 Task: For heading  Tahoma with underline.  font size for heading20,  'Change the font style of data to'Arial.  and font size to 12,  Change the alignment of both headline & data to Align left.  In the sheet   Inspire Sales templetes book
Action: Mouse moved to (363, 586)
Screenshot: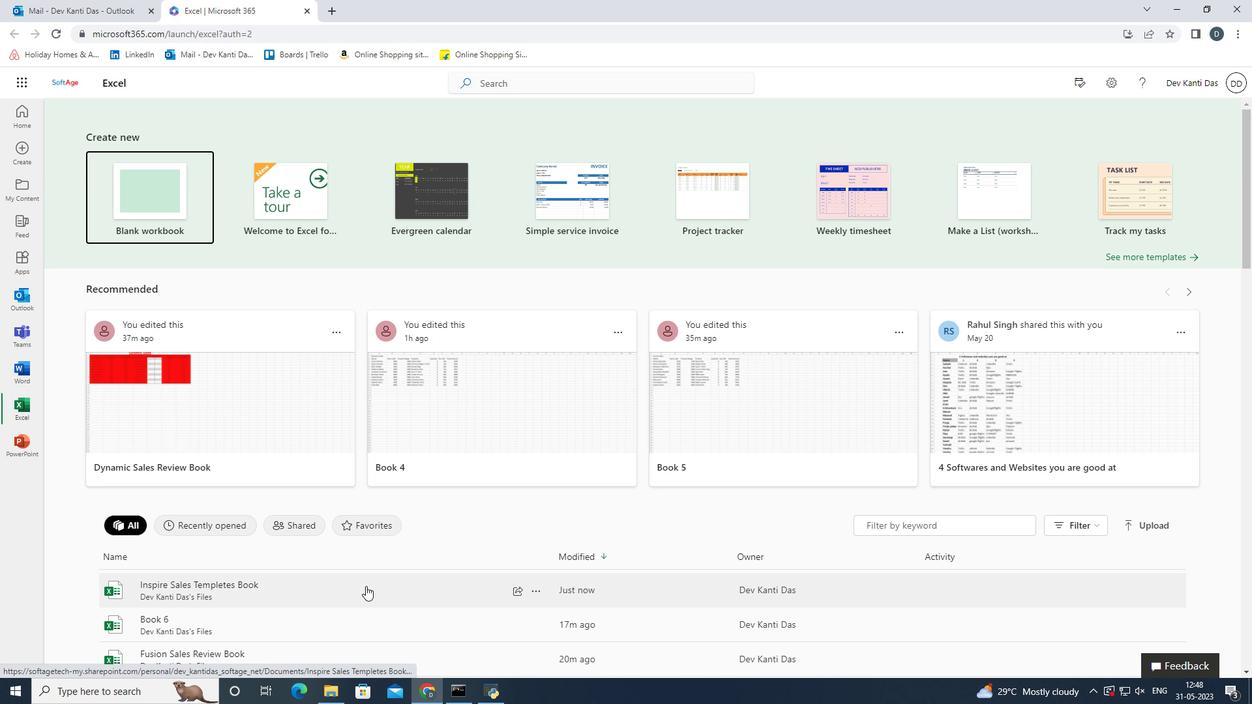 
Action: Mouse pressed left at (363, 586)
Screenshot: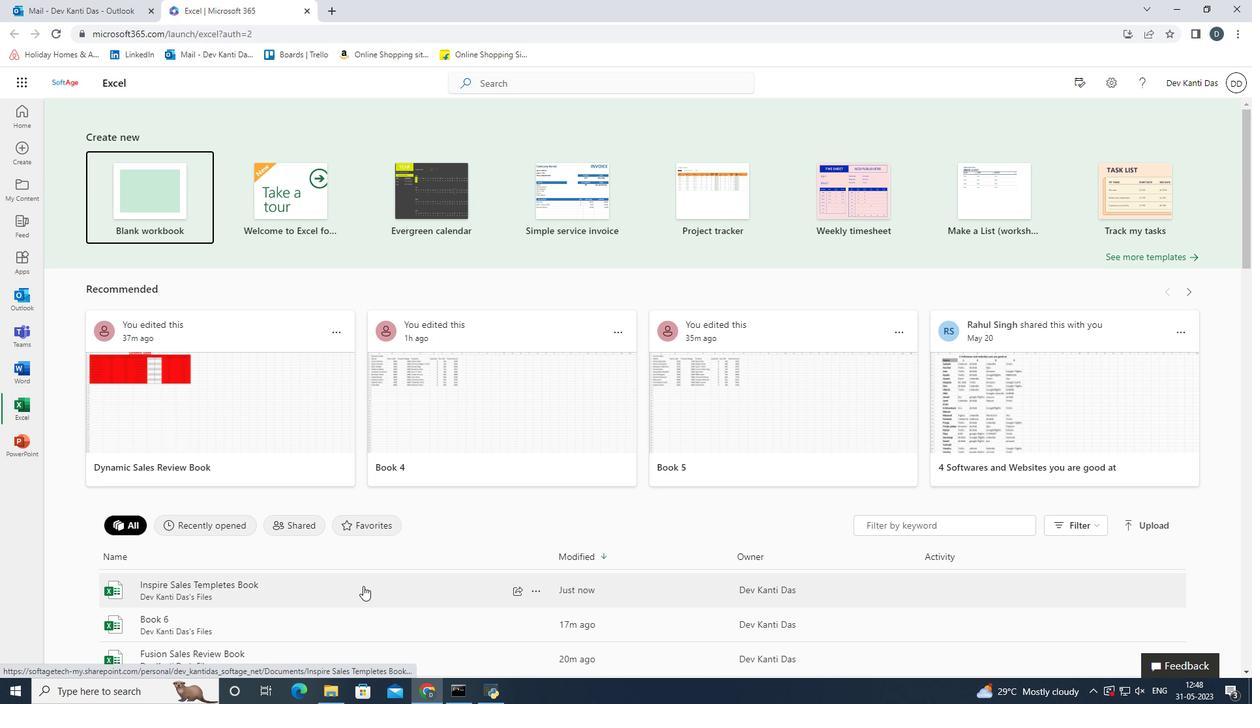 
Action: Mouse moved to (61, 221)
Screenshot: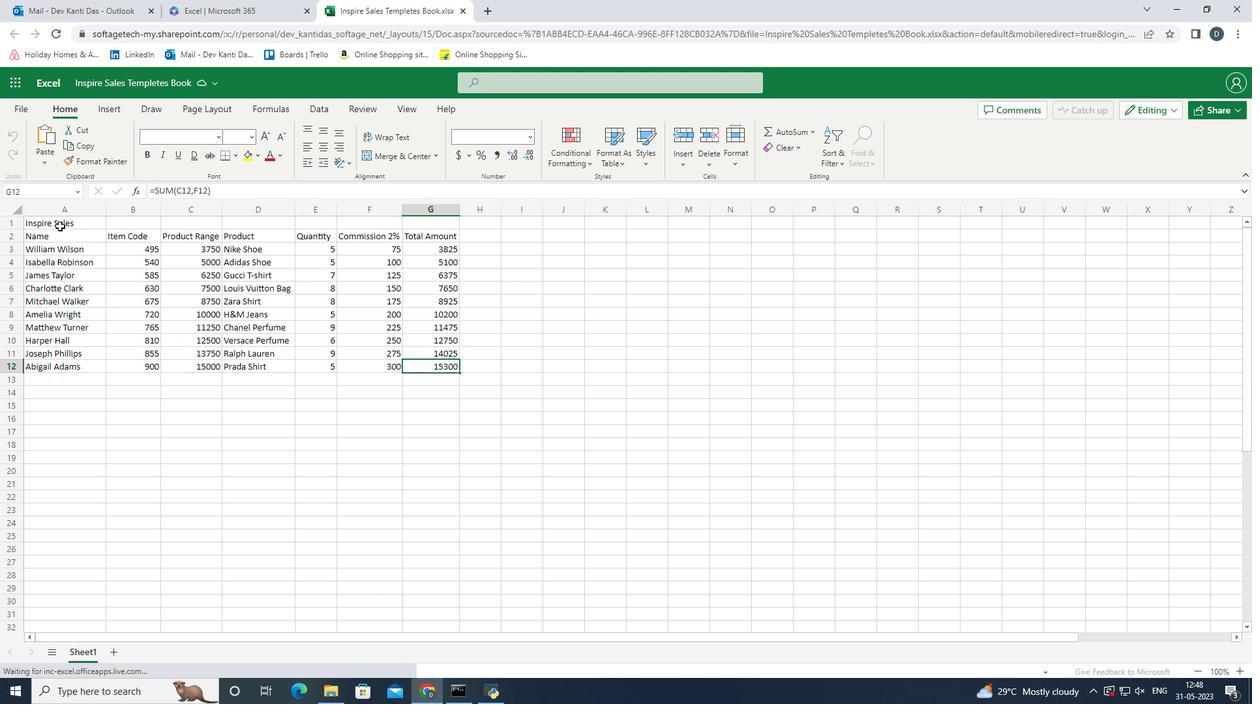 
Action: Mouse pressed left at (61, 221)
Screenshot: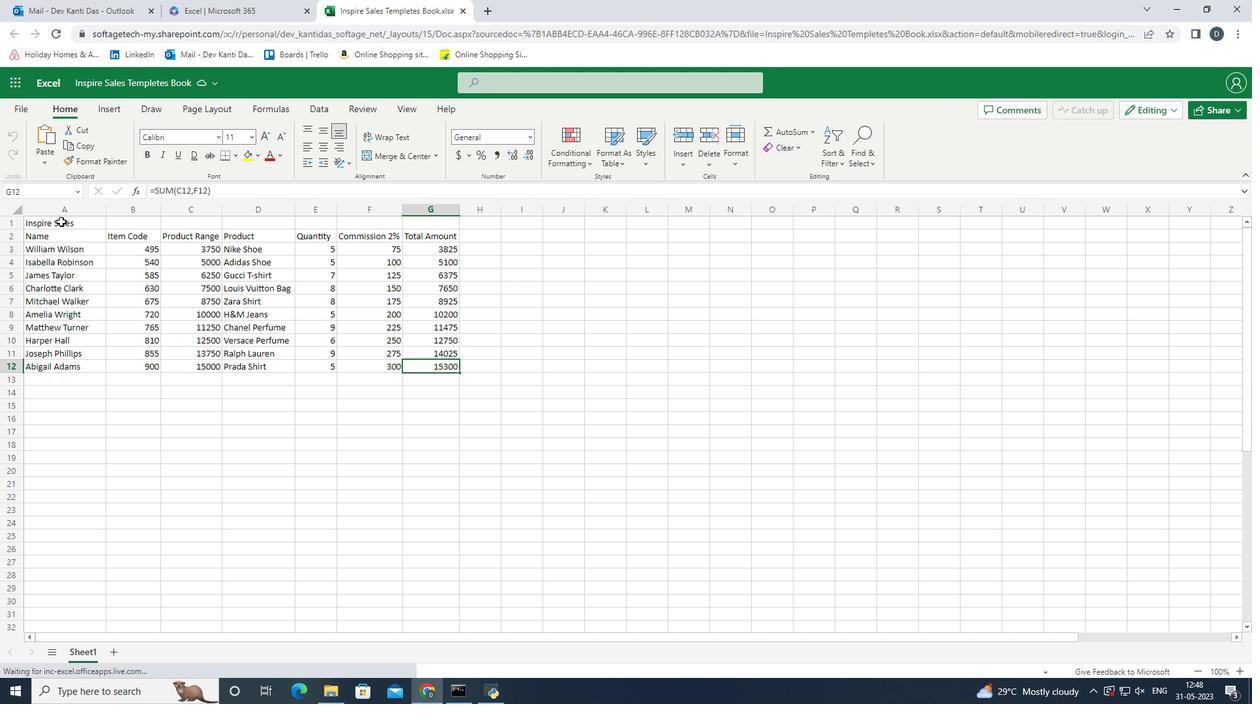 
Action: Mouse moved to (216, 139)
Screenshot: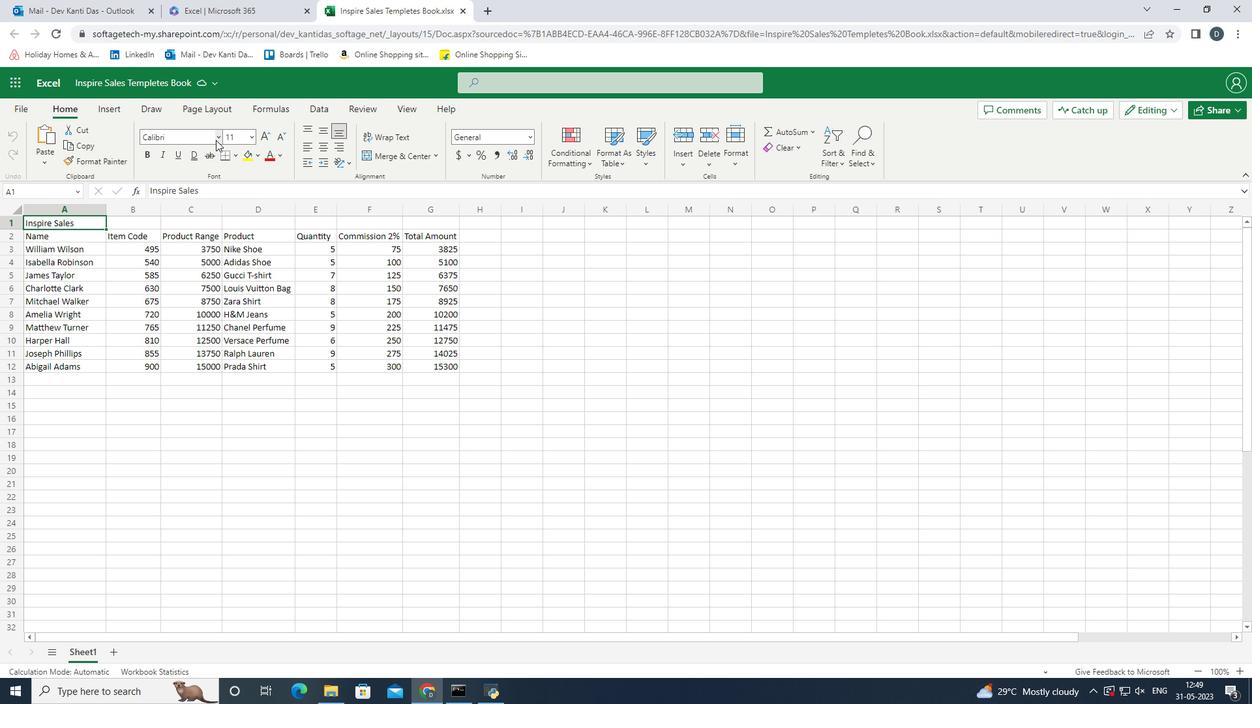
Action: Mouse pressed left at (216, 139)
Screenshot: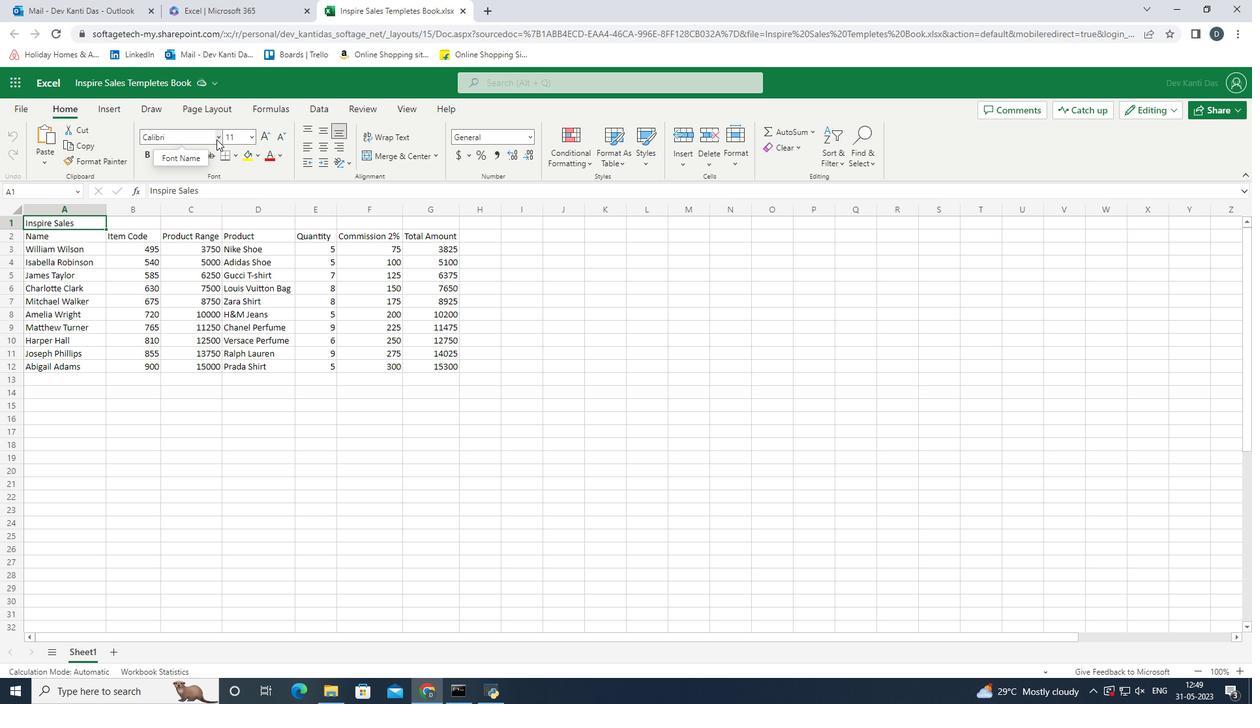 
Action: Mouse moved to (194, 439)
Screenshot: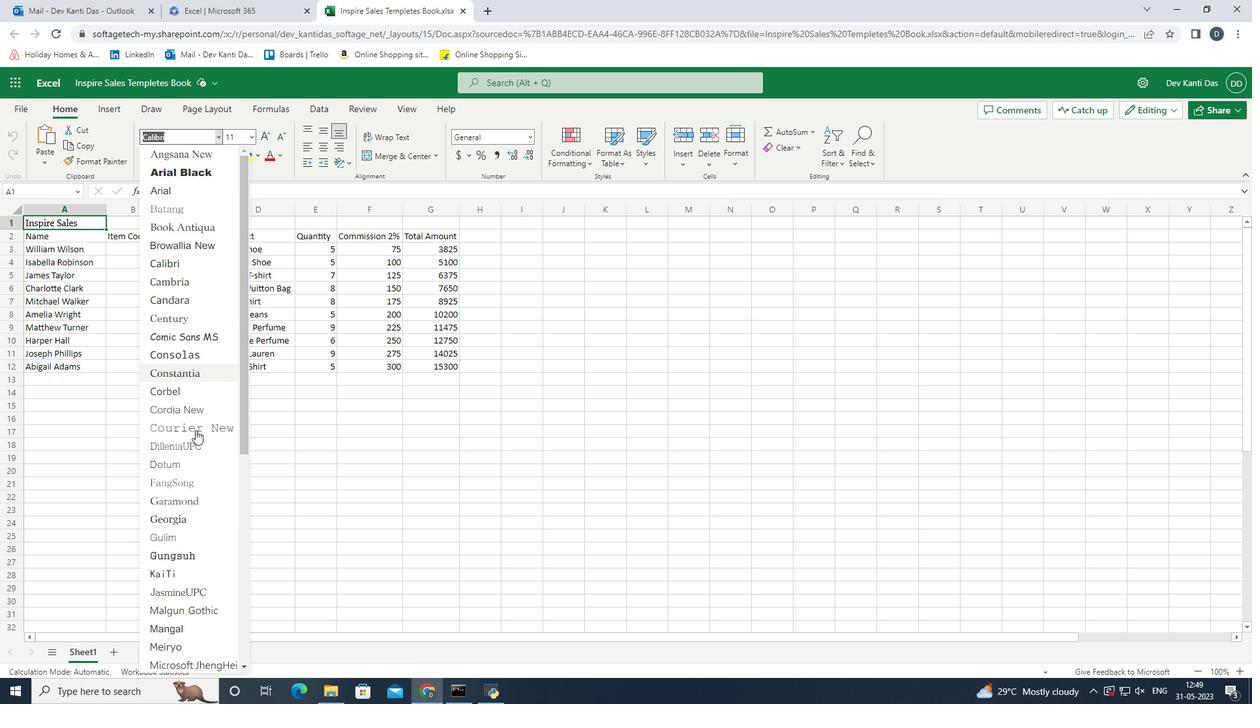 
Action: Mouse scrolled (194, 438) with delta (0, 0)
Screenshot: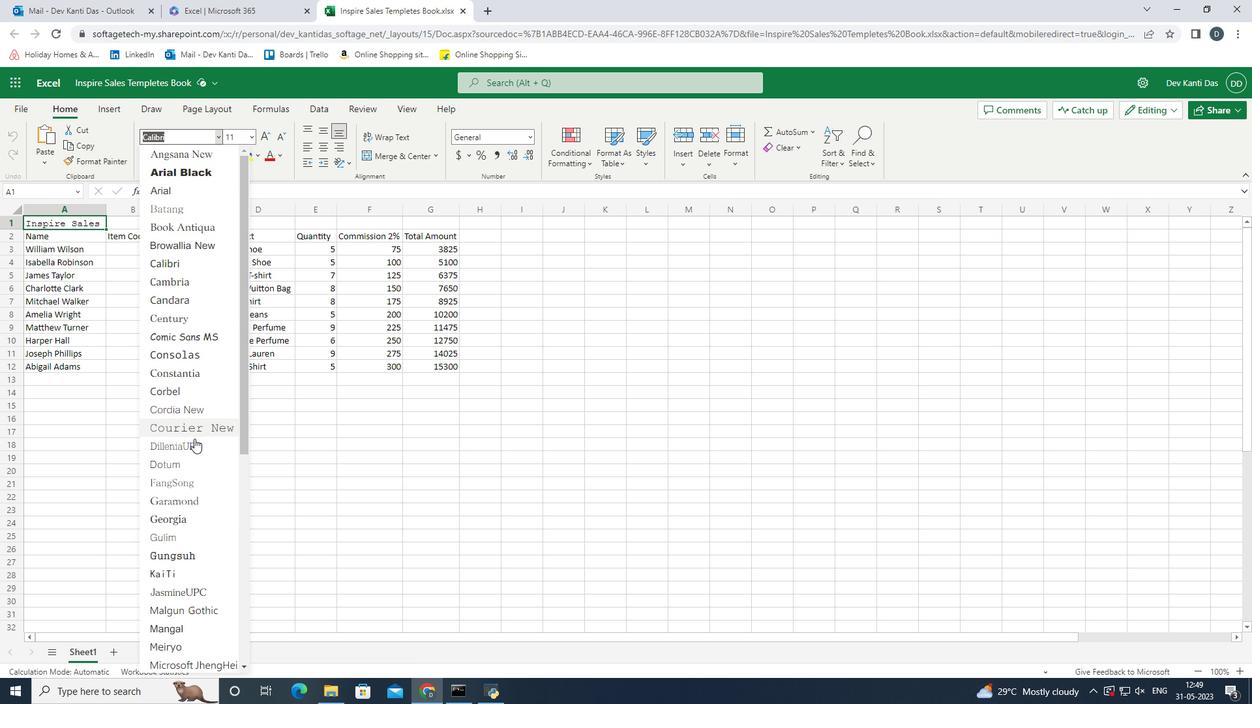 
Action: Mouse scrolled (194, 438) with delta (0, 0)
Screenshot: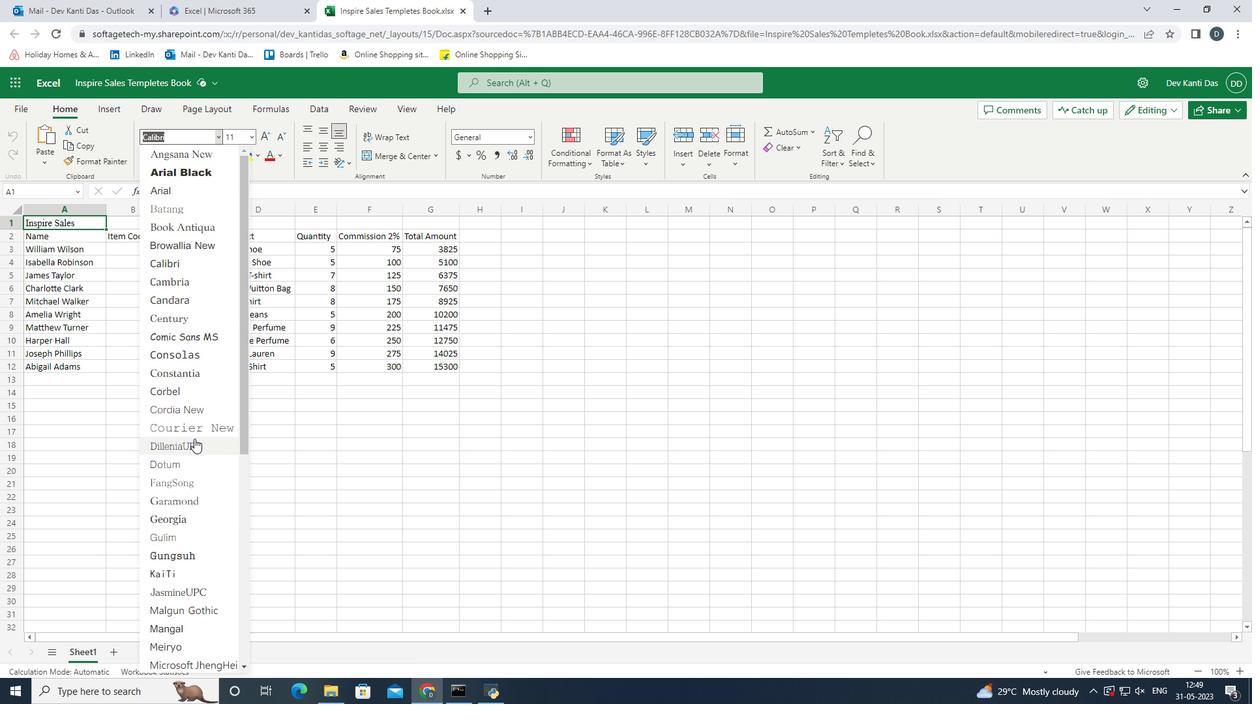 
Action: Mouse moved to (194, 439)
Screenshot: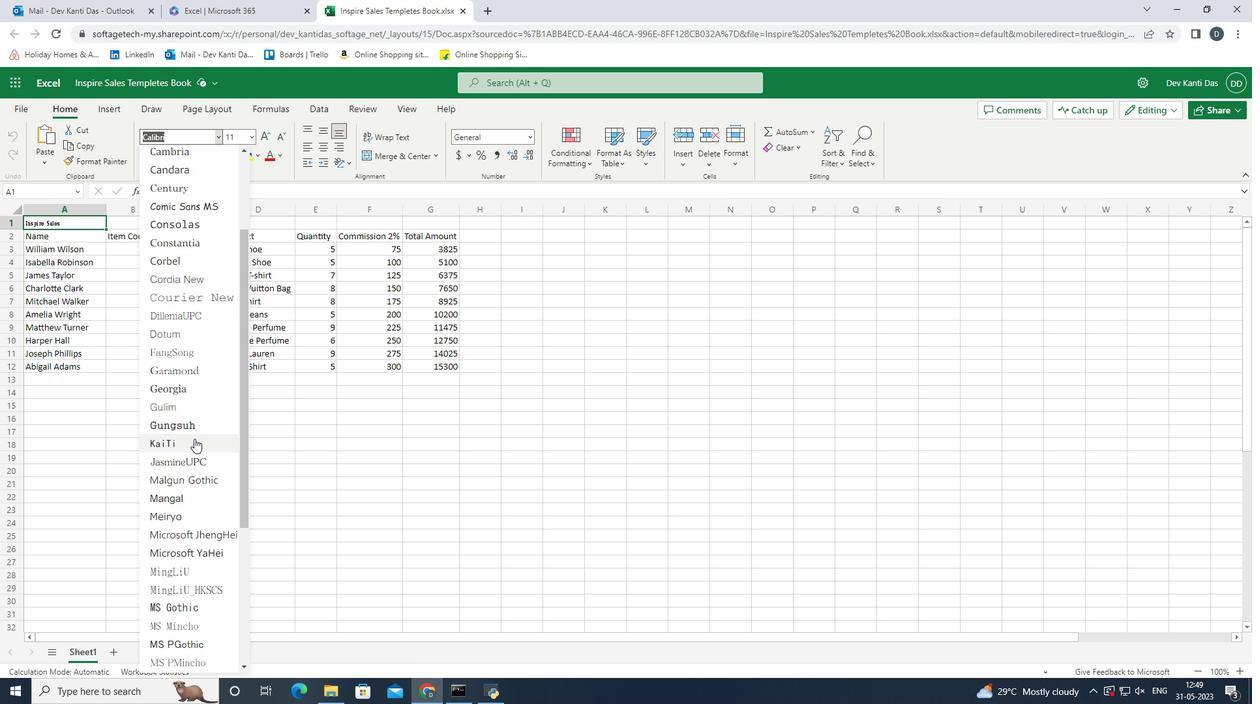 
Action: Mouse scrolled (194, 438) with delta (0, 0)
Screenshot: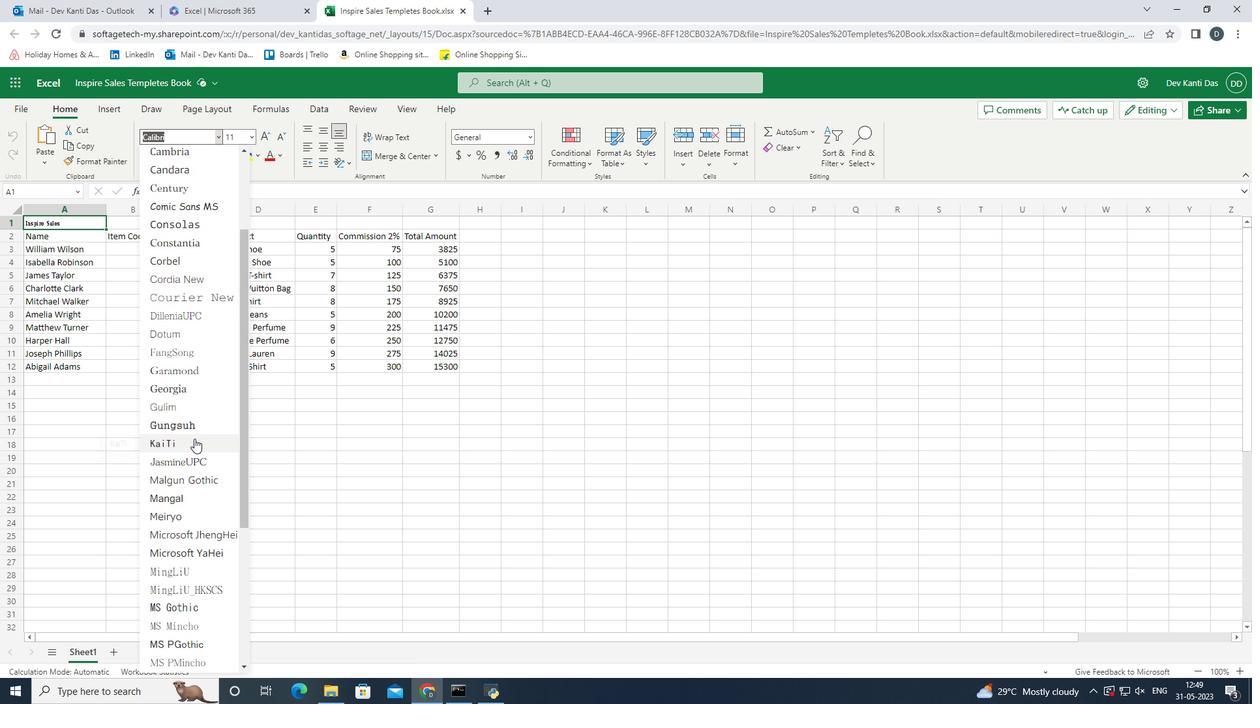 
Action: Mouse scrolled (194, 438) with delta (0, 0)
Screenshot: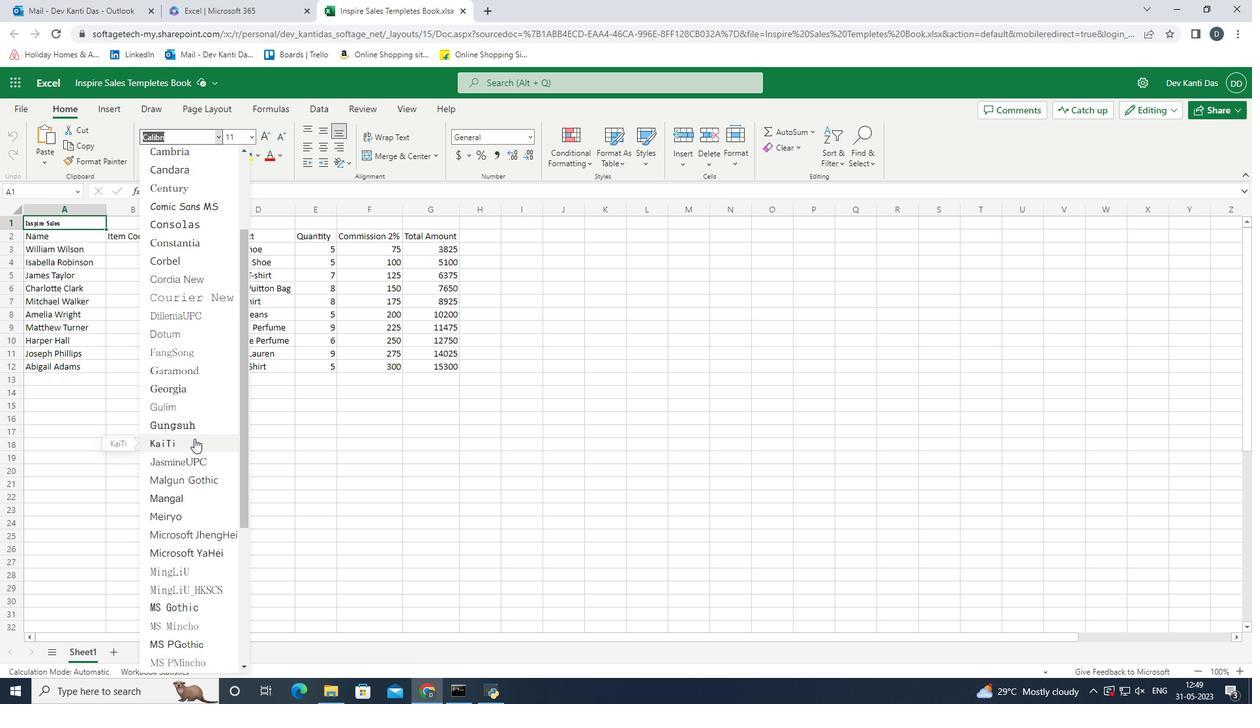 
Action: Mouse scrolled (194, 438) with delta (0, 0)
Screenshot: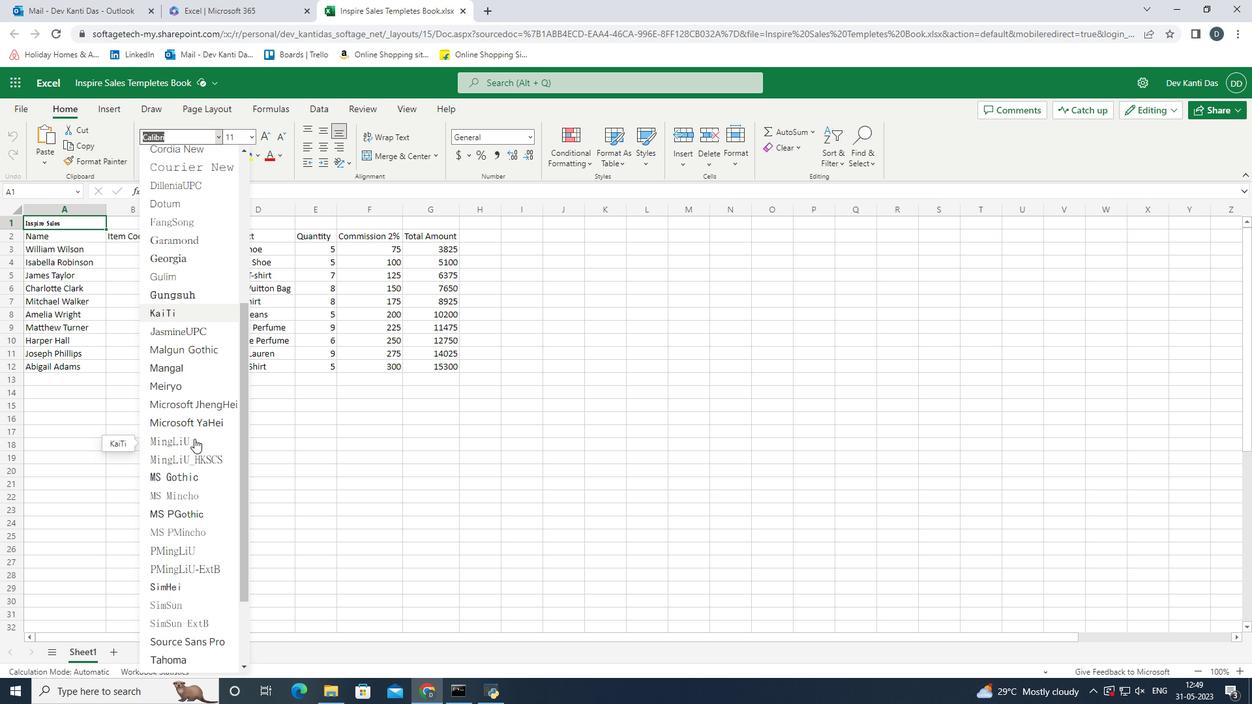 
Action: Mouse scrolled (194, 438) with delta (0, 0)
Screenshot: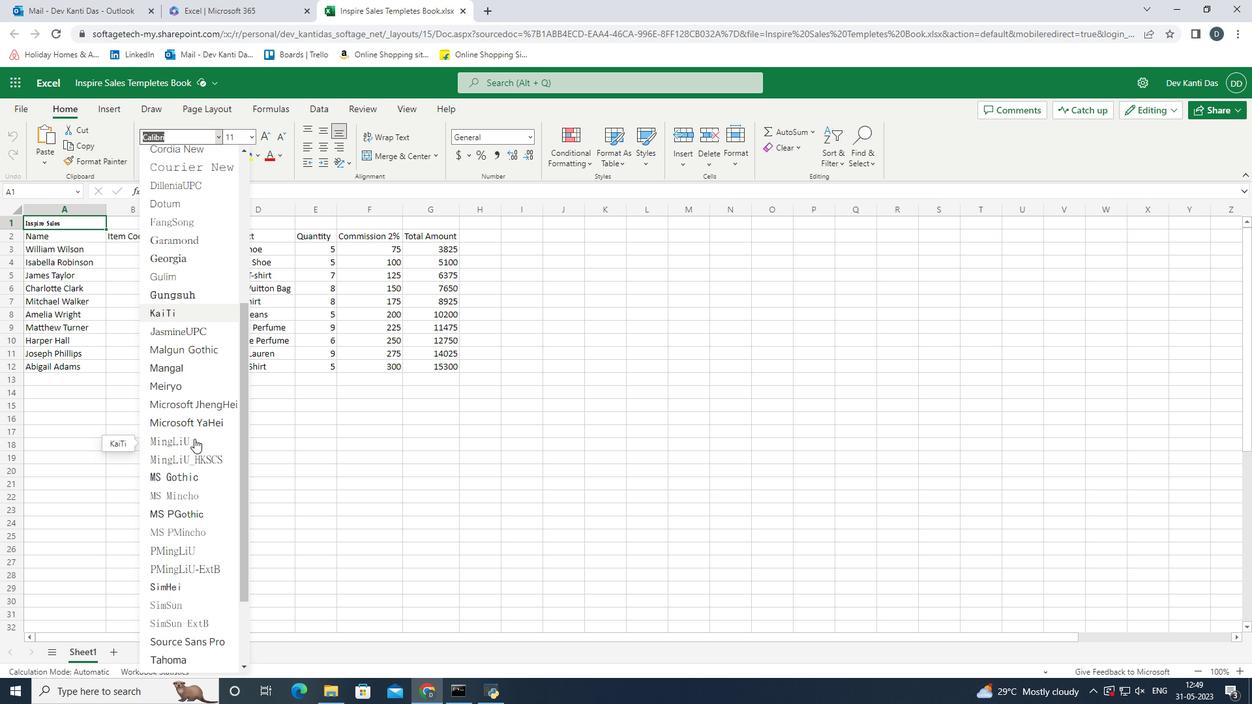 
Action: Mouse scrolled (194, 438) with delta (0, 0)
Screenshot: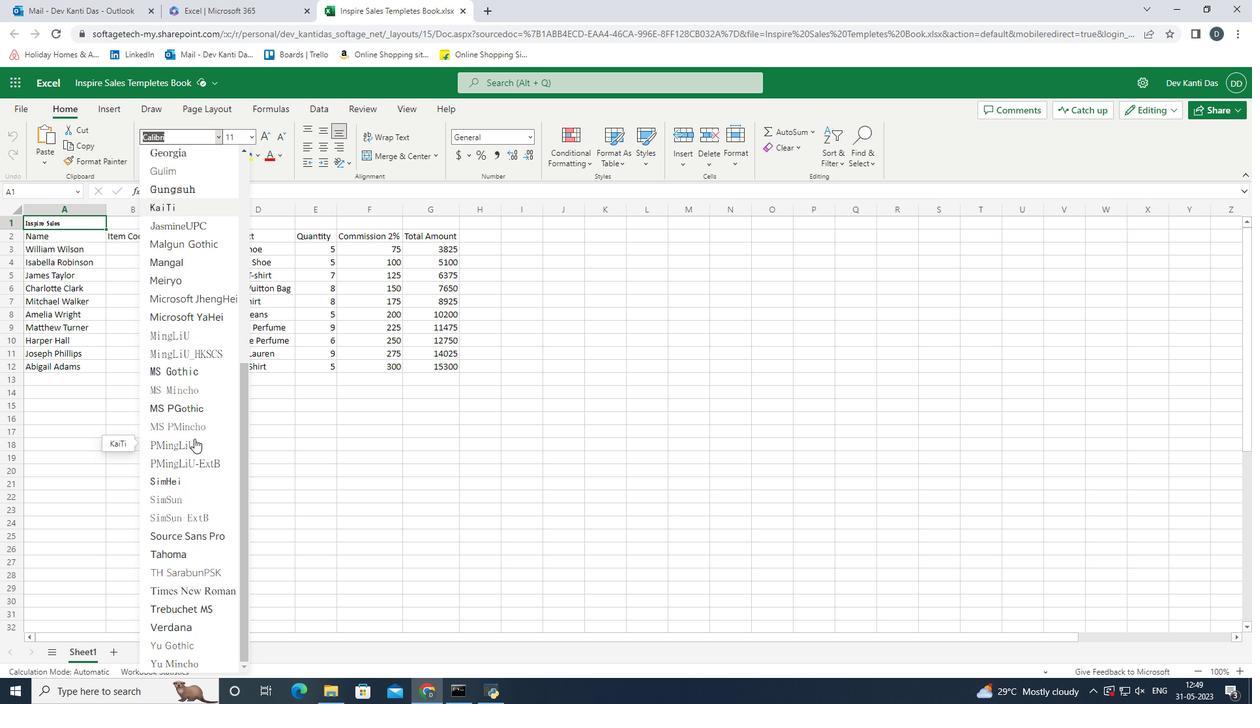
Action: Mouse scrolled (194, 438) with delta (0, 0)
Screenshot: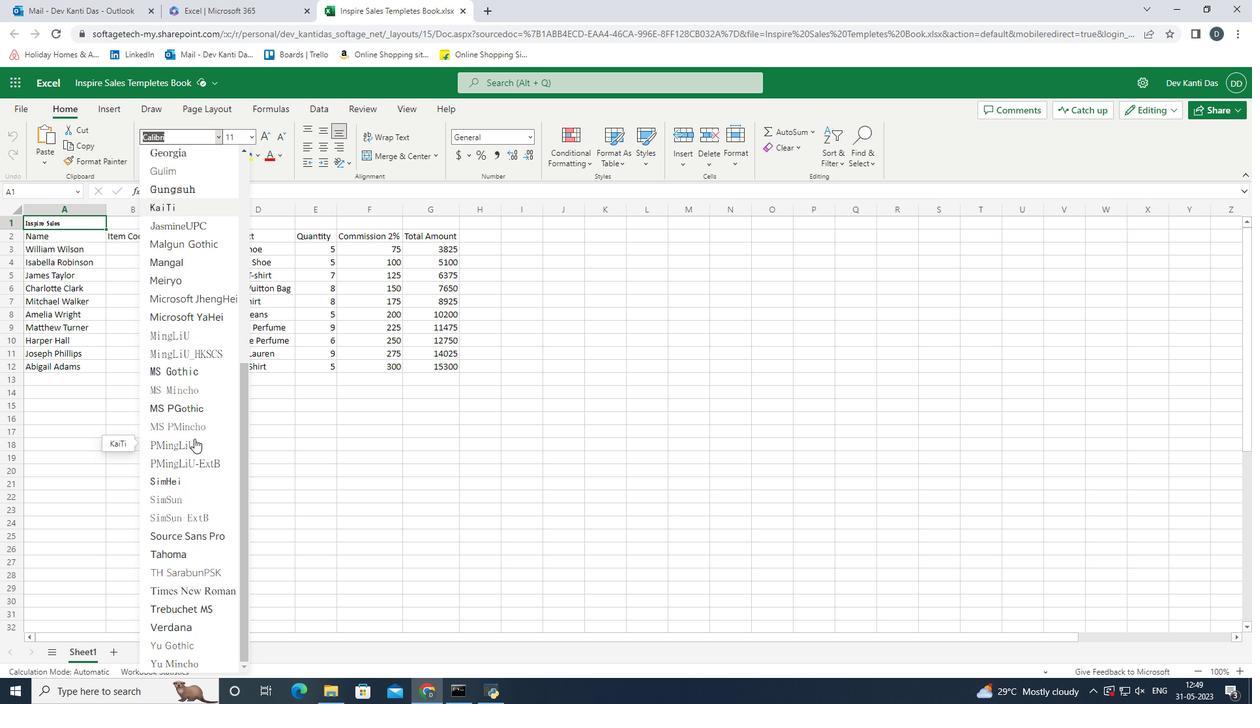
Action: Mouse scrolled (194, 438) with delta (0, 0)
Screenshot: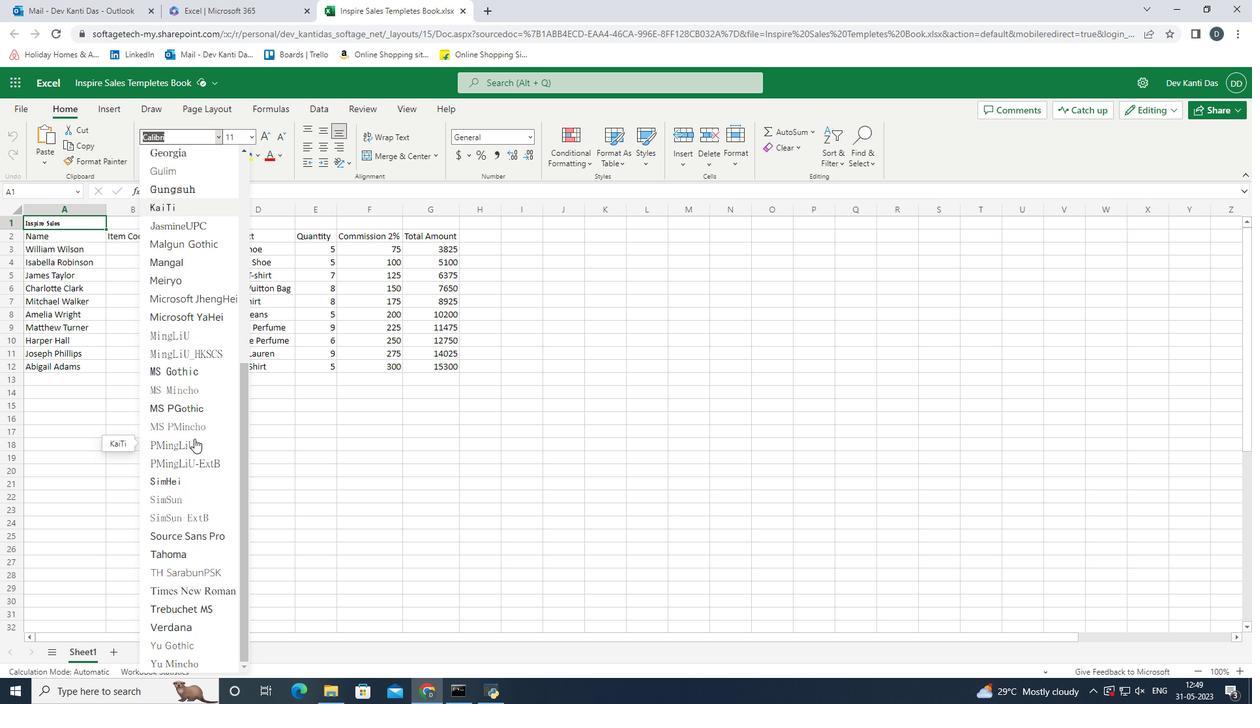 
Action: Mouse moved to (196, 553)
Screenshot: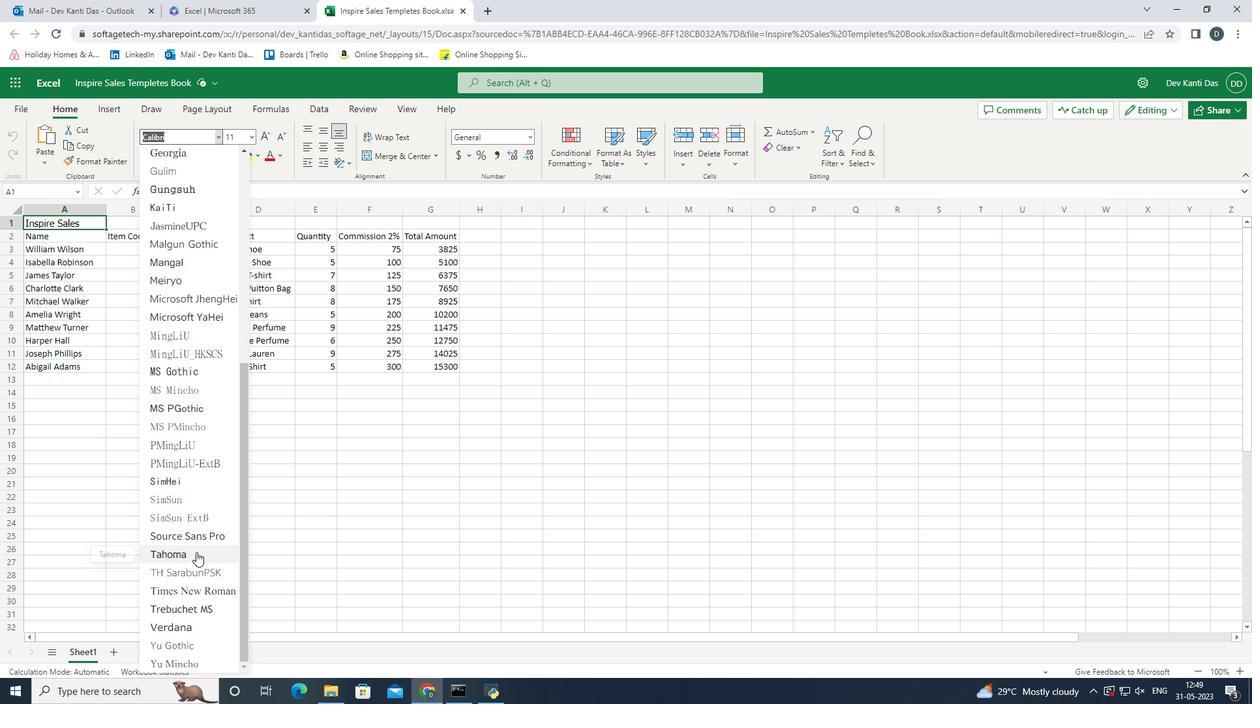 
Action: Mouse pressed left at (196, 553)
Screenshot: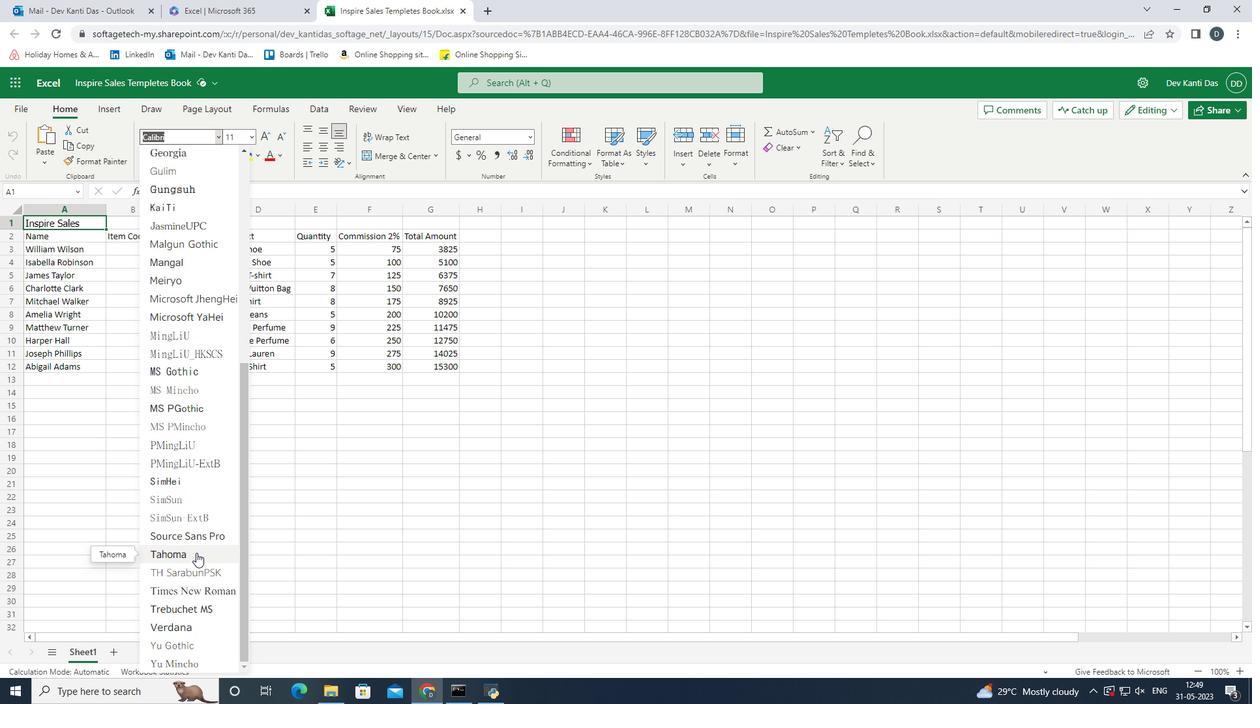
Action: Mouse moved to (251, 133)
Screenshot: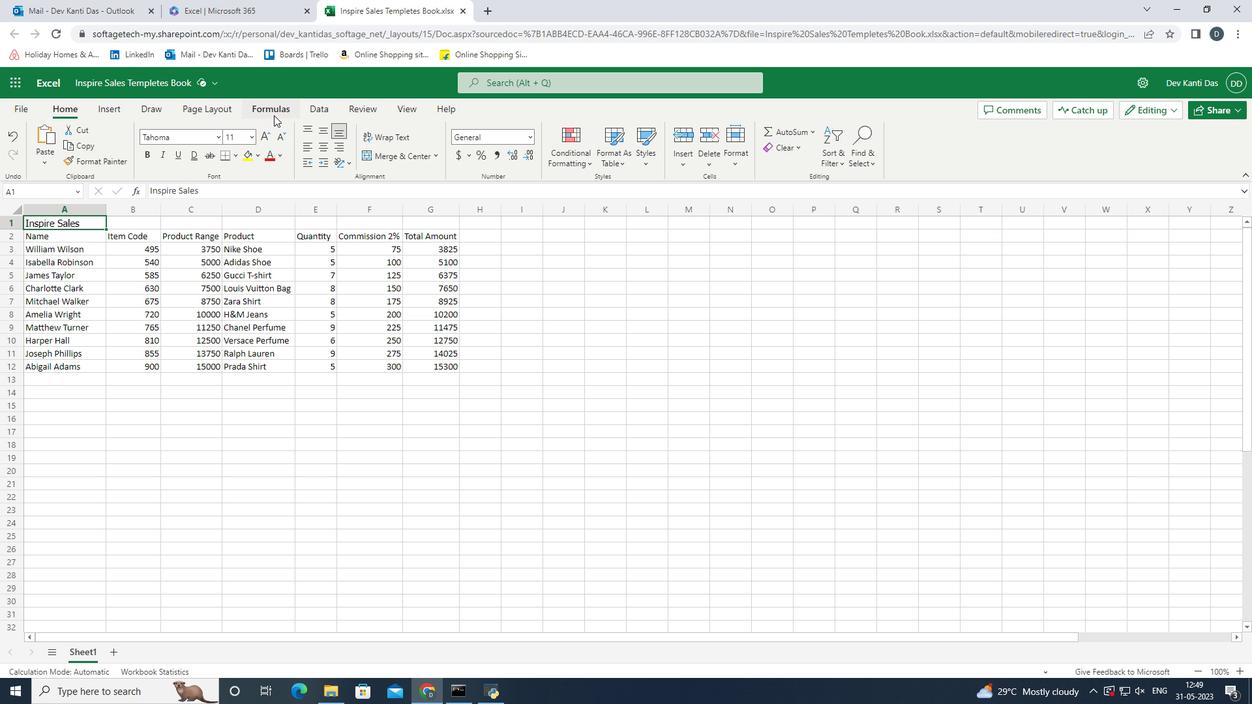 
Action: Mouse pressed left at (251, 133)
Screenshot: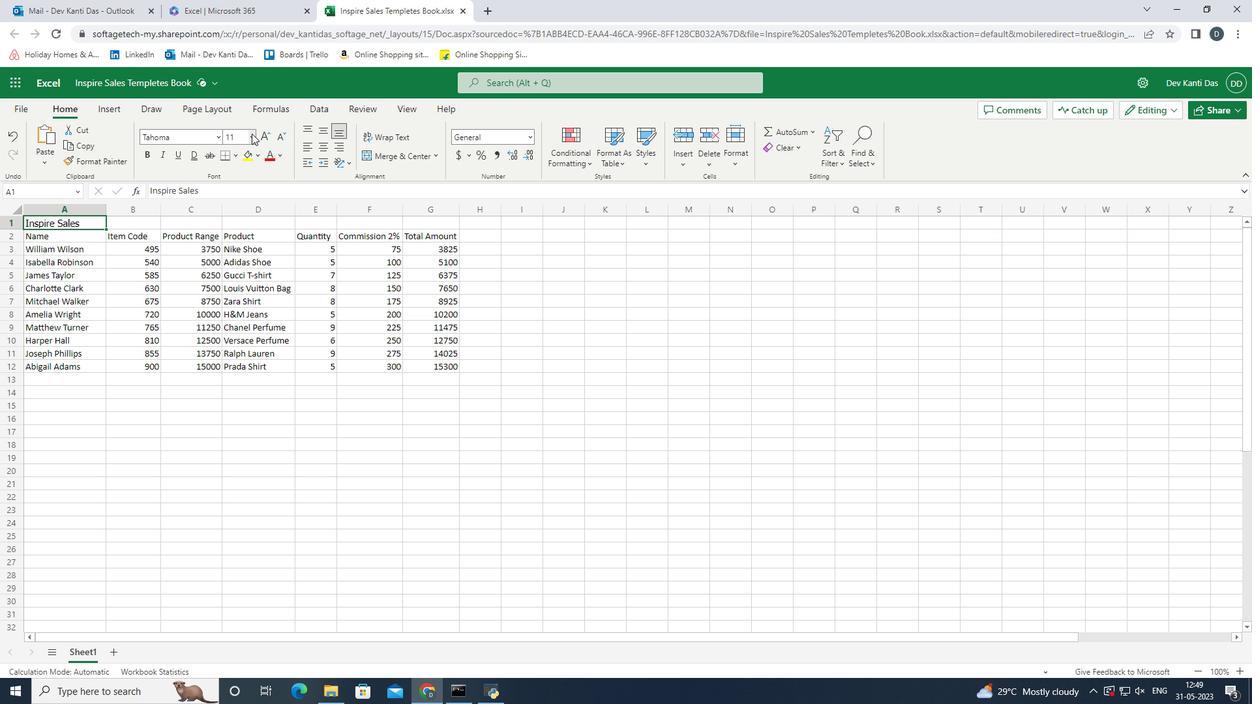 
Action: Mouse moved to (245, 300)
Screenshot: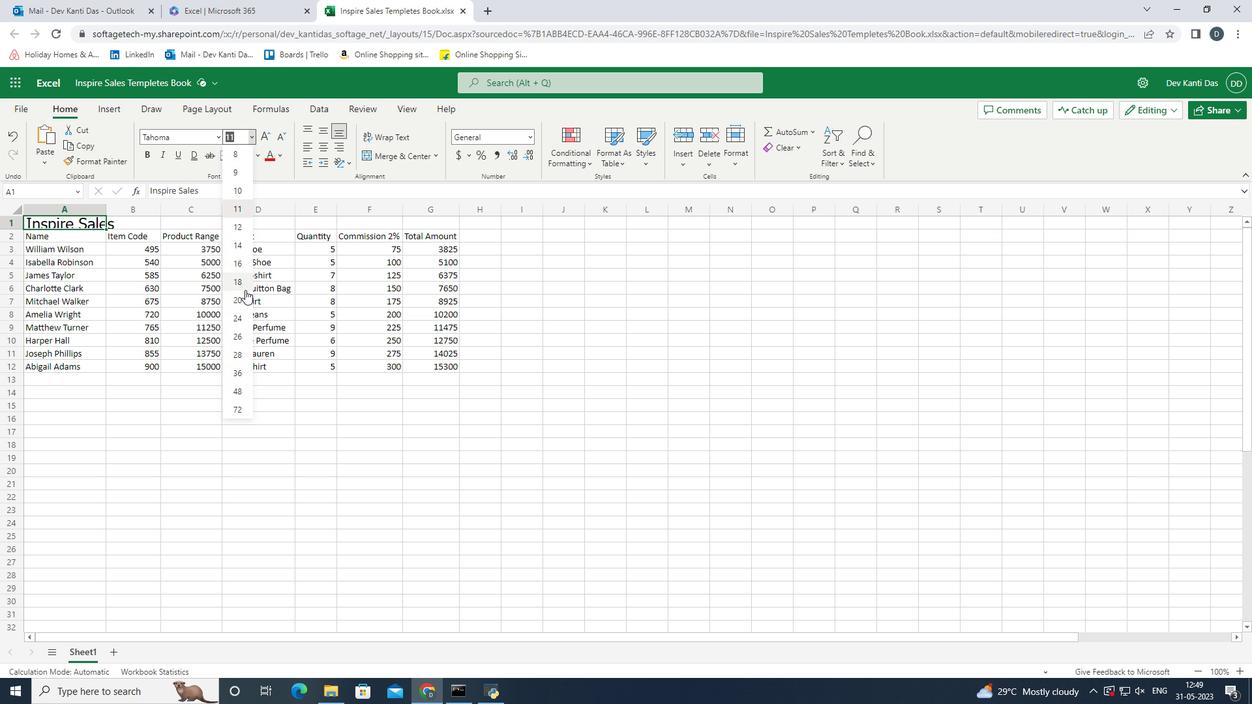 
Action: Mouse pressed left at (245, 300)
Screenshot: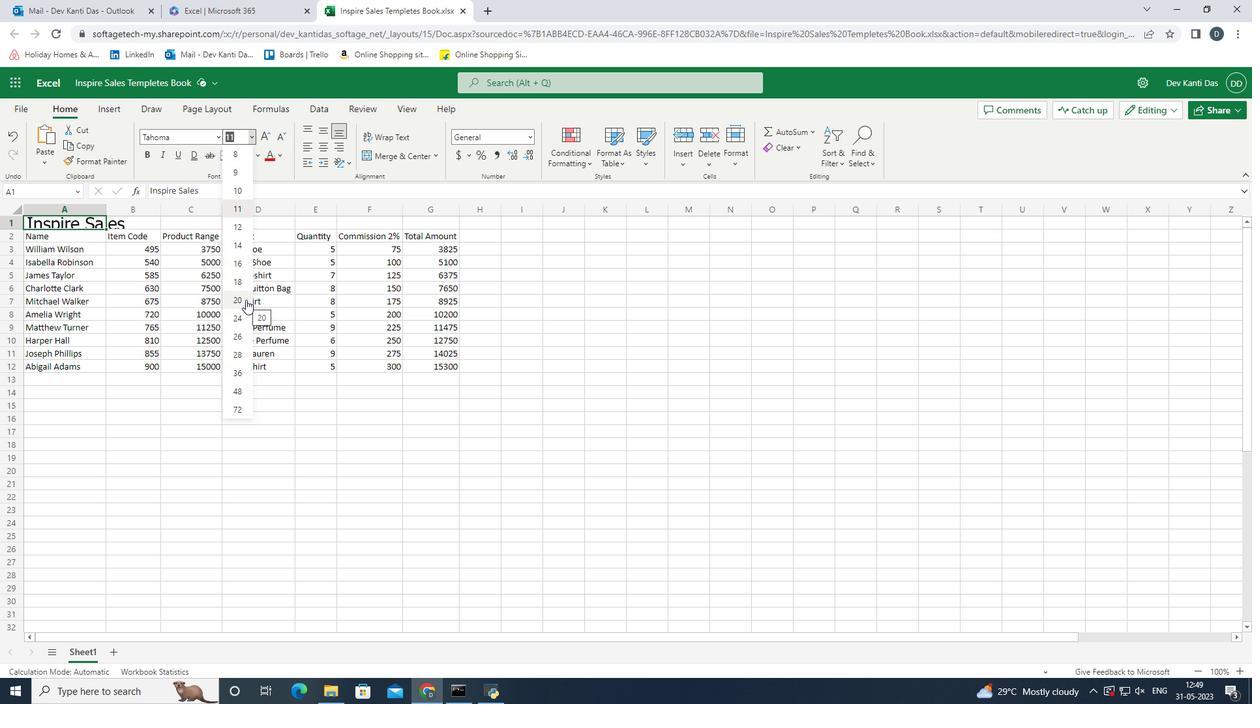 
Action: Mouse moved to (65, 223)
Screenshot: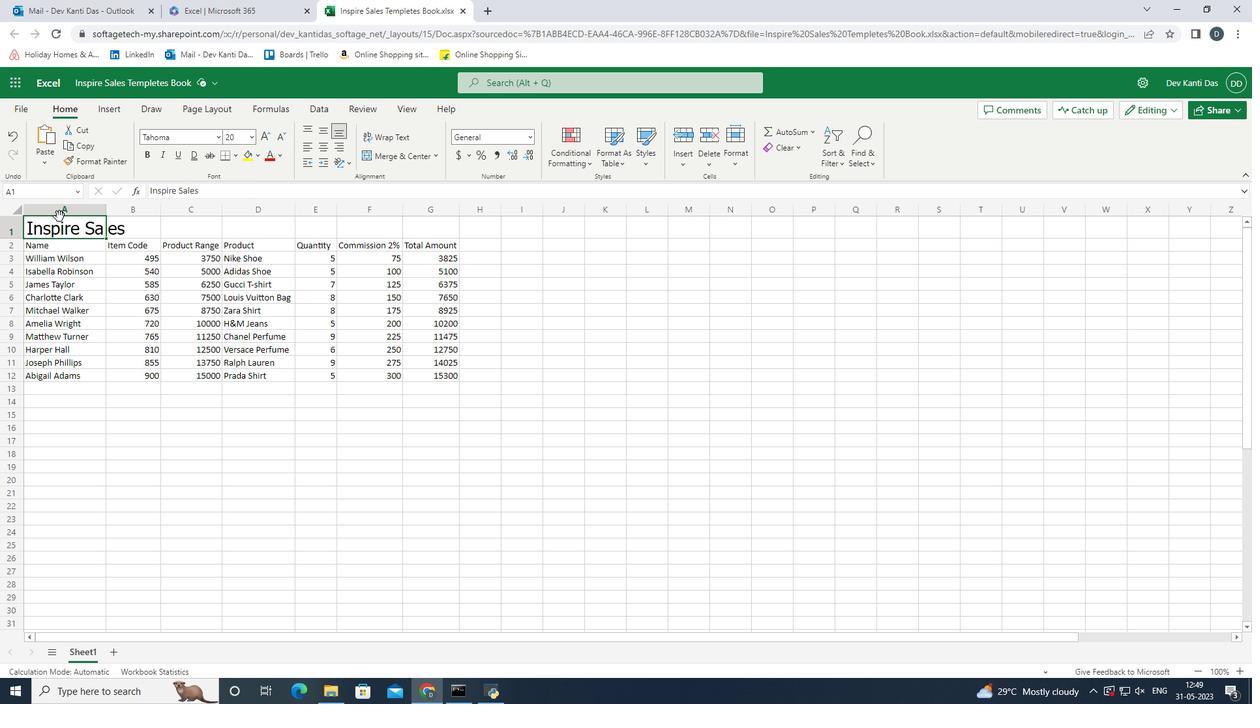 
Action: Mouse pressed left at (65, 223)
Screenshot: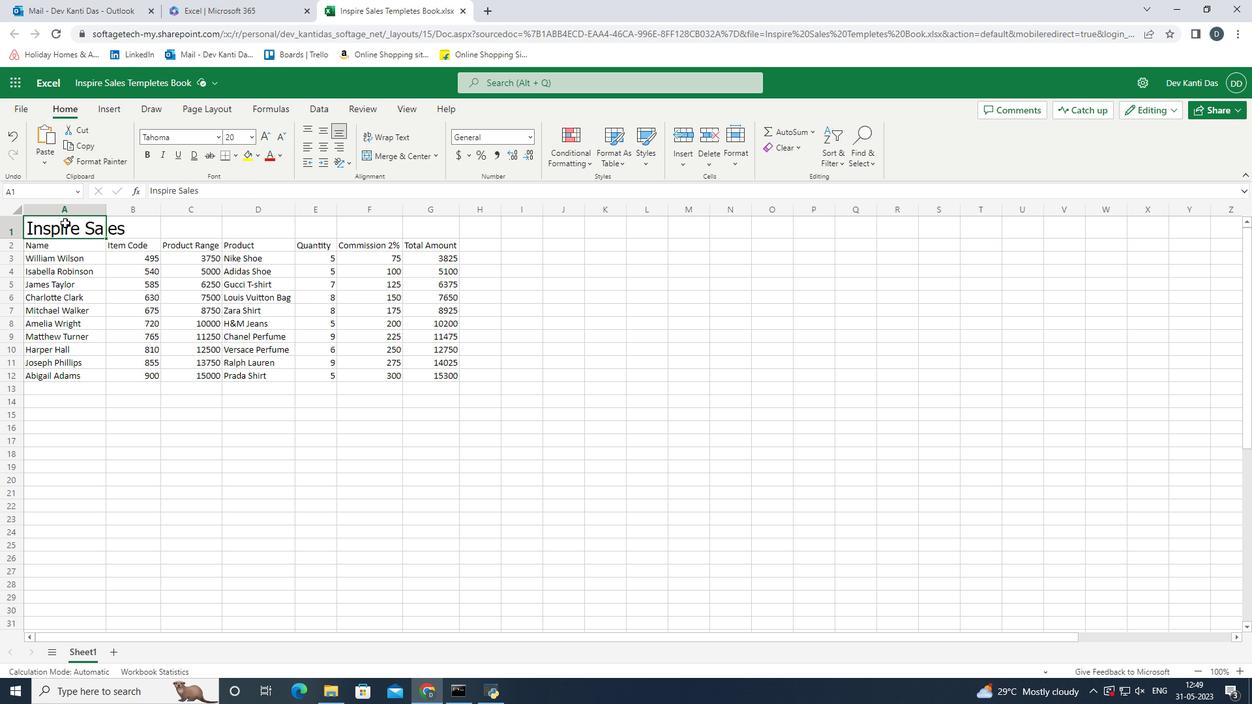 
Action: Mouse moved to (436, 155)
Screenshot: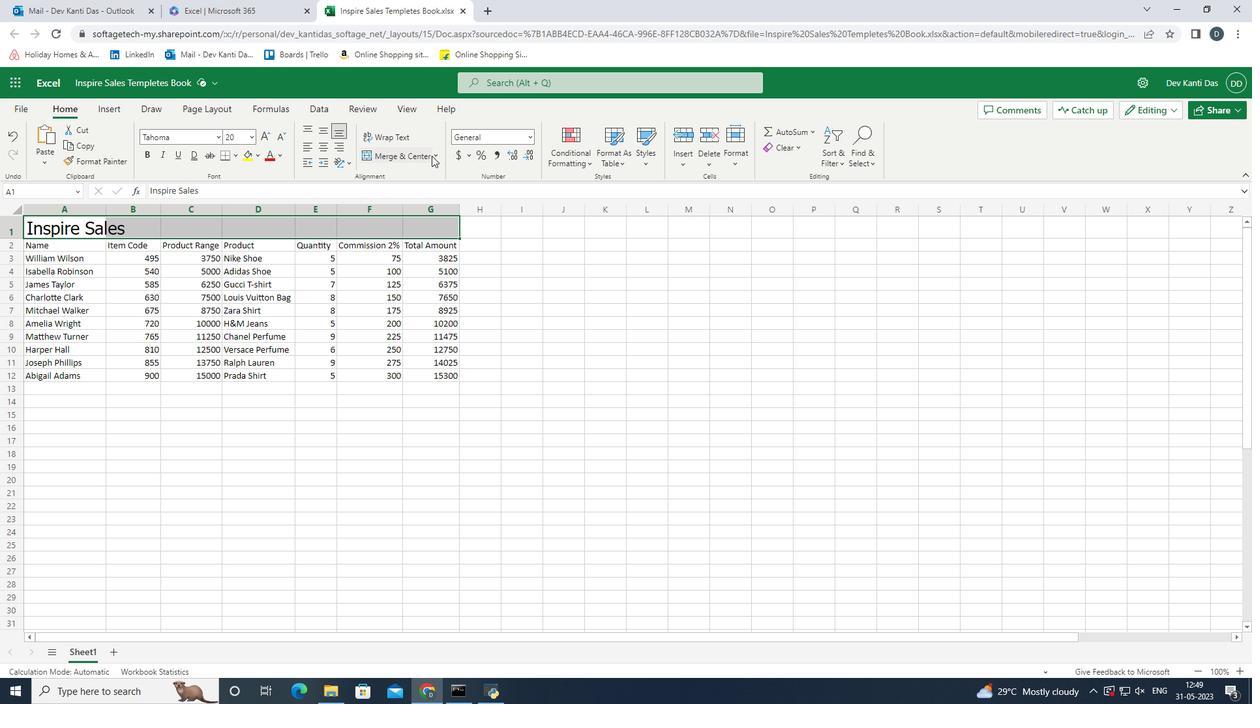 
Action: Mouse pressed left at (436, 155)
Screenshot: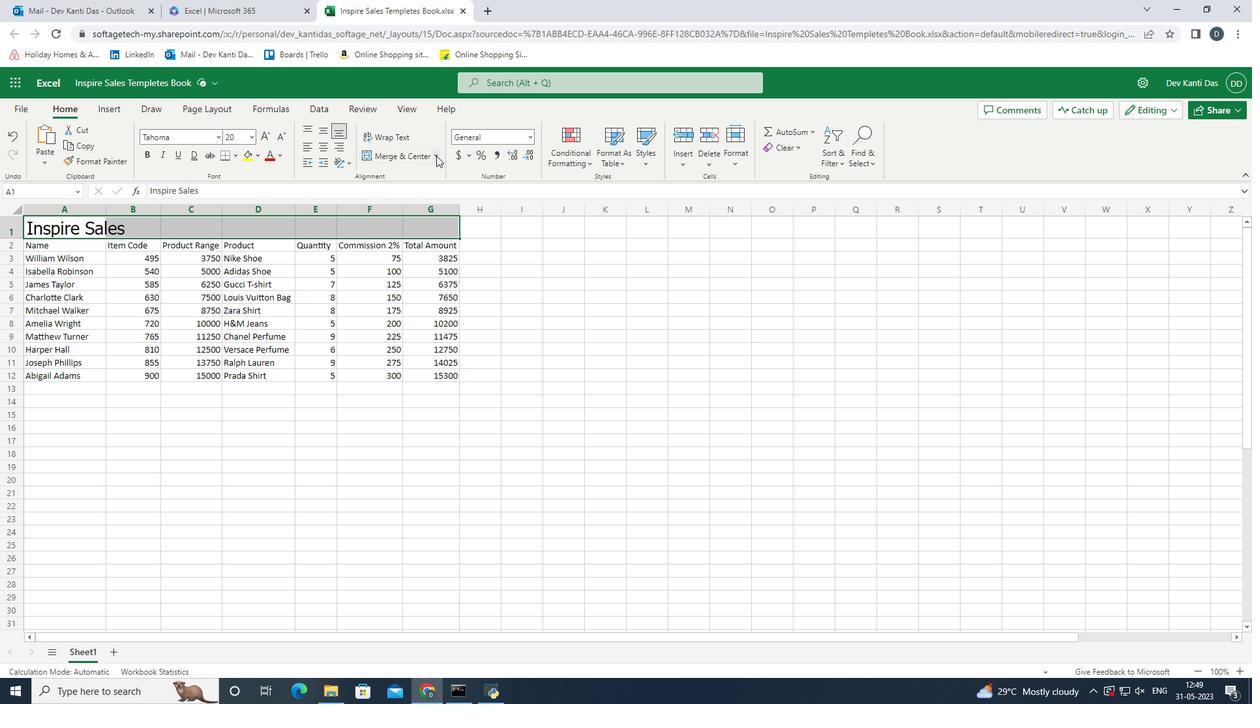 
Action: Mouse moved to (430, 228)
Screenshot: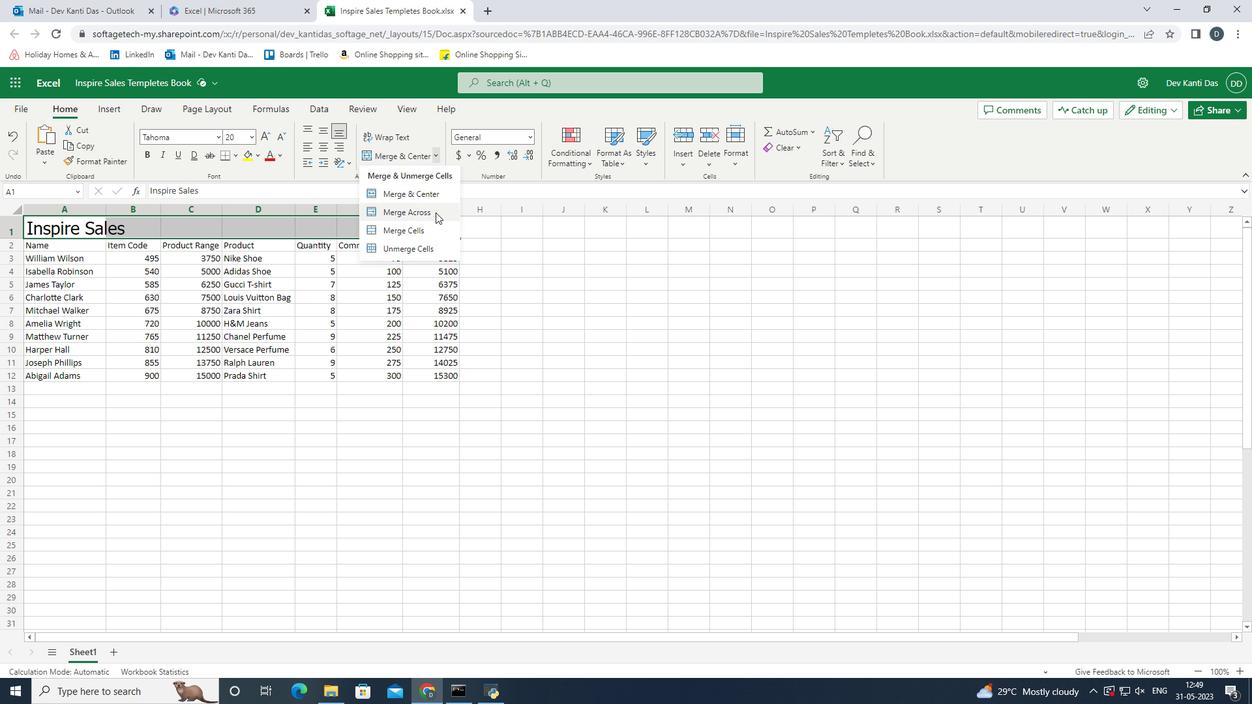 
Action: Mouse pressed left at (430, 228)
Screenshot: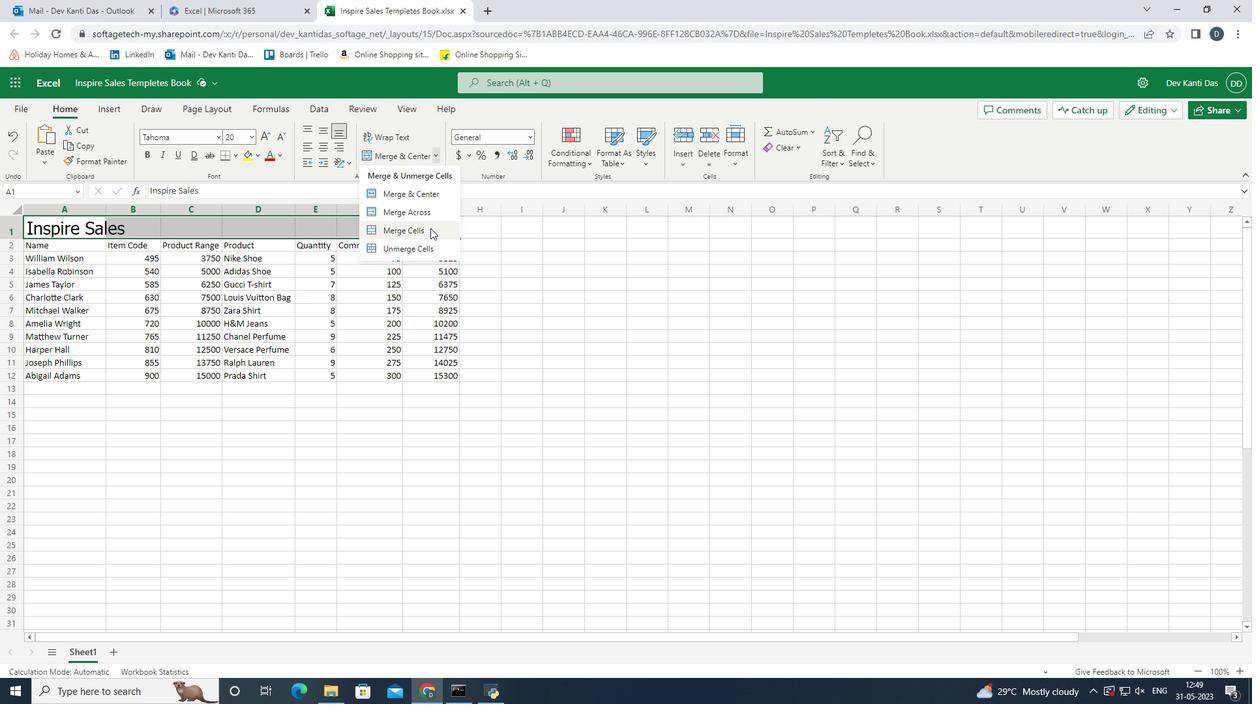 
Action: Mouse moved to (63, 249)
Screenshot: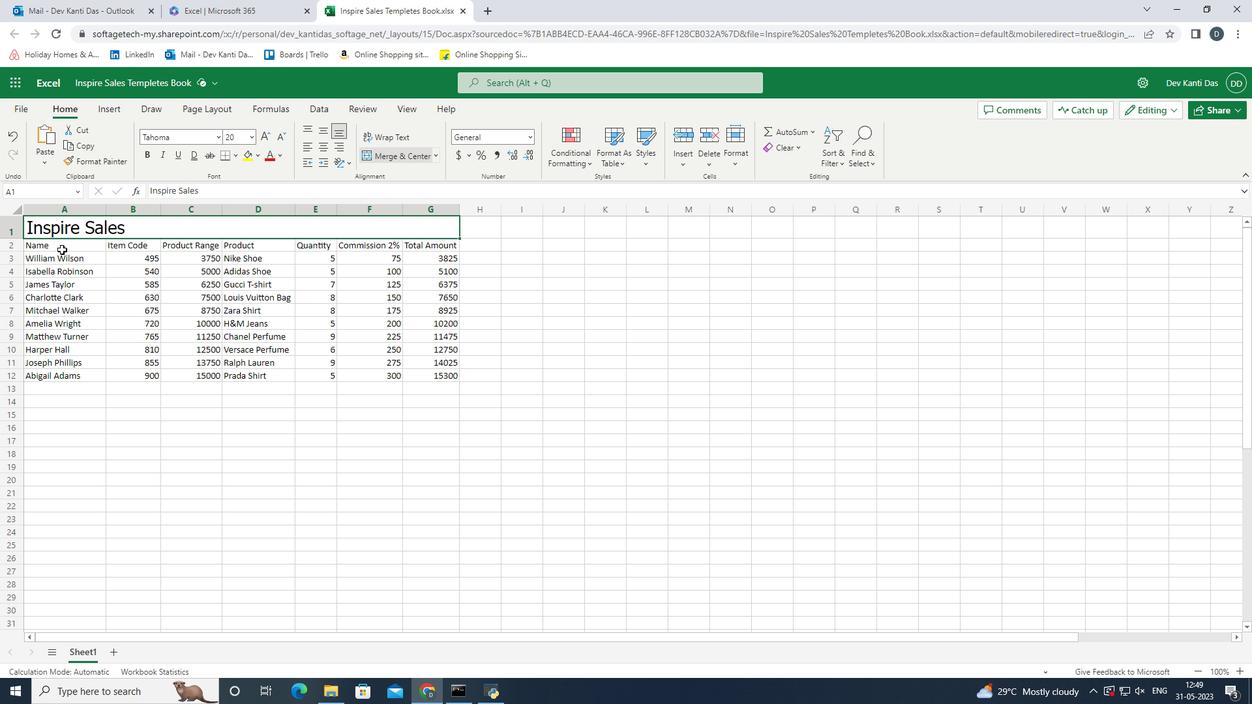 
Action: Mouse pressed left at (63, 249)
Screenshot: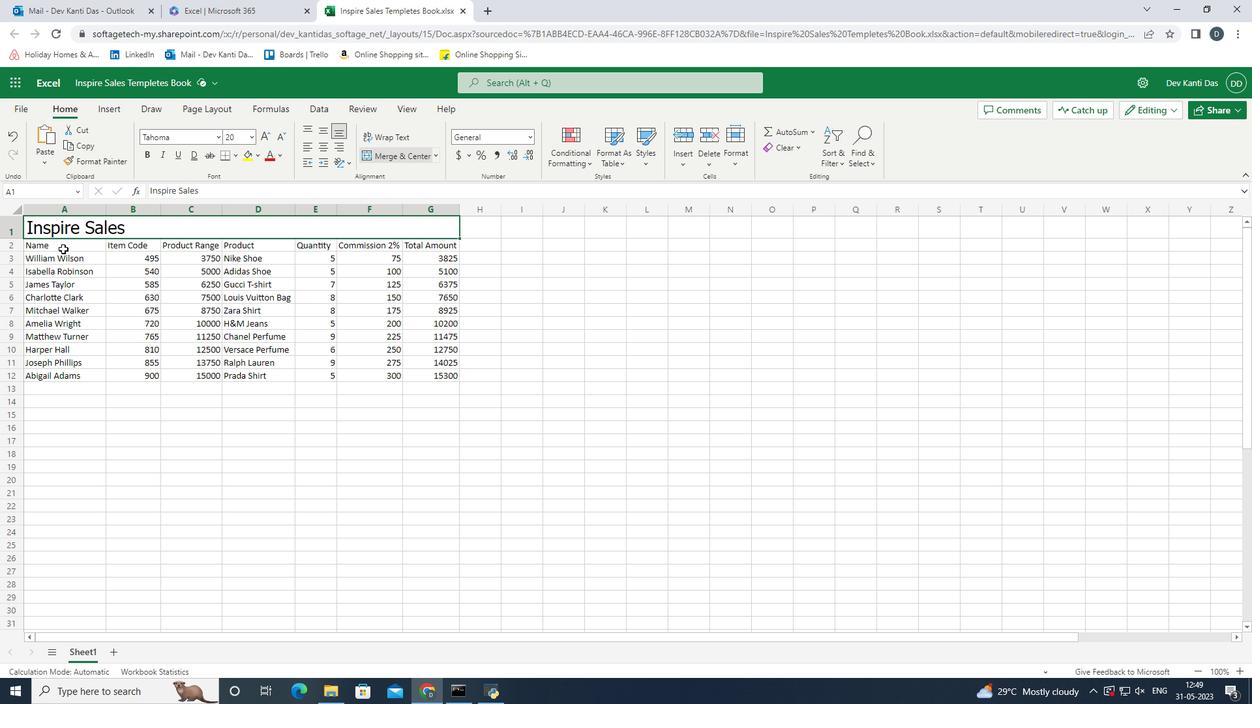 
Action: Mouse pressed left at (63, 249)
Screenshot: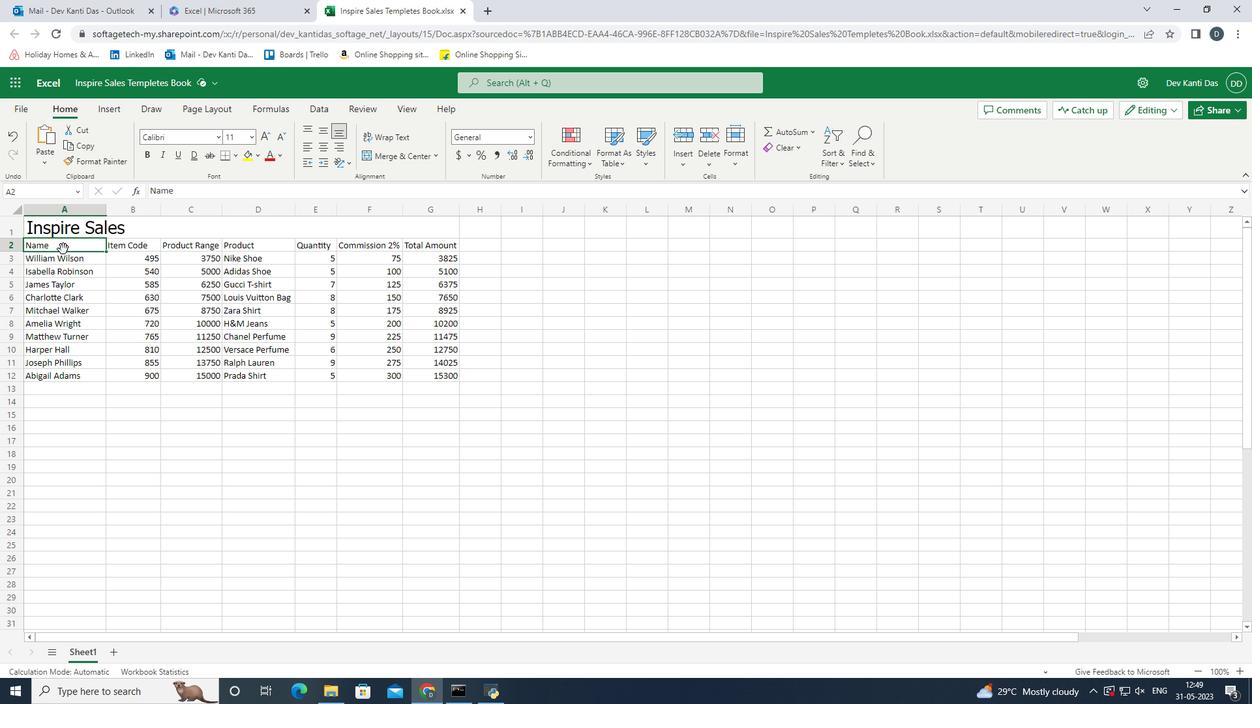 
Action: Mouse moved to (78, 242)
Screenshot: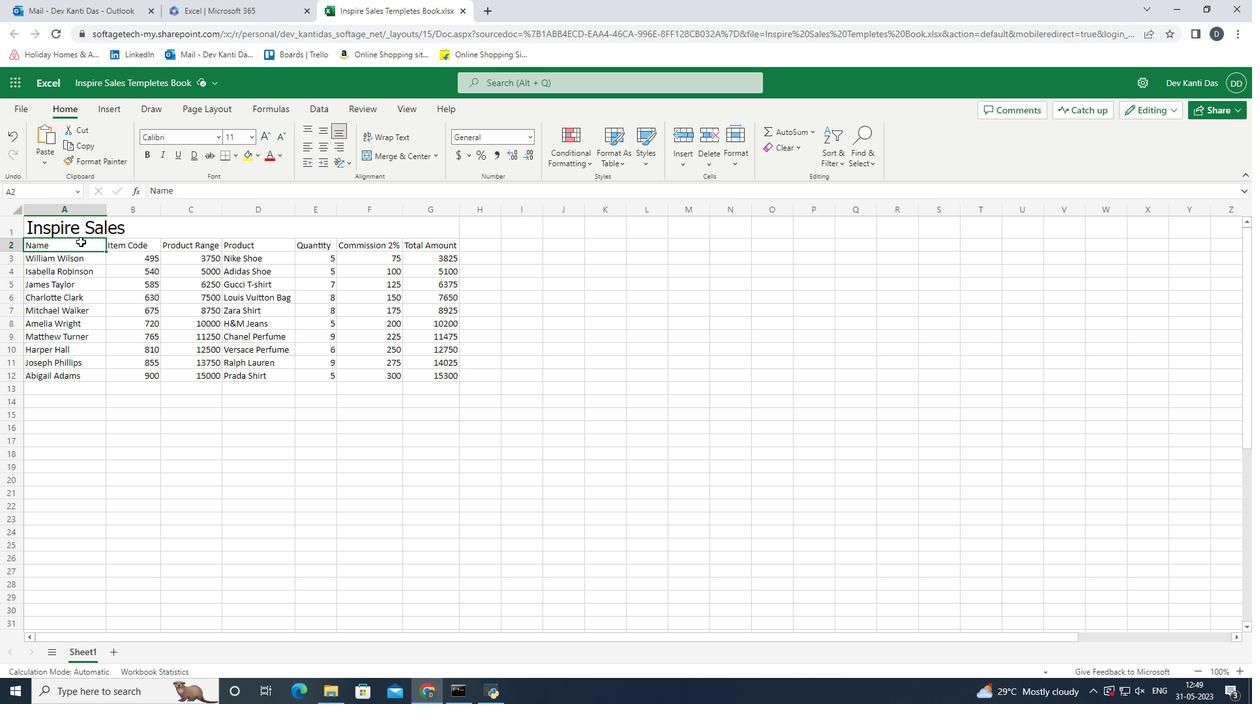 
Action: Mouse pressed left at (78, 242)
Screenshot: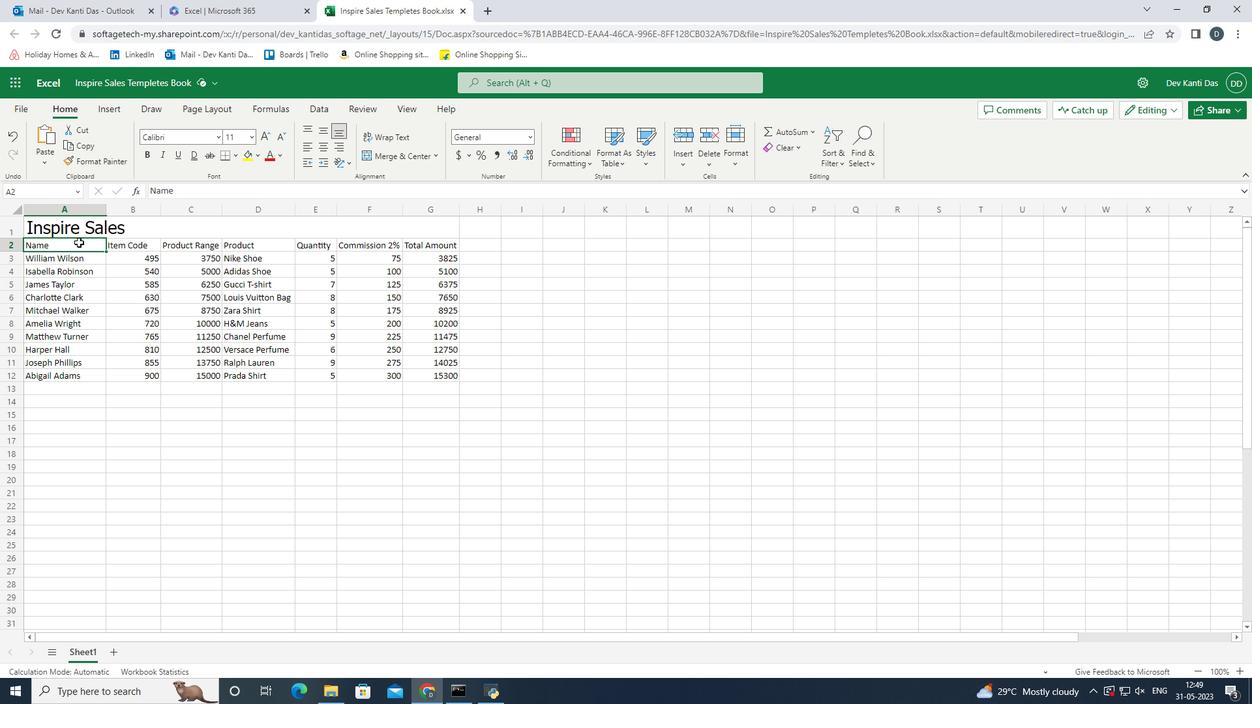 
Action: Mouse moved to (220, 136)
Screenshot: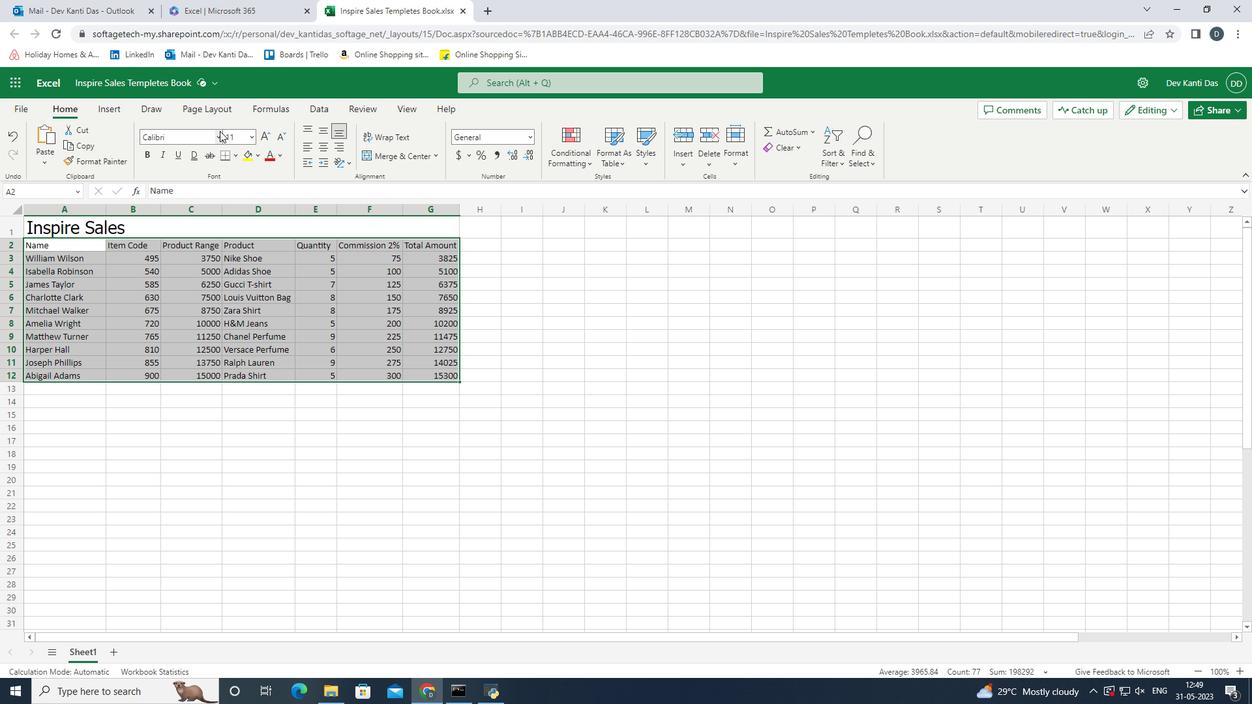 
Action: Mouse pressed left at (220, 136)
Screenshot: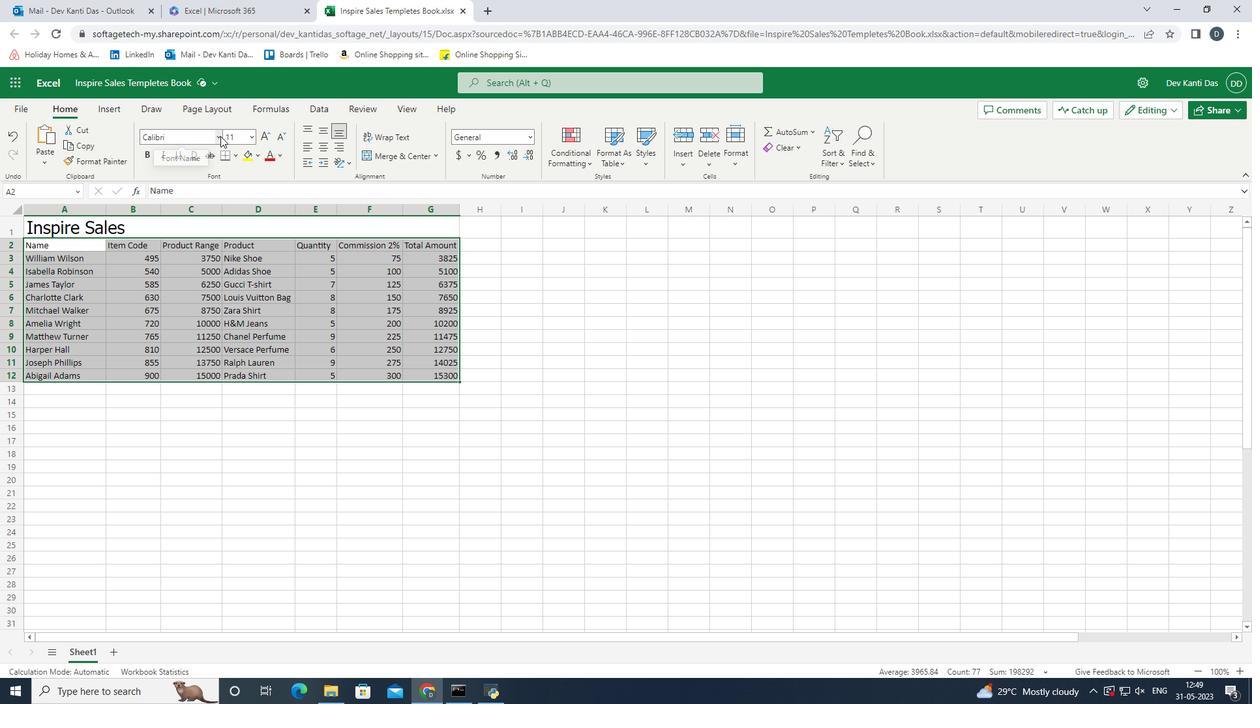 
Action: Mouse moved to (201, 197)
Screenshot: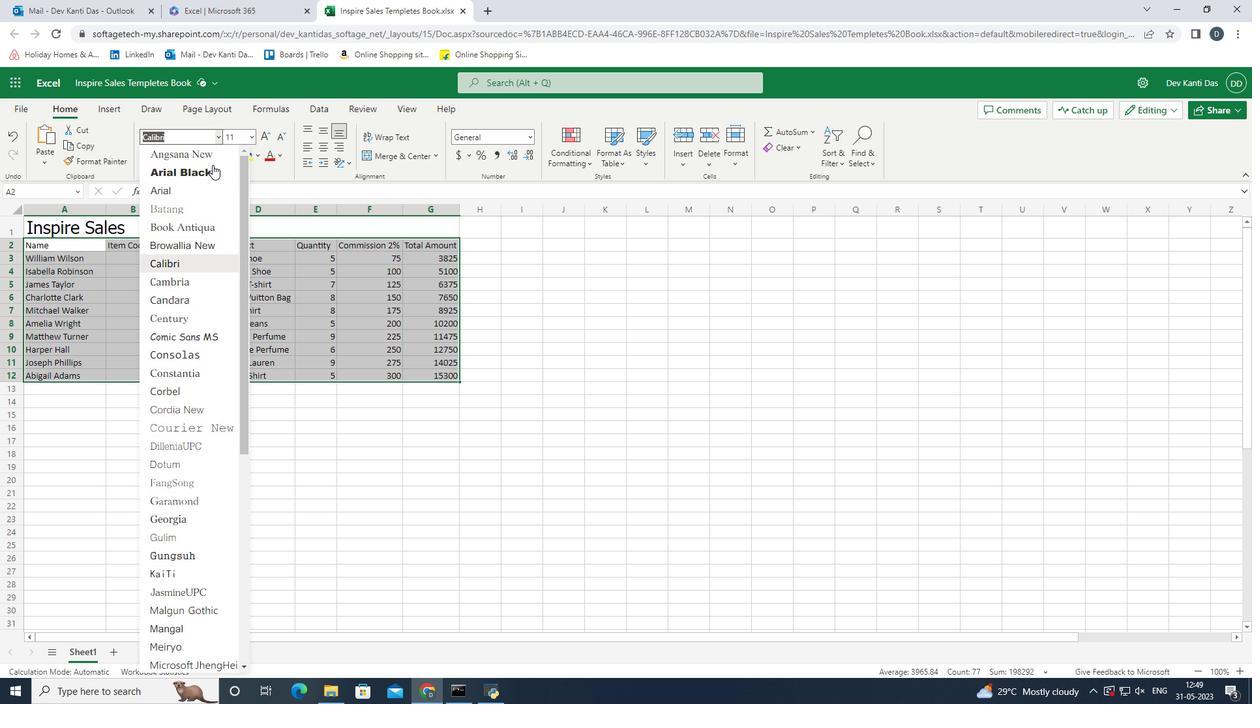 
Action: Mouse pressed left at (201, 197)
Screenshot: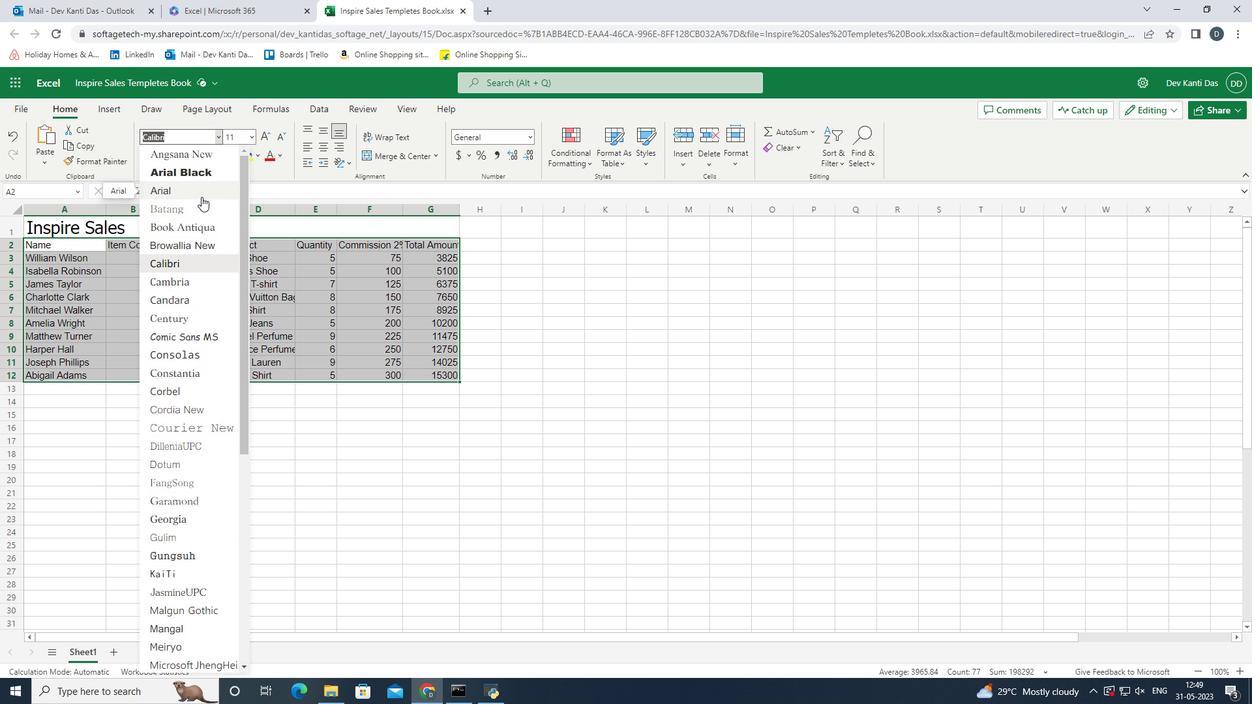 
Action: Mouse moved to (186, 223)
Screenshot: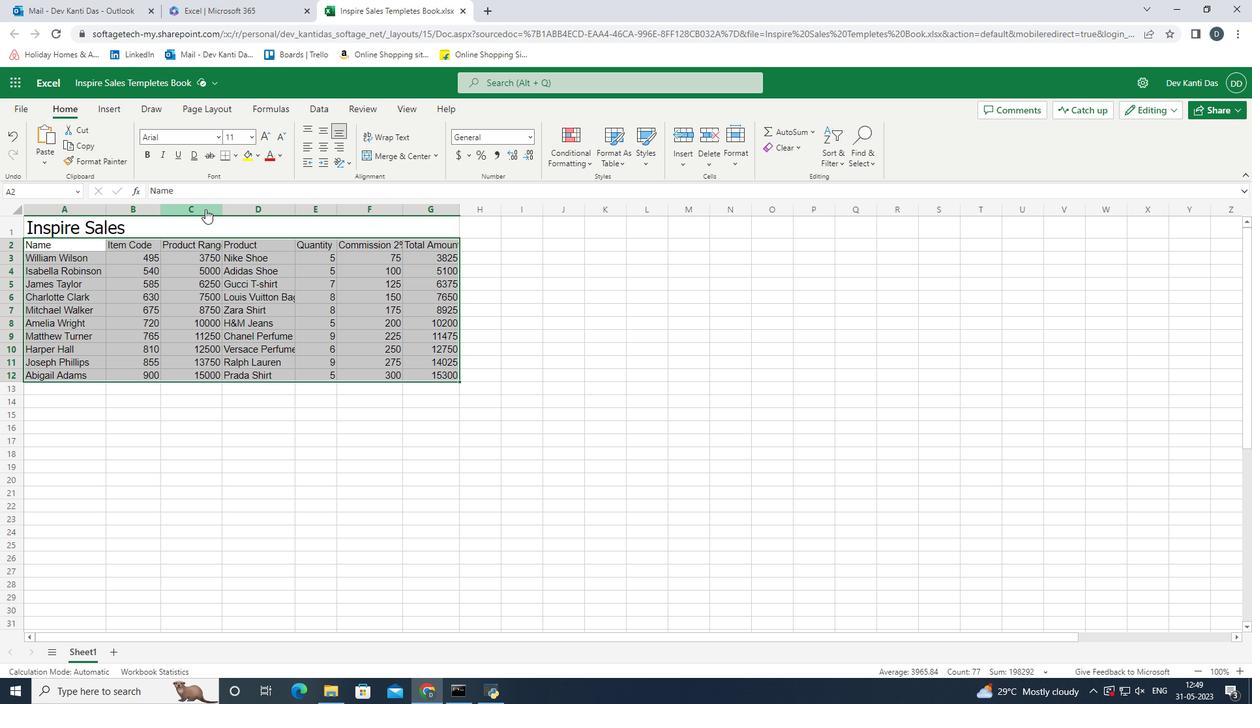 
Action: Mouse pressed left at (186, 223)
Screenshot: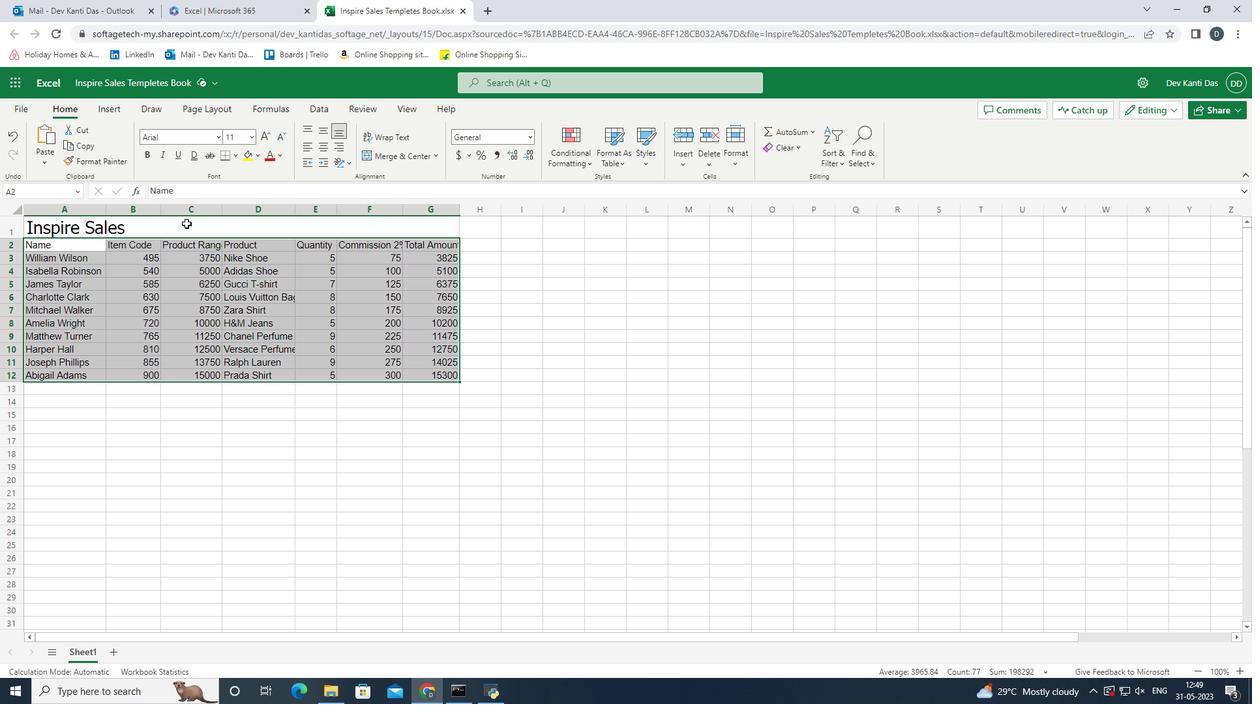 
Action: Mouse moved to (176, 157)
Screenshot: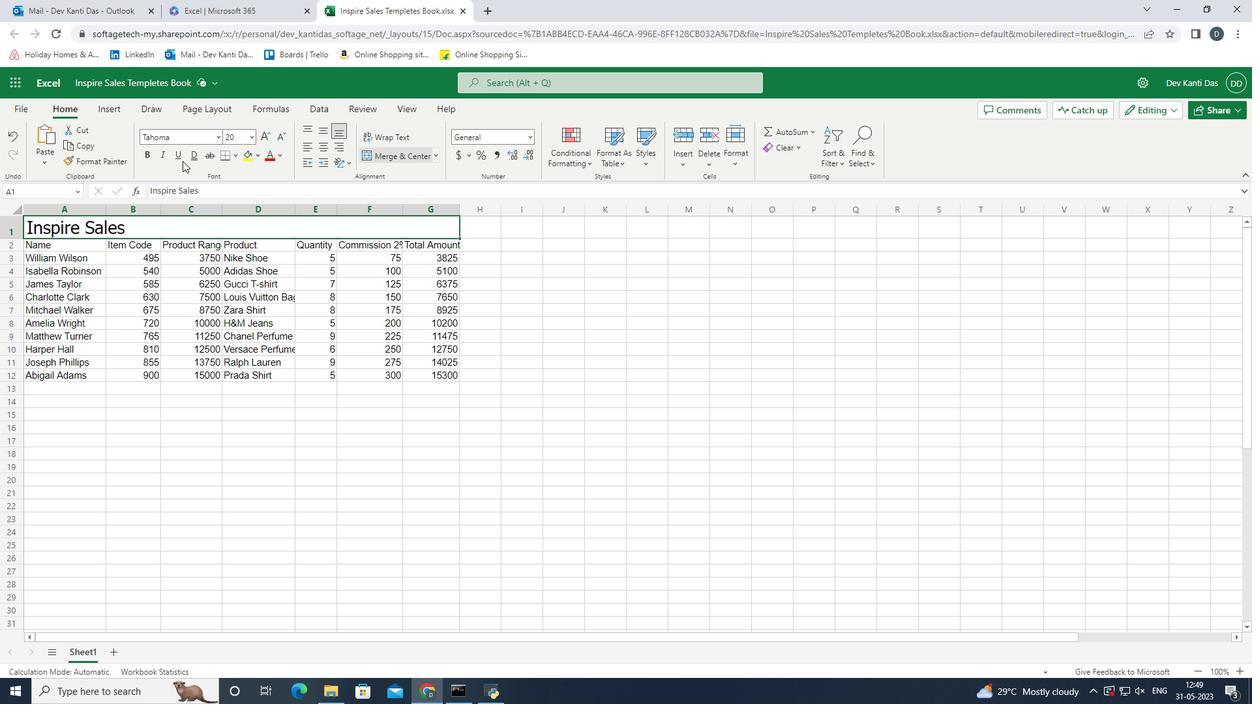 
Action: Mouse pressed left at (176, 157)
Screenshot: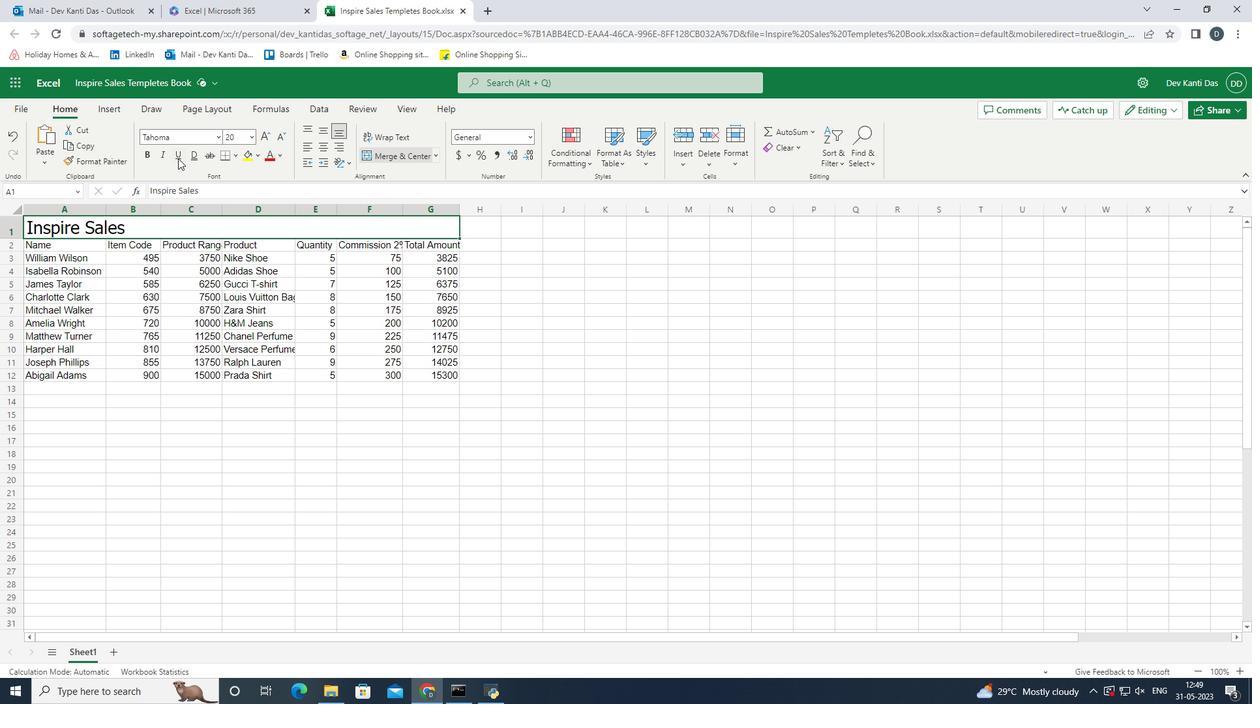 
Action: Mouse moved to (56, 247)
Screenshot: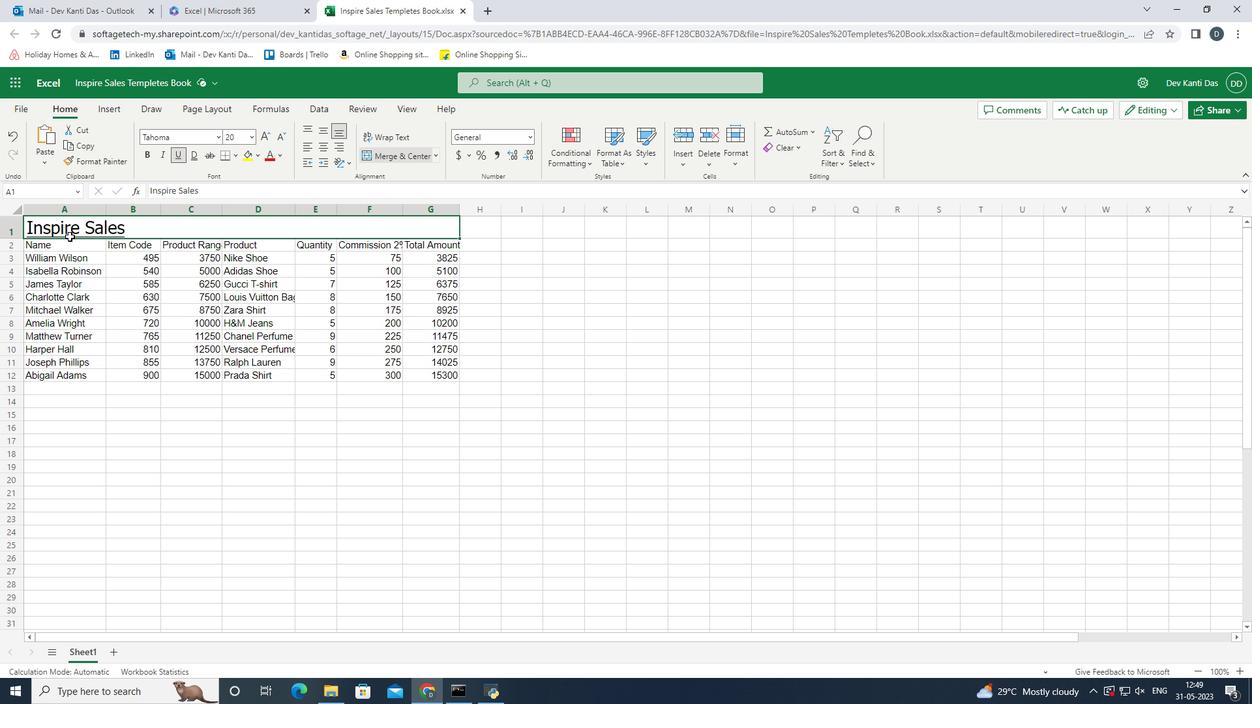 
Action: Mouse pressed left at (56, 247)
Screenshot: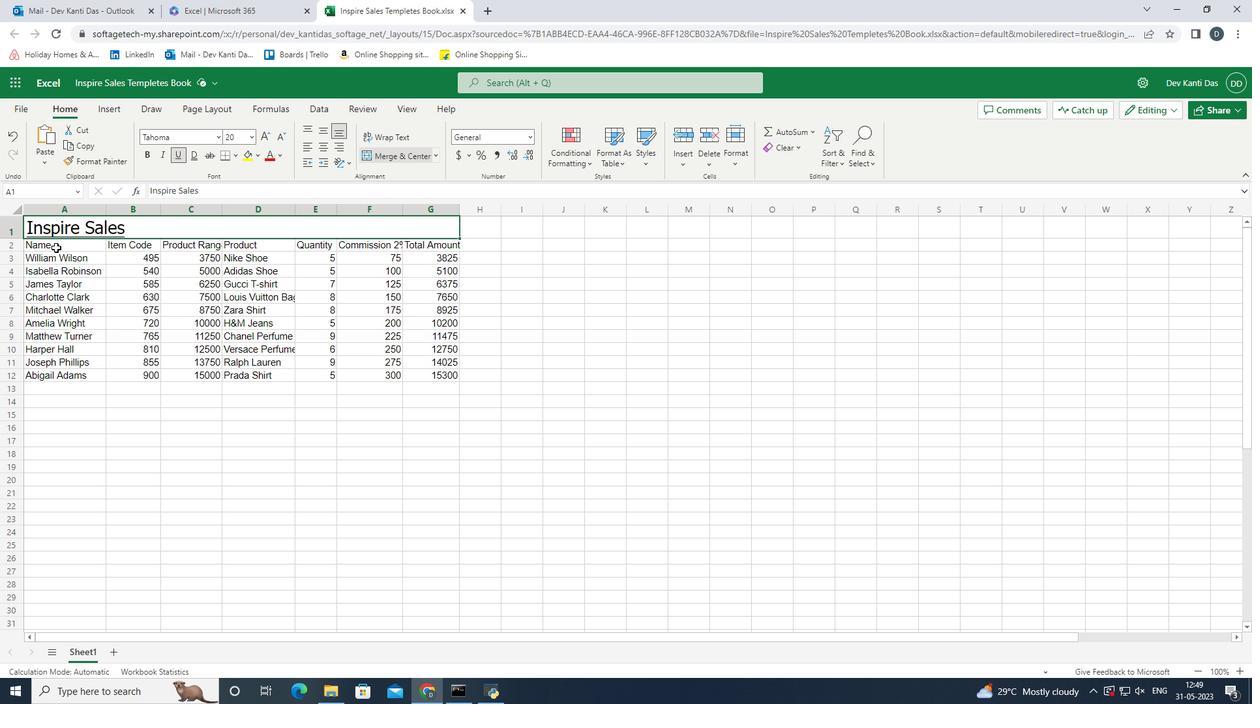 
Action: Mouse moved to (250, 136)
Screenshot: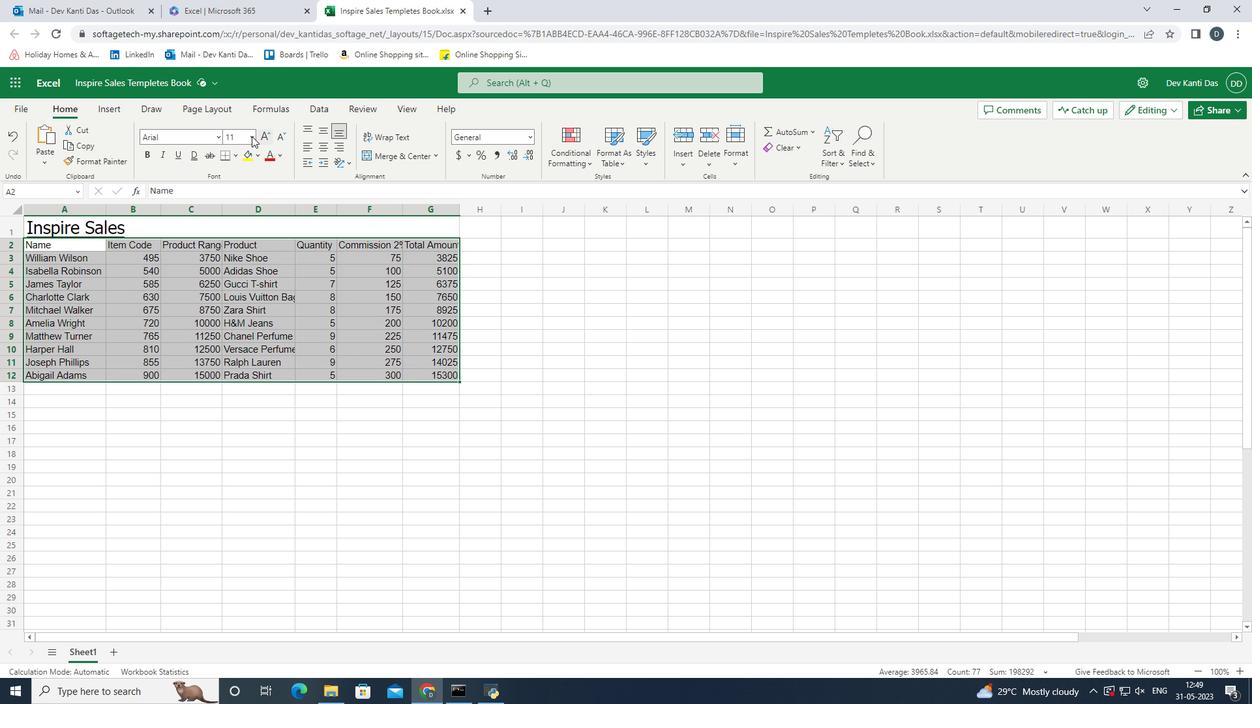 
Action: Mouse pressed left at (250, 136)
Screenshot: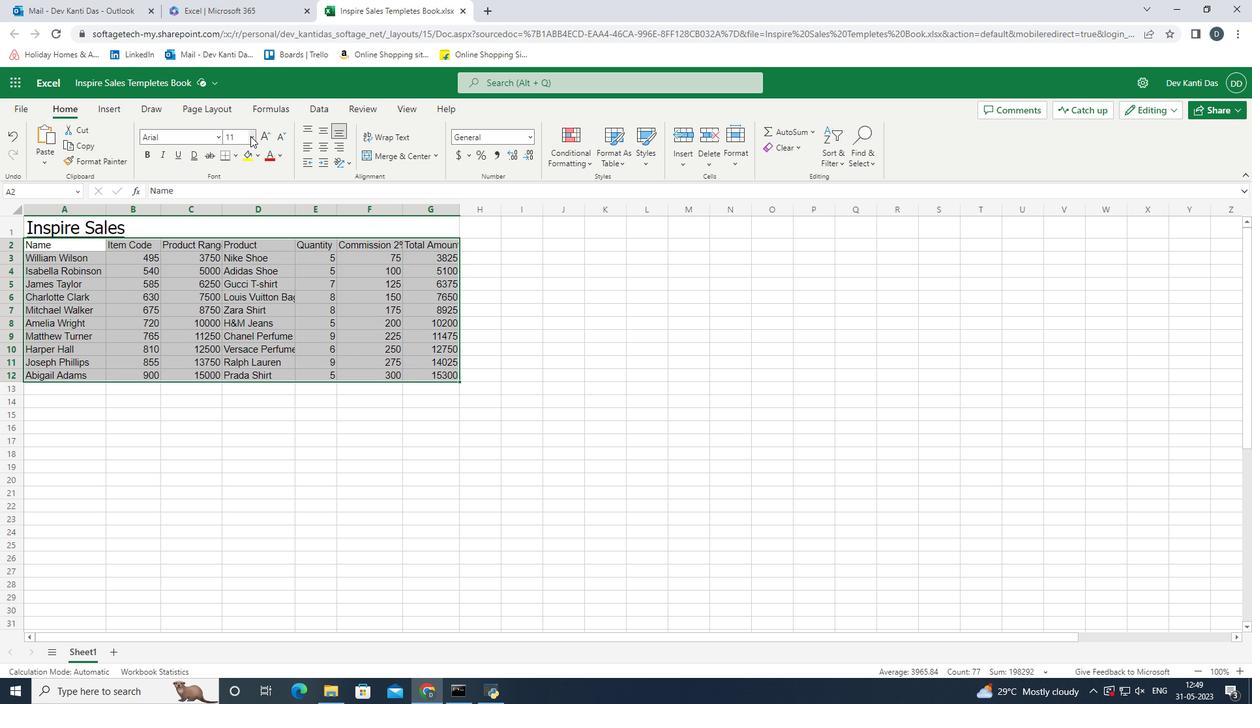 
Action: Mouse moved to (245, 227)
Screenshot: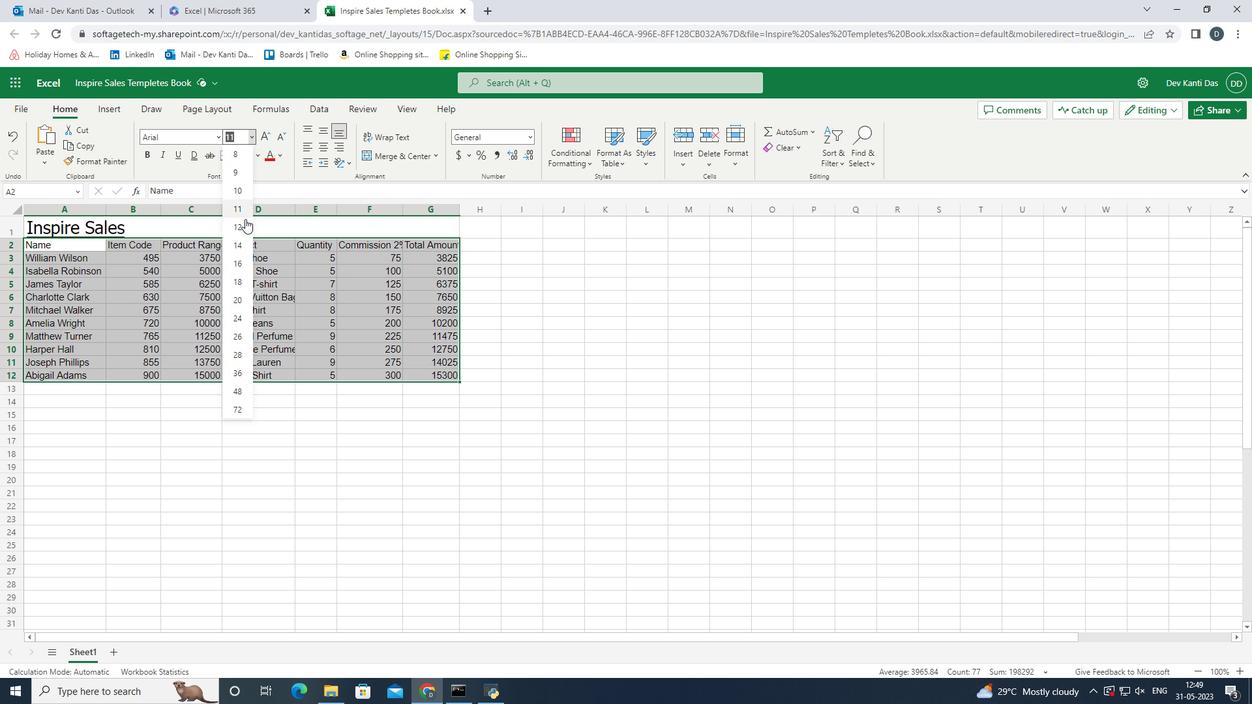 
Action: Mouse pressed left at (245, 227)
Screenshot: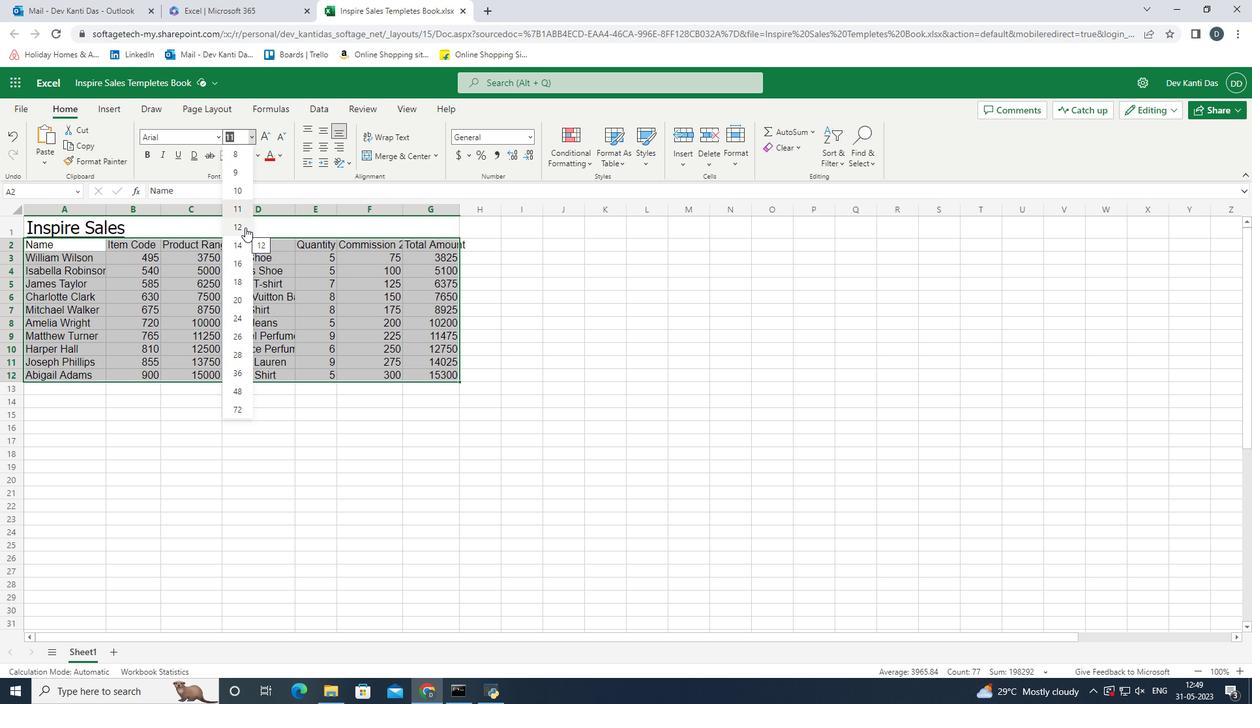 
Action: Mouse moved to (105, 209)
Screenshot: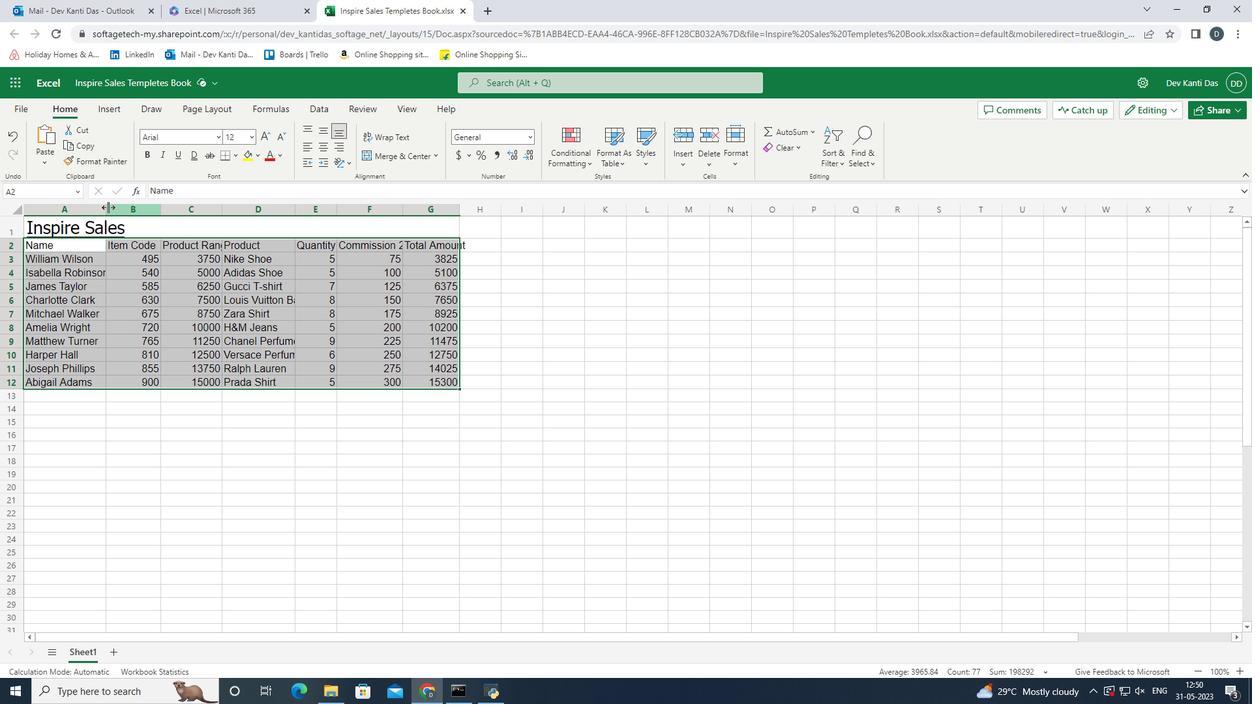 
Action: Mouse pressed left at (105, 209)
Screenshot: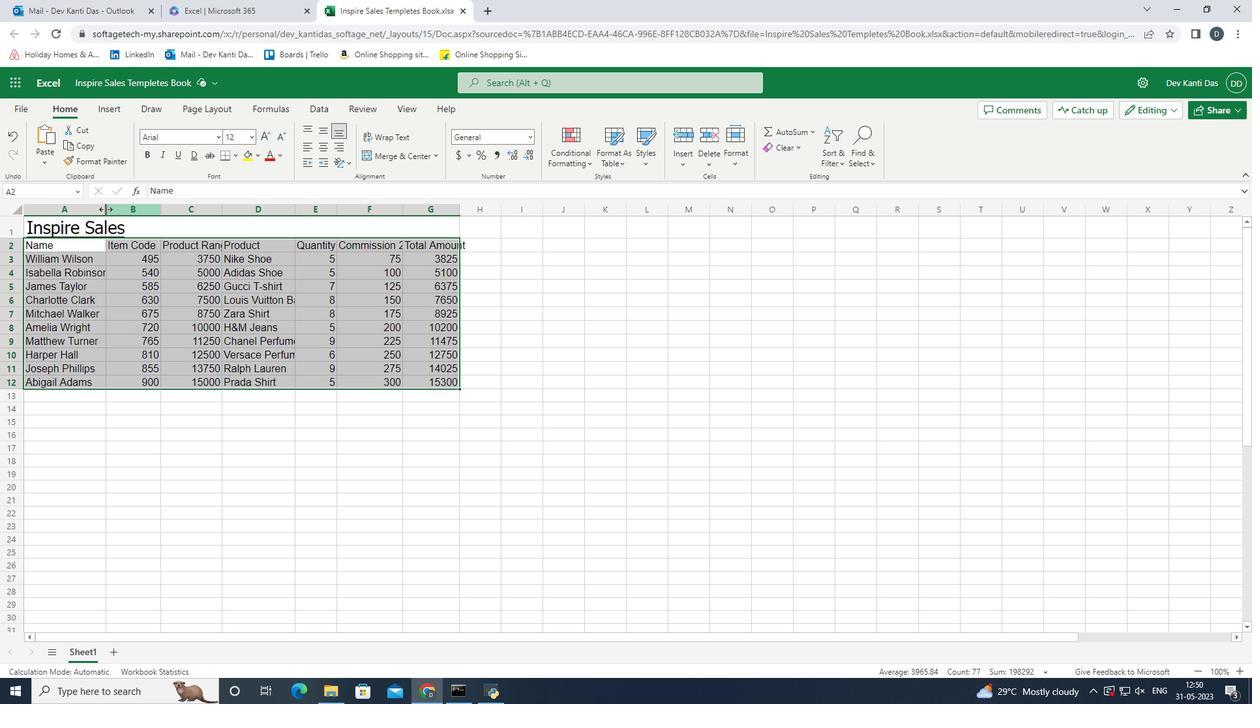 
Action: Mouse moved to (124, 209)
Screenshot: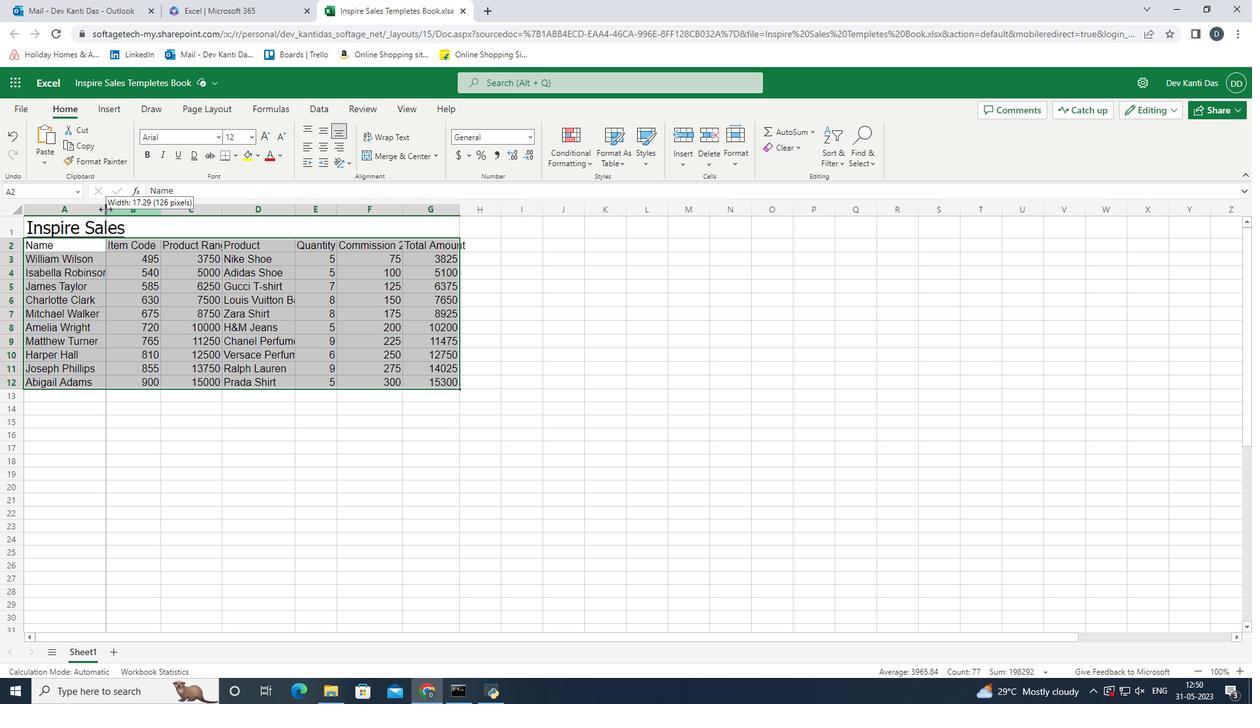 
Action: Mouse pressed left at (124, 209)
Screenshot: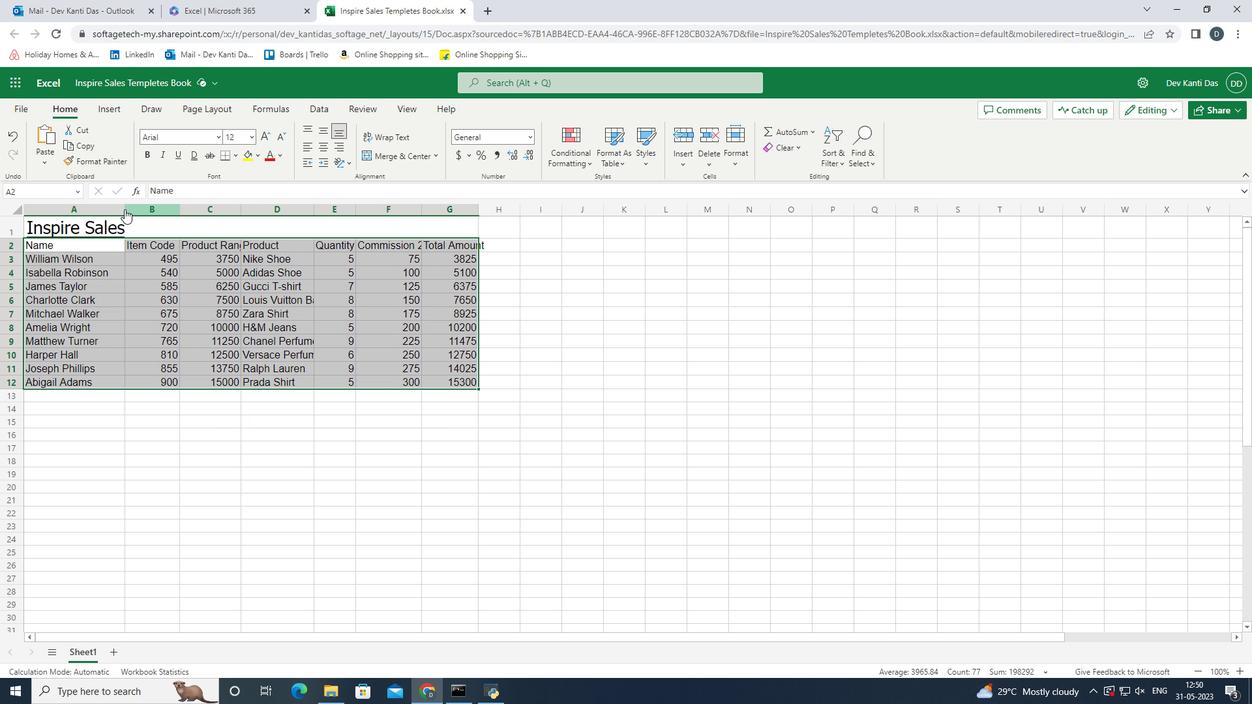 
Action: Mouse moved to (123, 205)
Screenshot: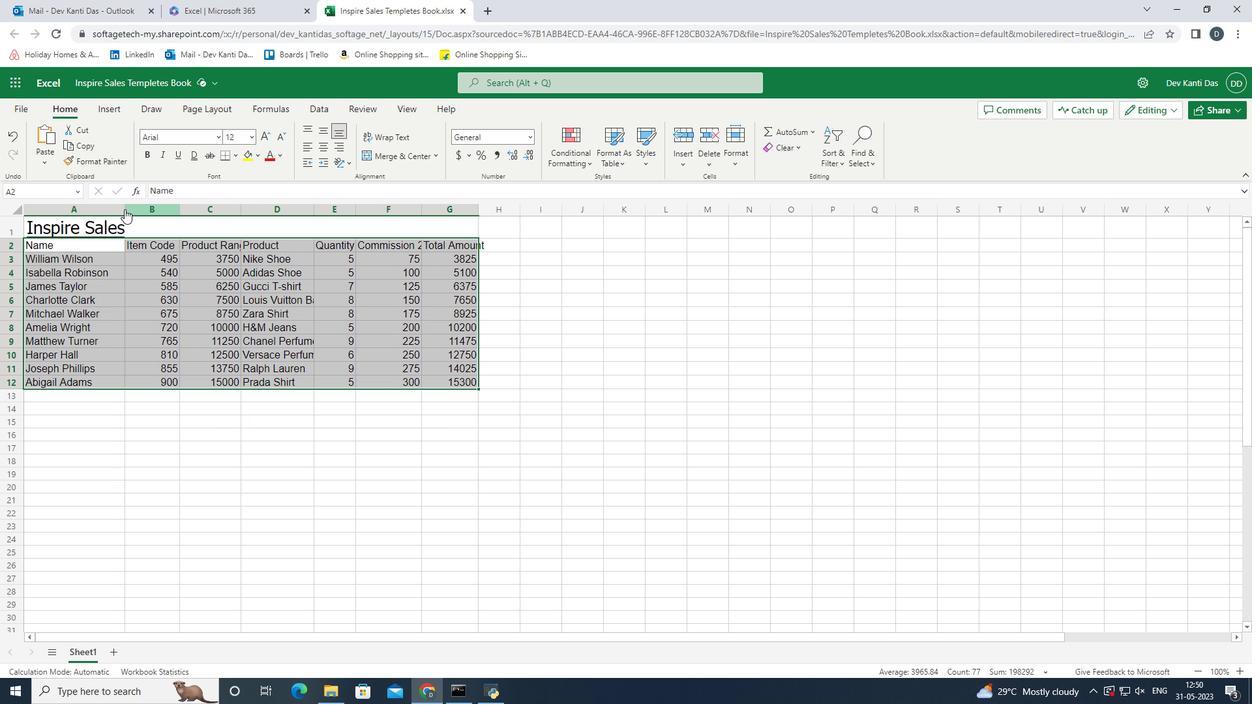 
Action: Mouse pressed left at (123, 205)
Screenshot: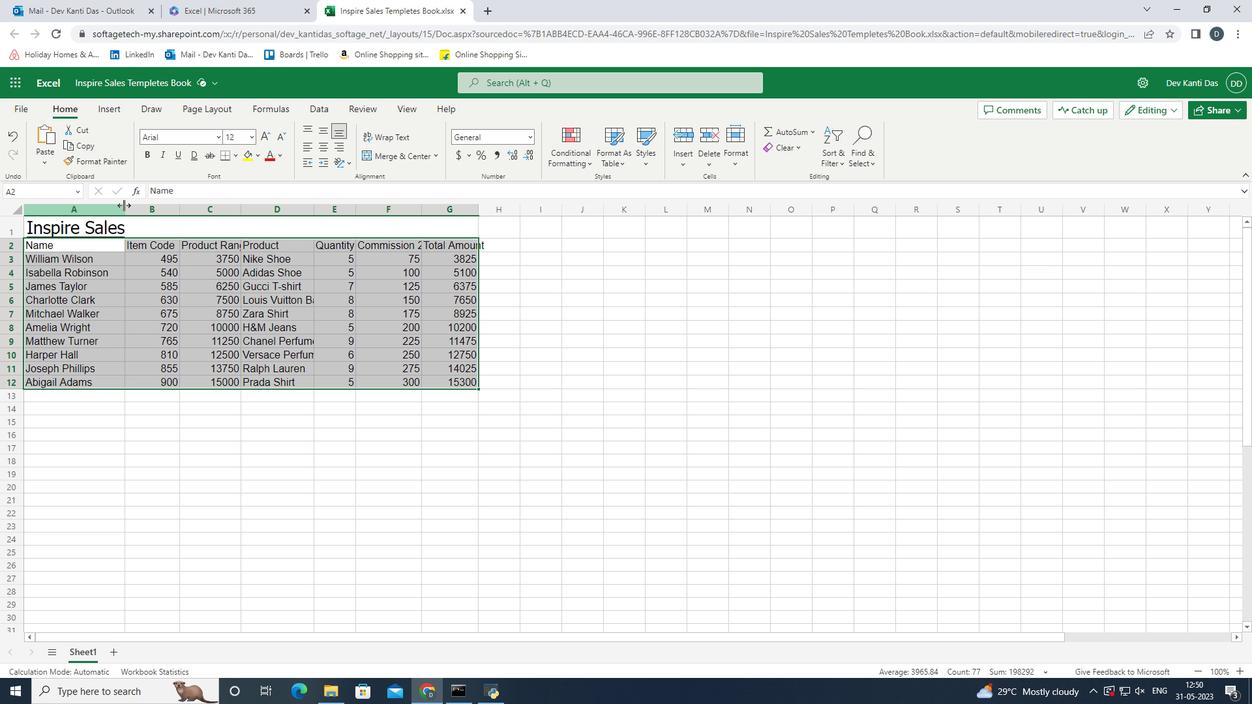 
Action: Mouse moved to (174, 211)
Screenshot: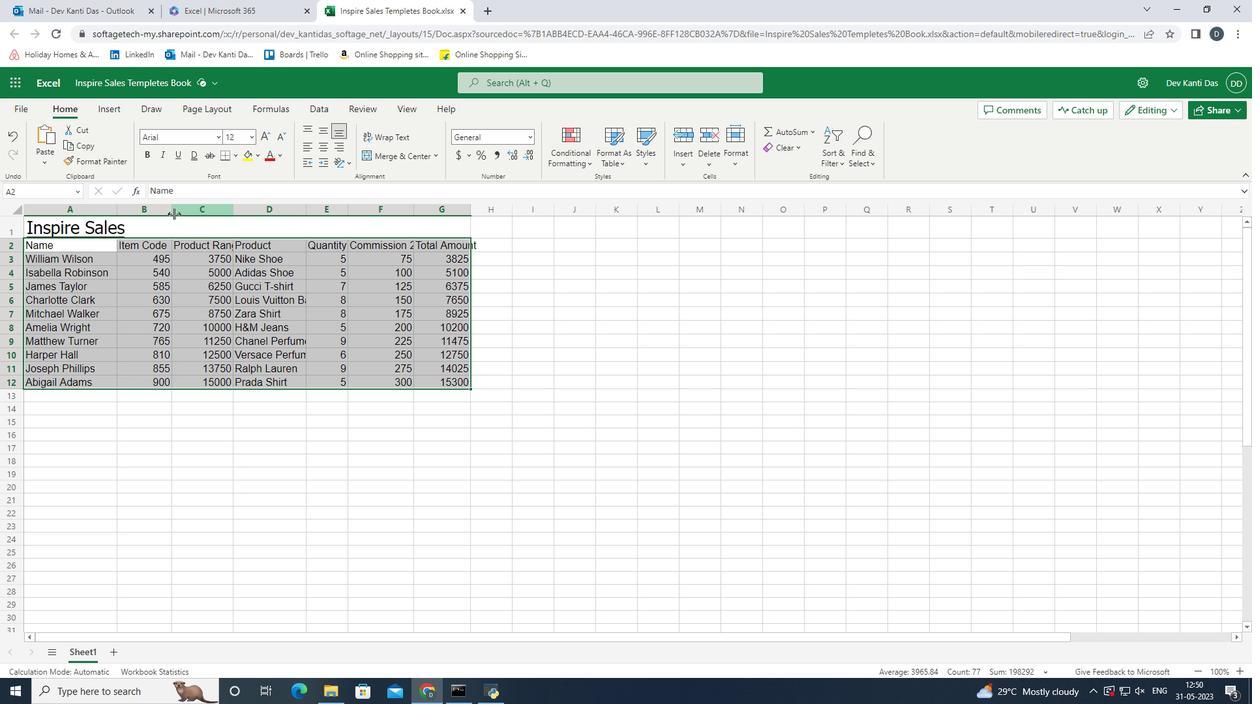 
Action: Mouse pressed left at (174, 211)
Screenshot: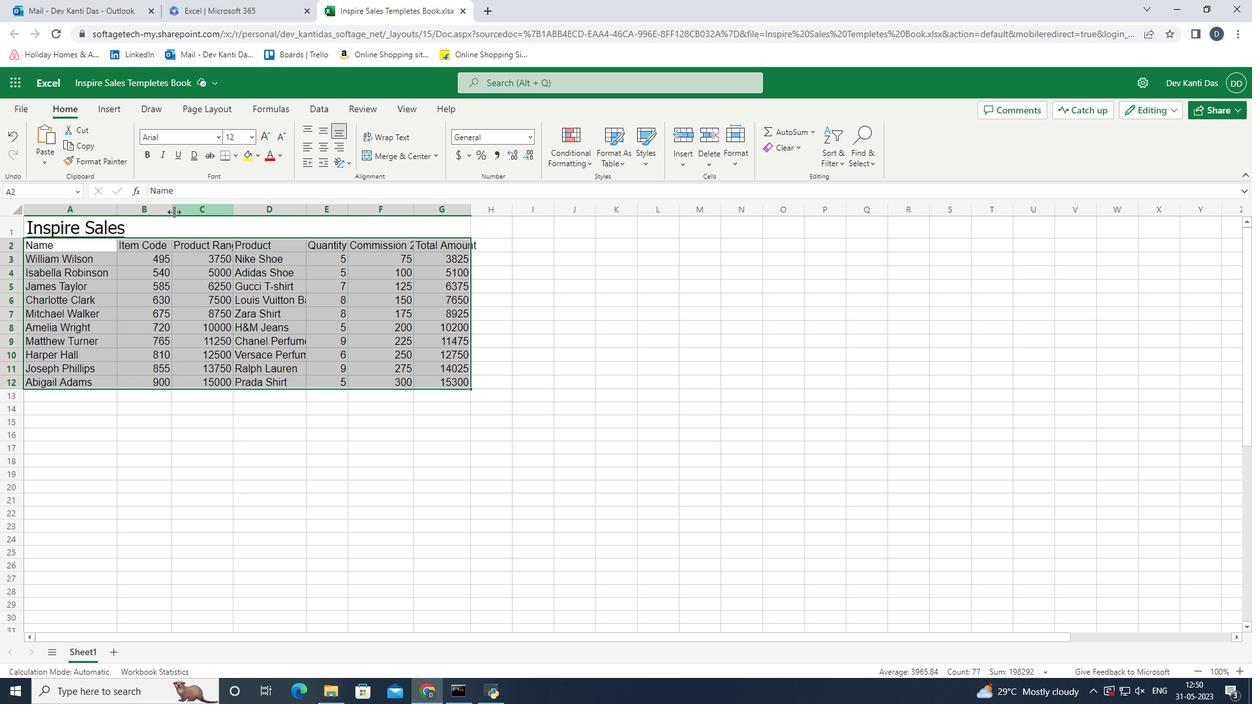 
Action: Mouse moved to (236, 206)
Screenshot: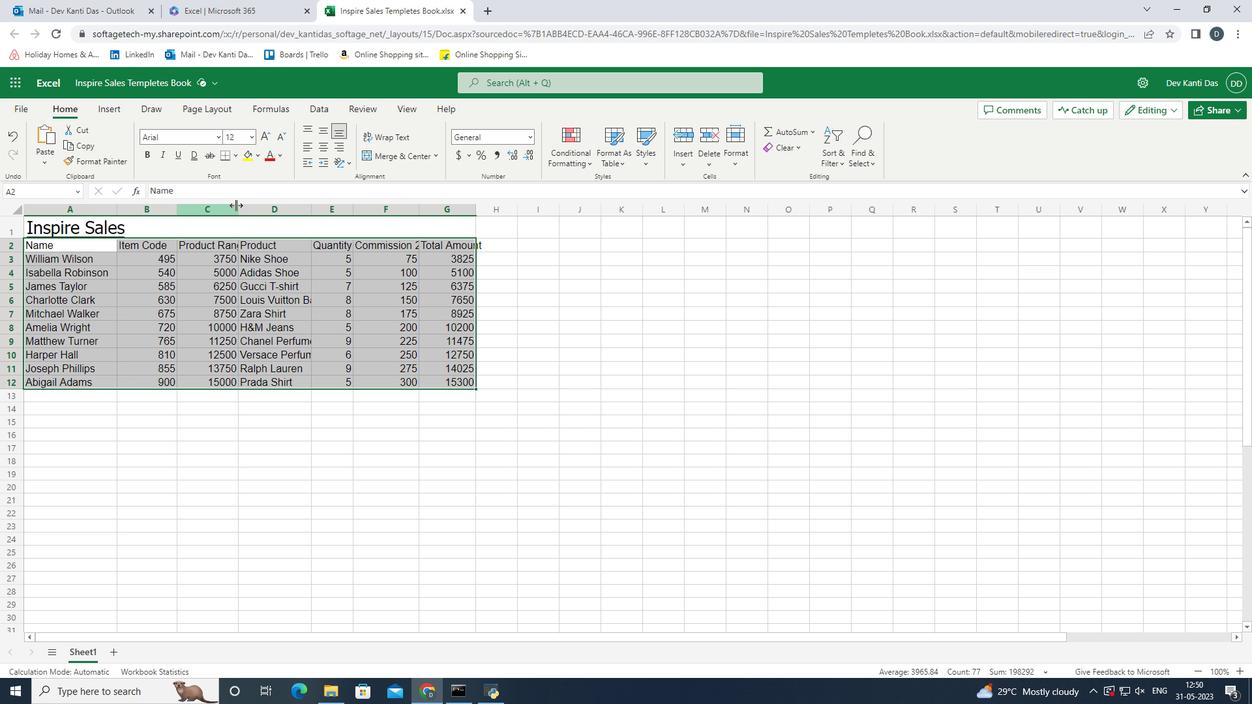 
Action: Mouse pressed left at (236, 206)
Screenshot: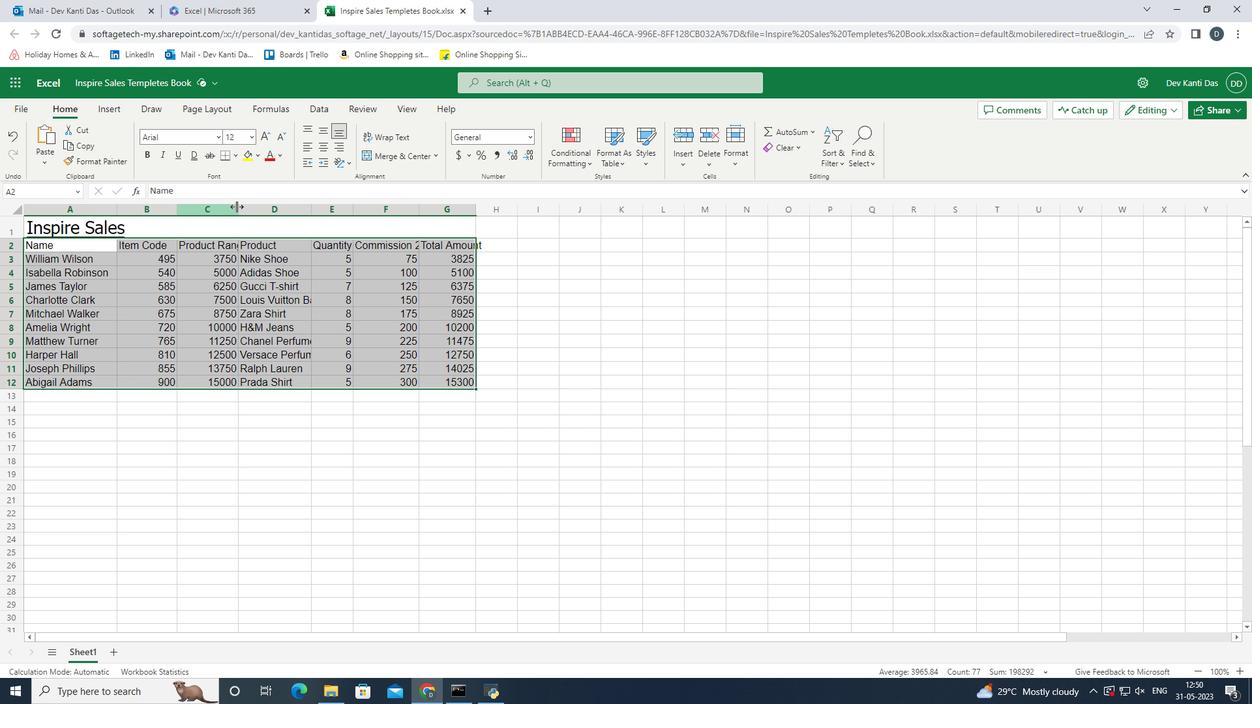 
Action: Mouse moved to (368, 214)
Screenshot: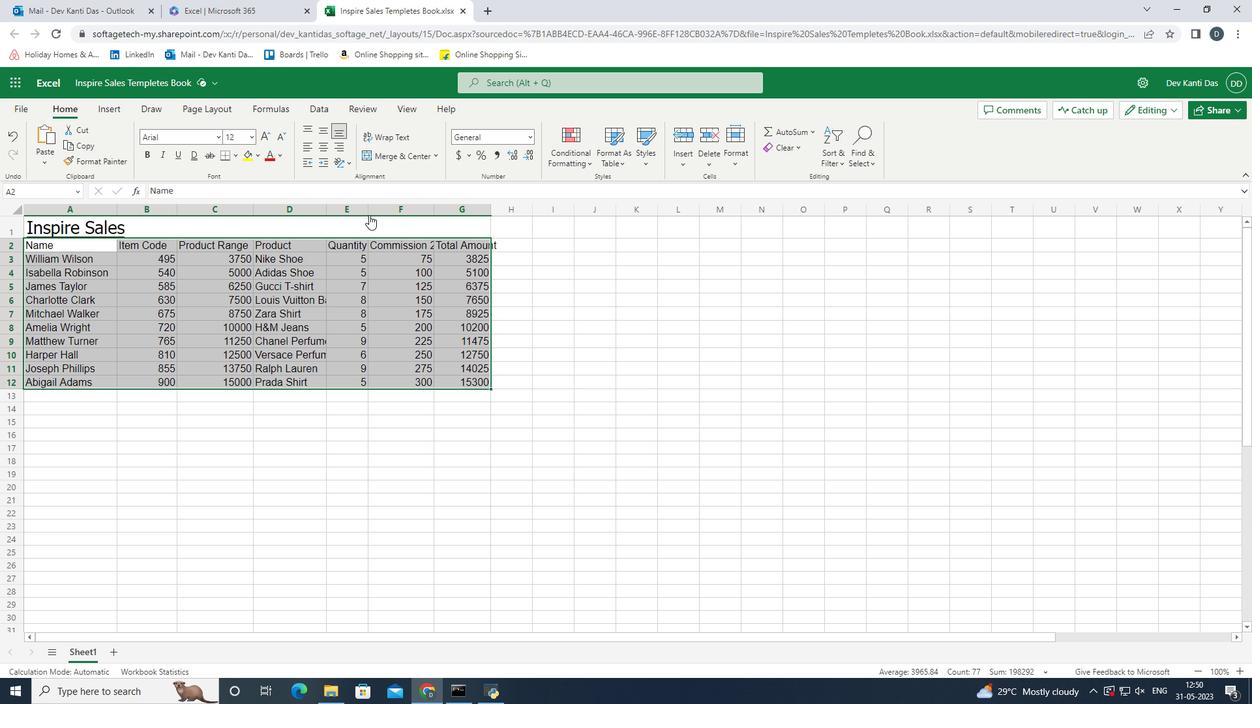 
Action: Mouse pressed left at (368, 214)
Screenshot: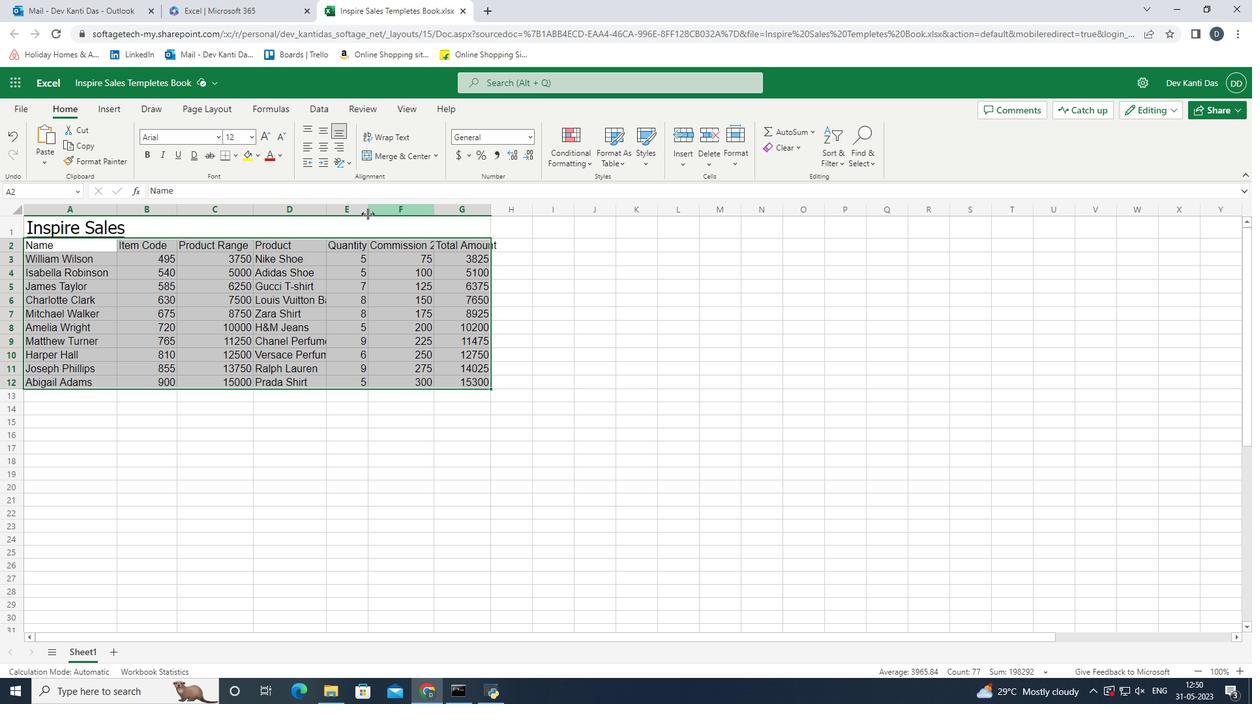 
Action: Mouse moved to (439, 211)
Screenshot: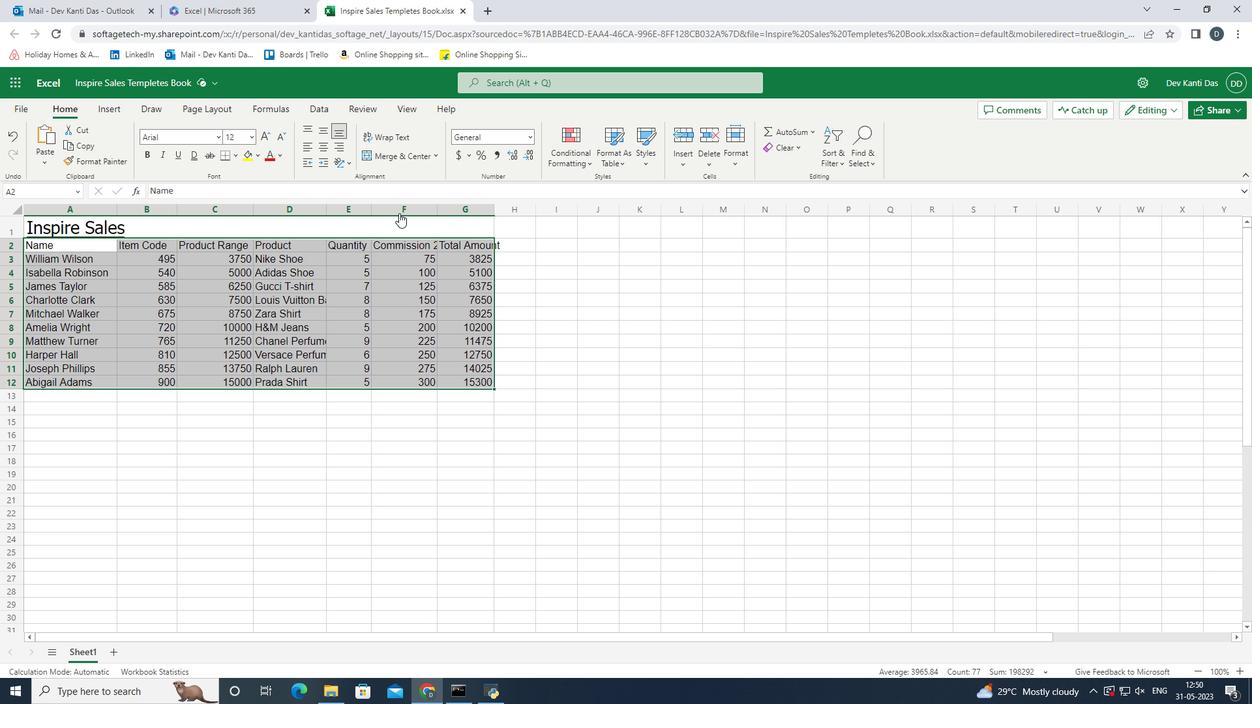 
Action: Mouse pressed left at (439, 211)
Screenshot: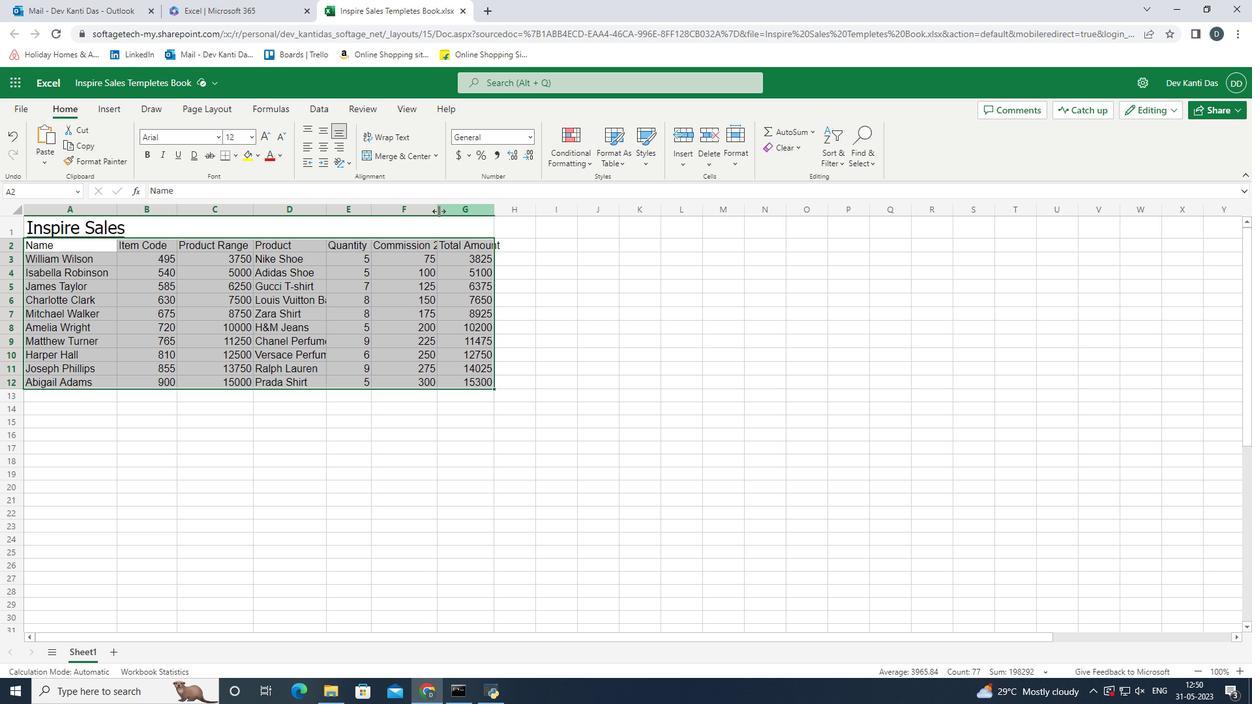 
Action: Mouse moved to (449, 212)
Screenshot: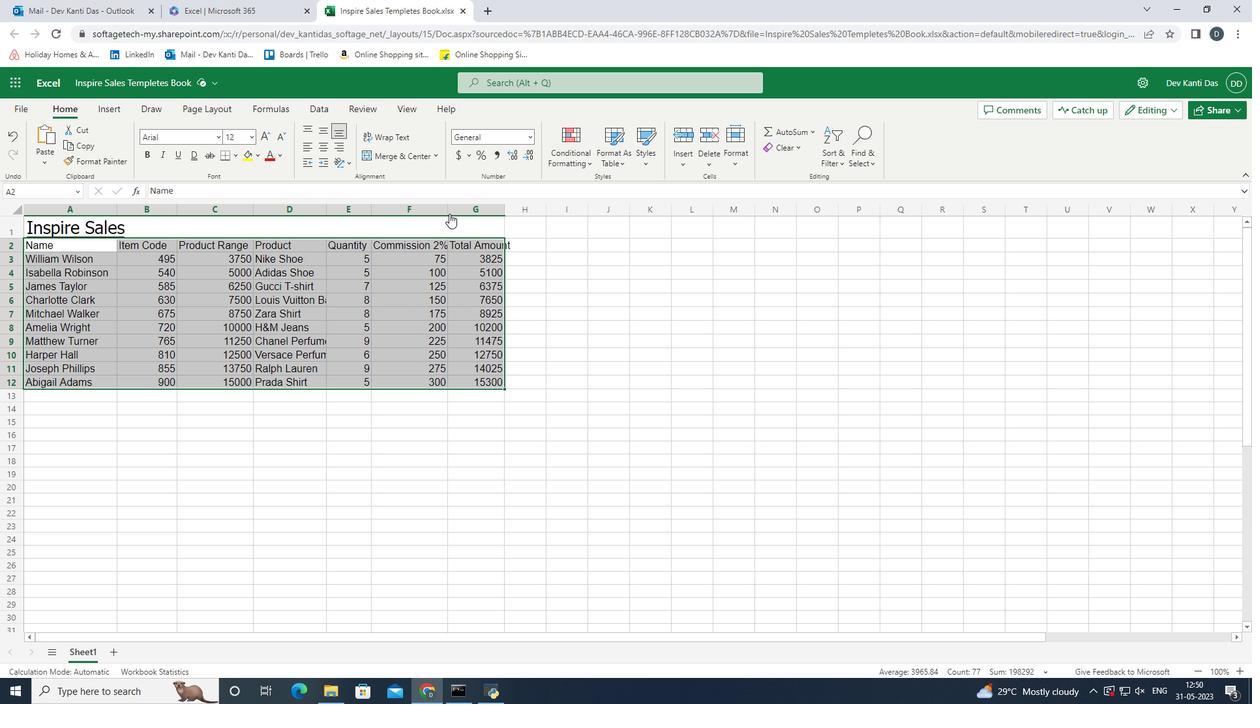 
Action: Mouse pressed left at (449, 212)
Screenshot: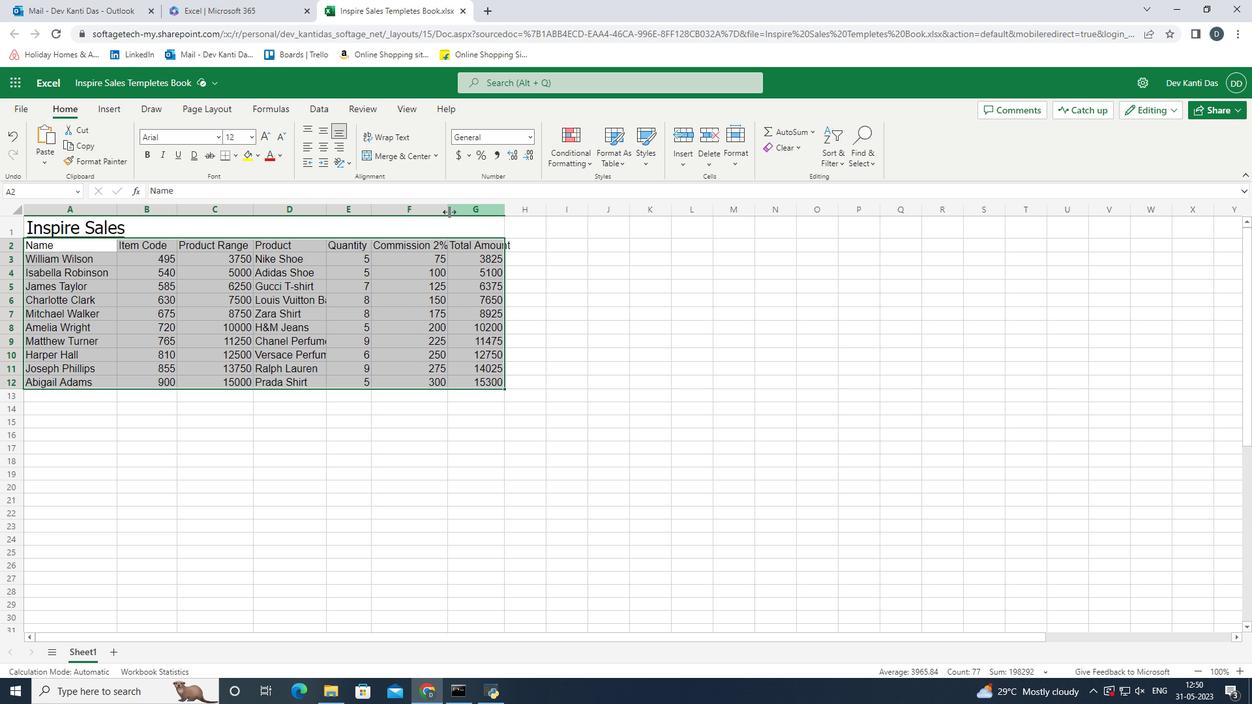 
Action: Mouse moved to (507, 205)
Screenshot: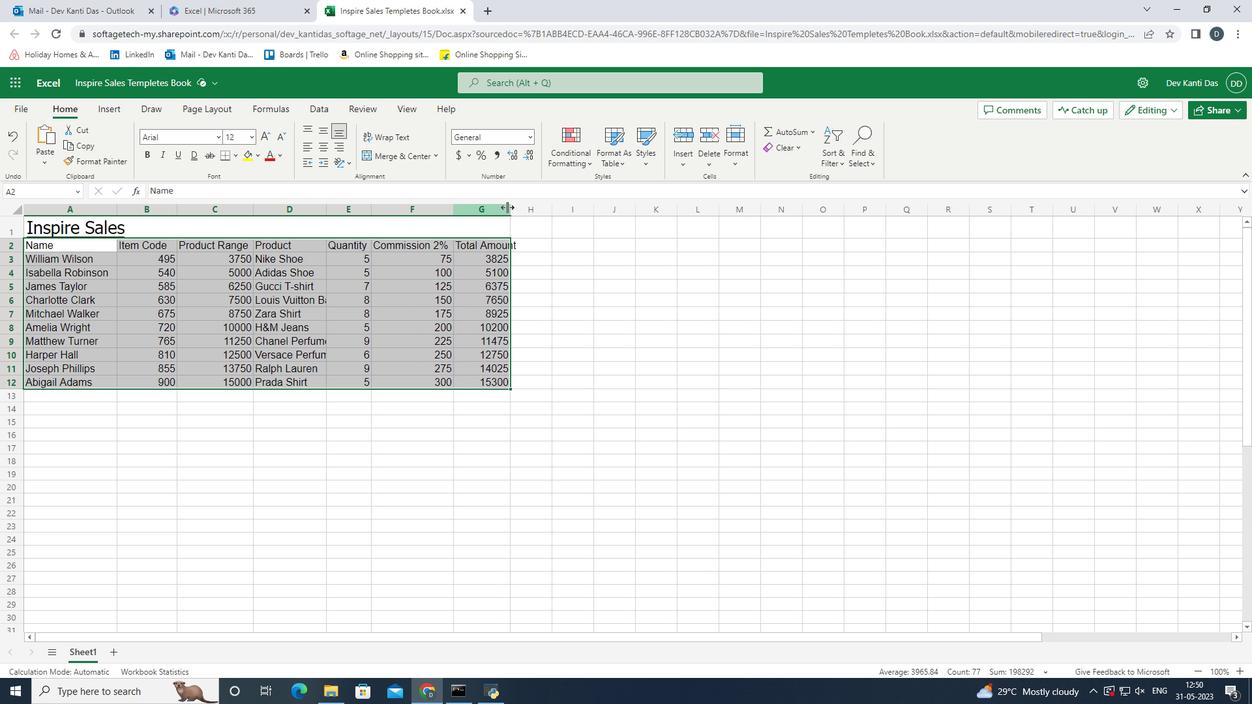 
Action: Mouse pressed left at (507, 205)
Screenshot: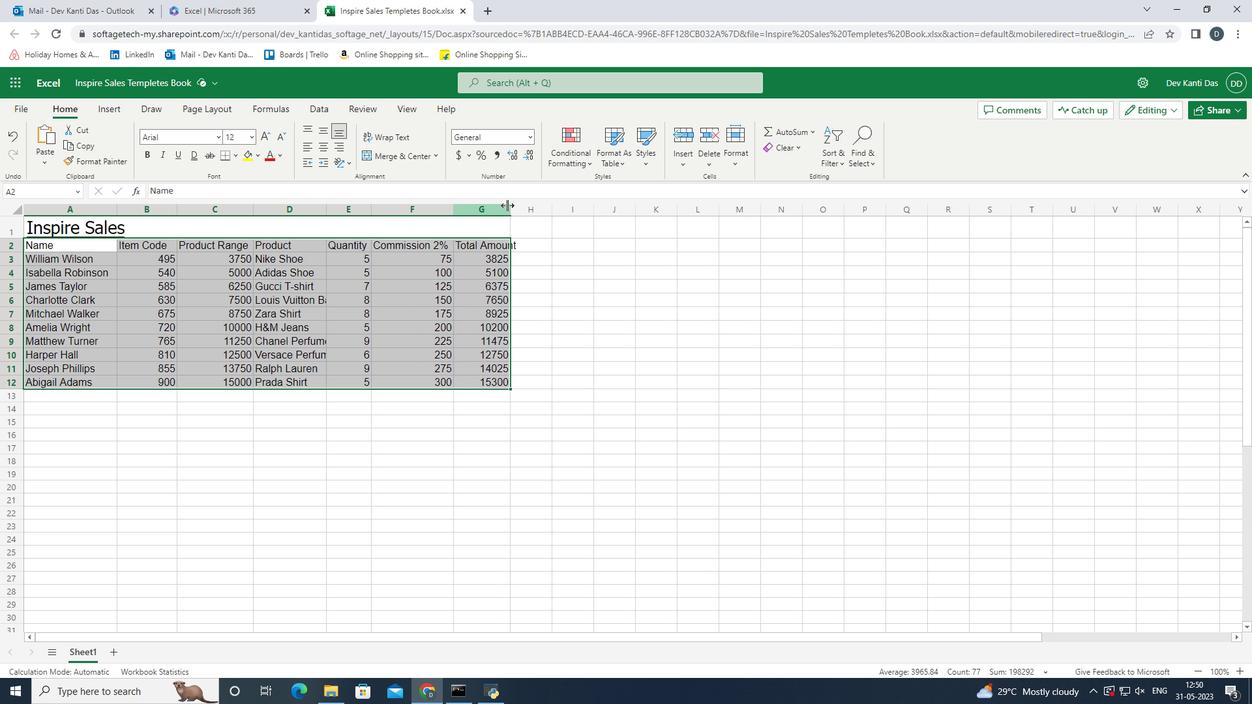 
Action: Mouse moved to (193, 225)
Screenshot: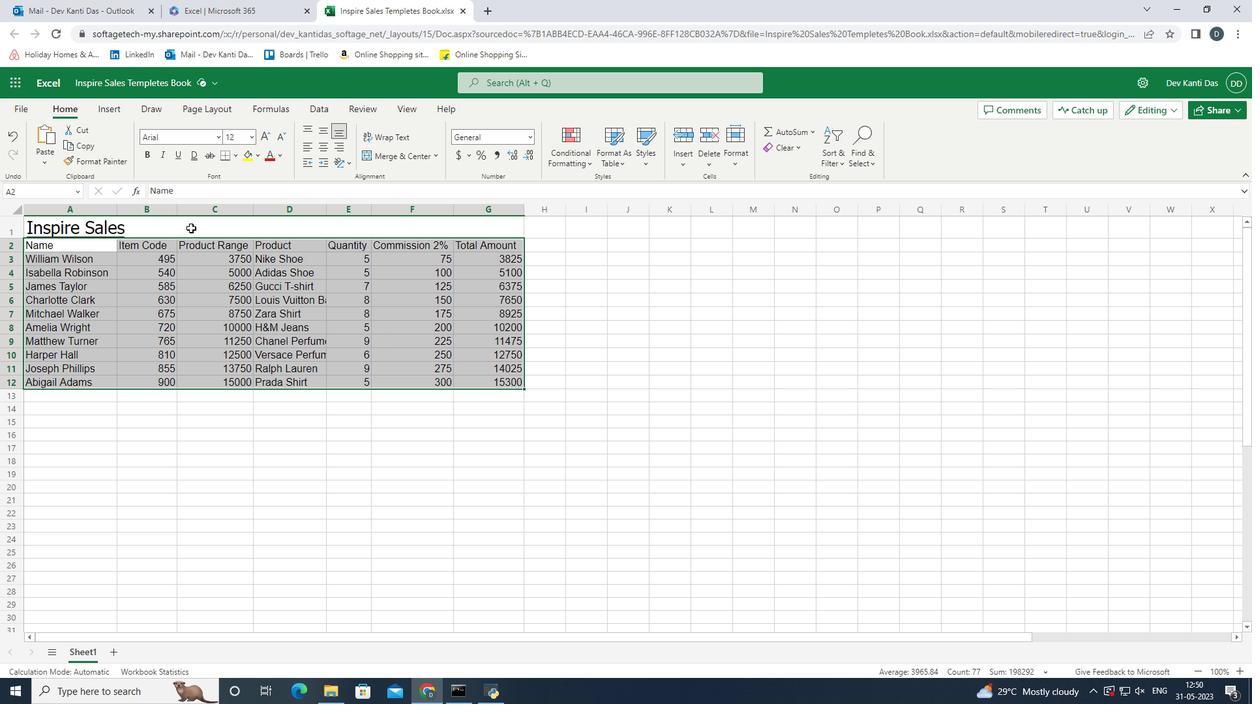 
Action: Mouse pressed left at (193, 225)
Screenshot: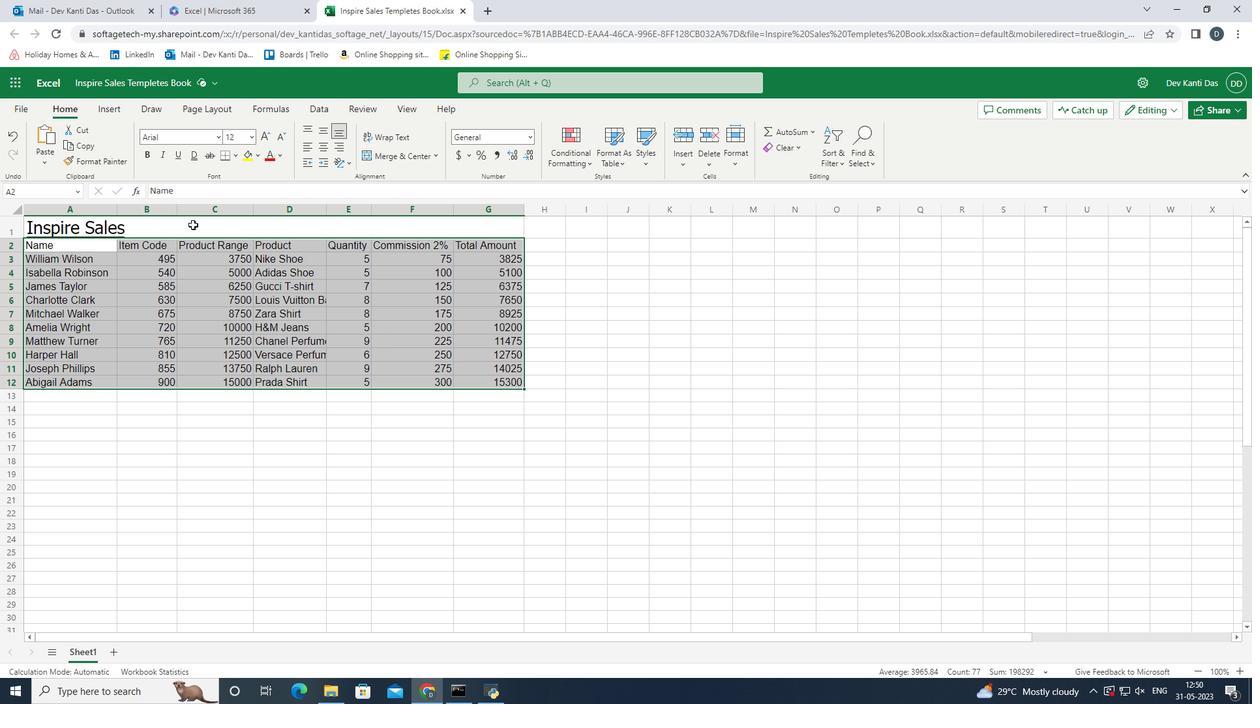 
Action: Mouse moved to (193, 224)
Screenshot: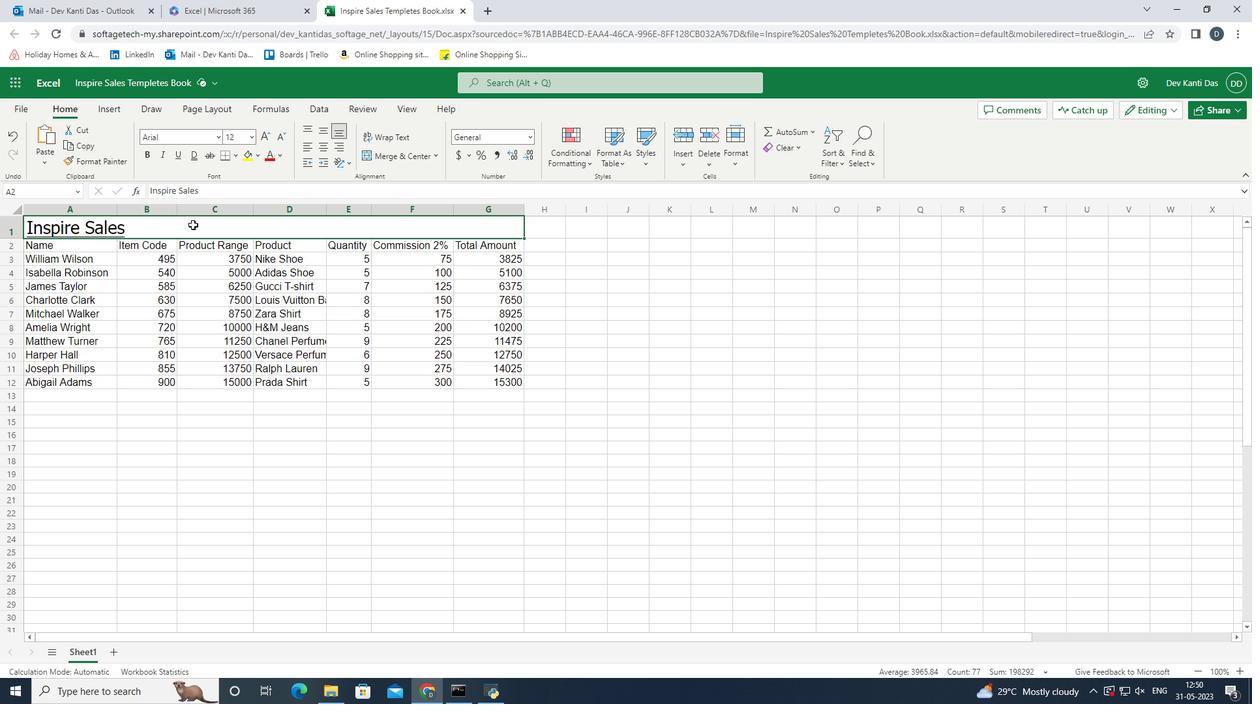 
Action: Mouse pressed left at (193, 224)
Screenshot: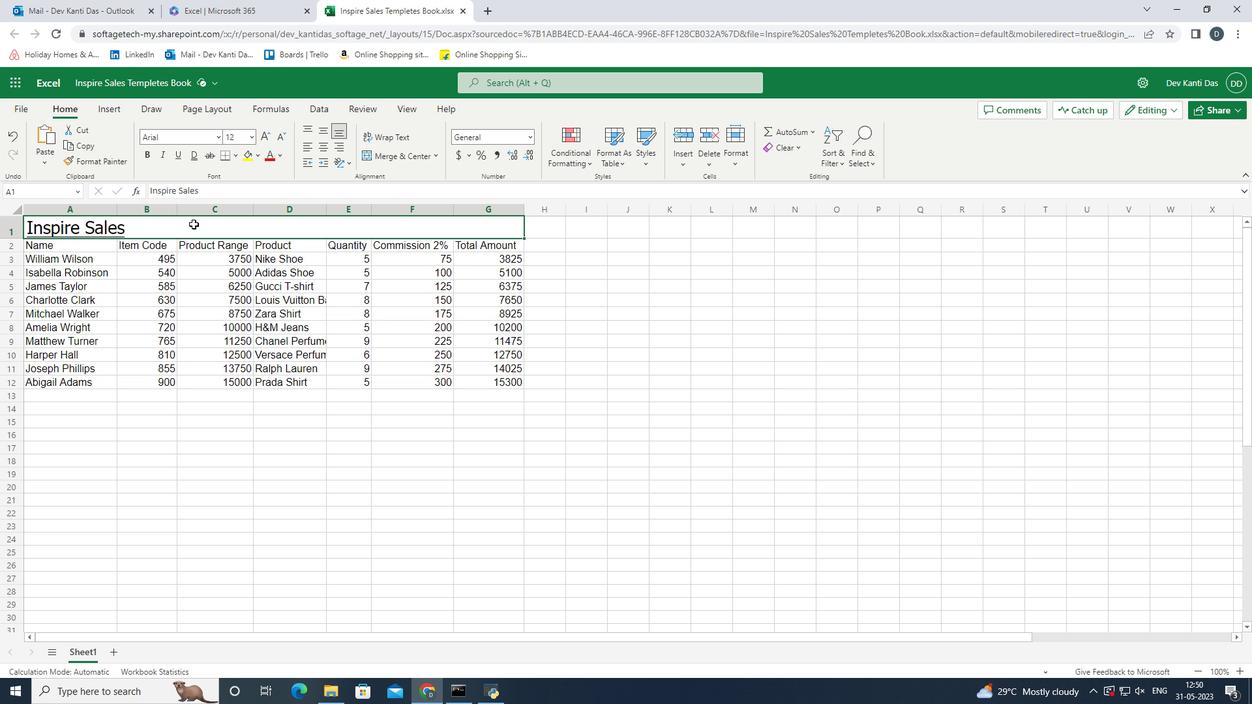 
Action: Mouse moved to (366, 274)
Screenshot: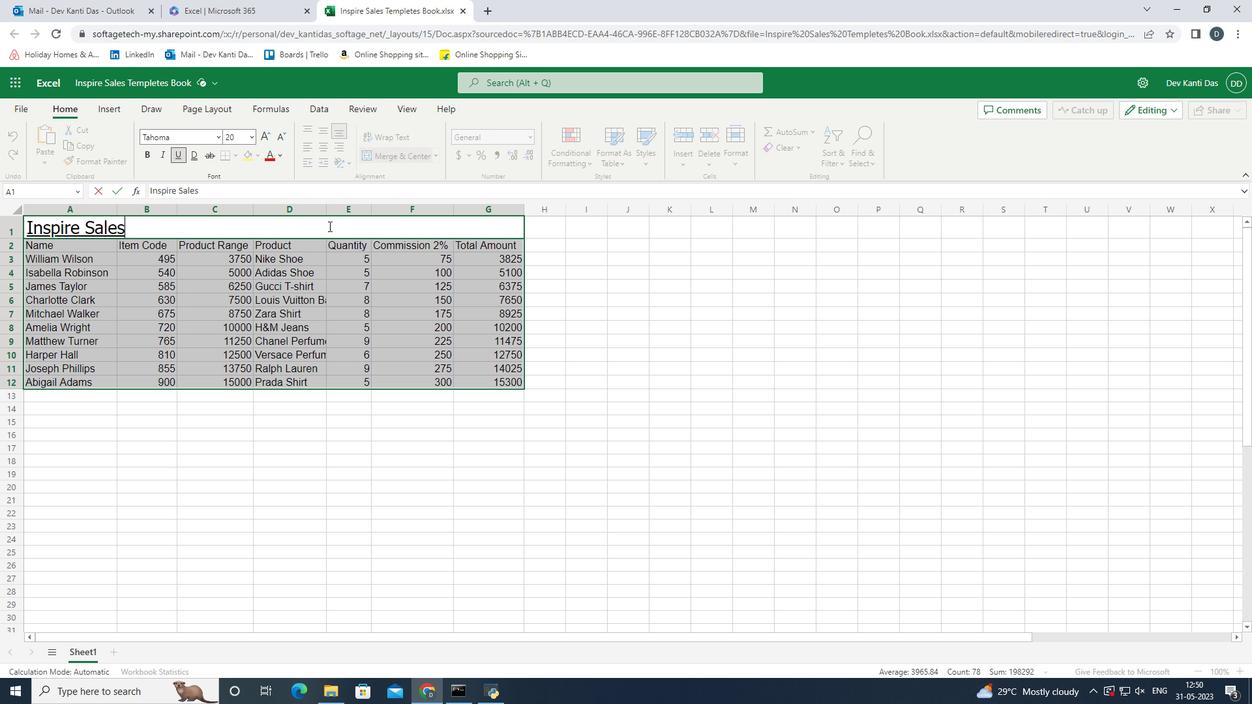 
Action: Mouse pressed left at (366, 274)
Screenshot: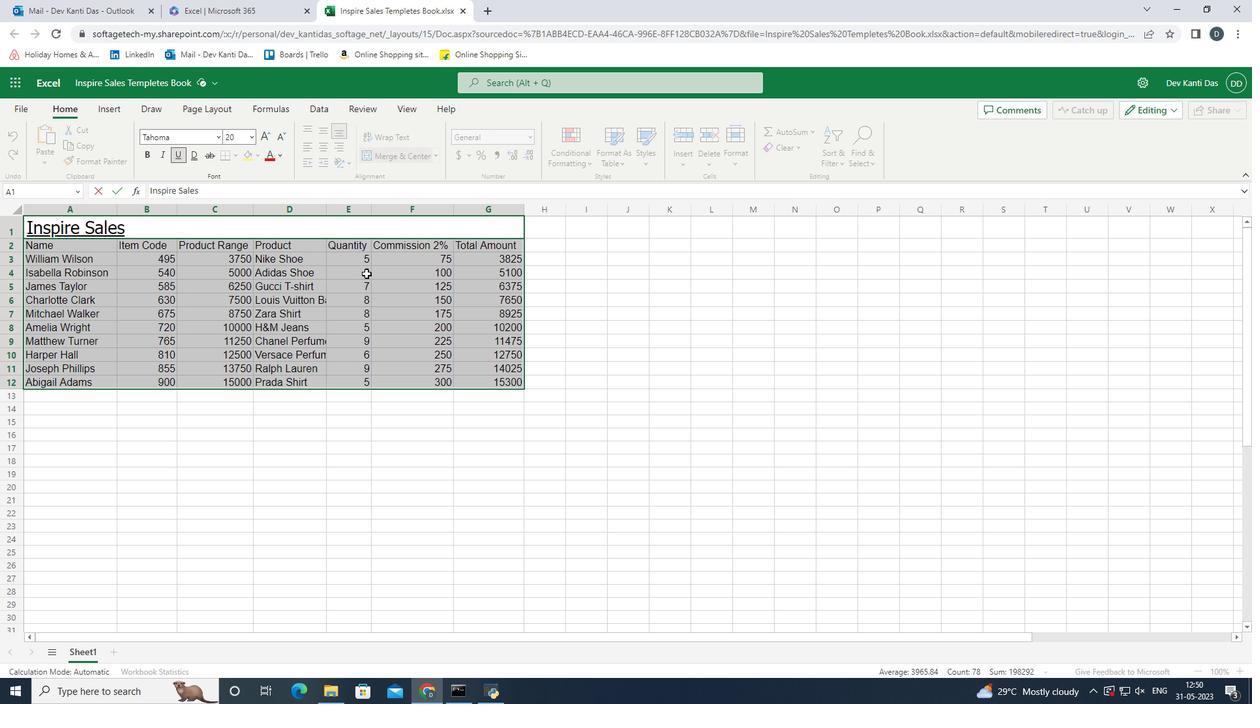 
Action: Mouse moved to (510, 381)
Screenshot: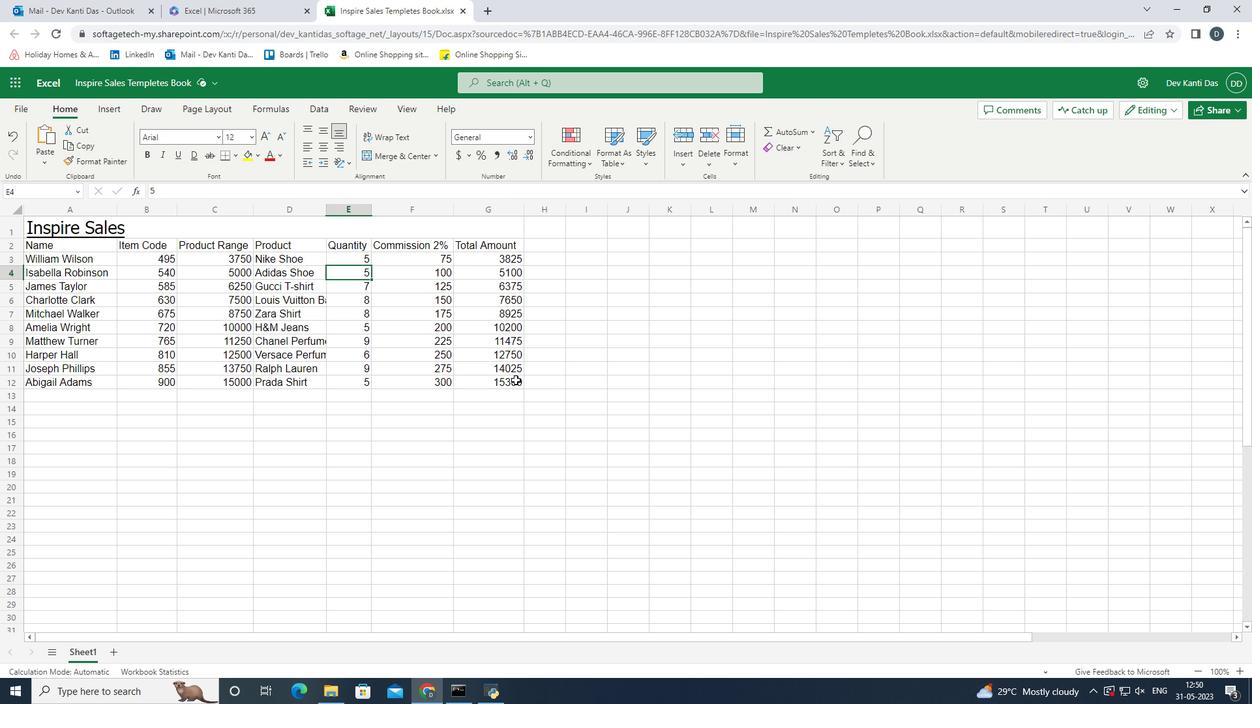 
Action: Mouse pressed left at (510, 381)
Screenshot: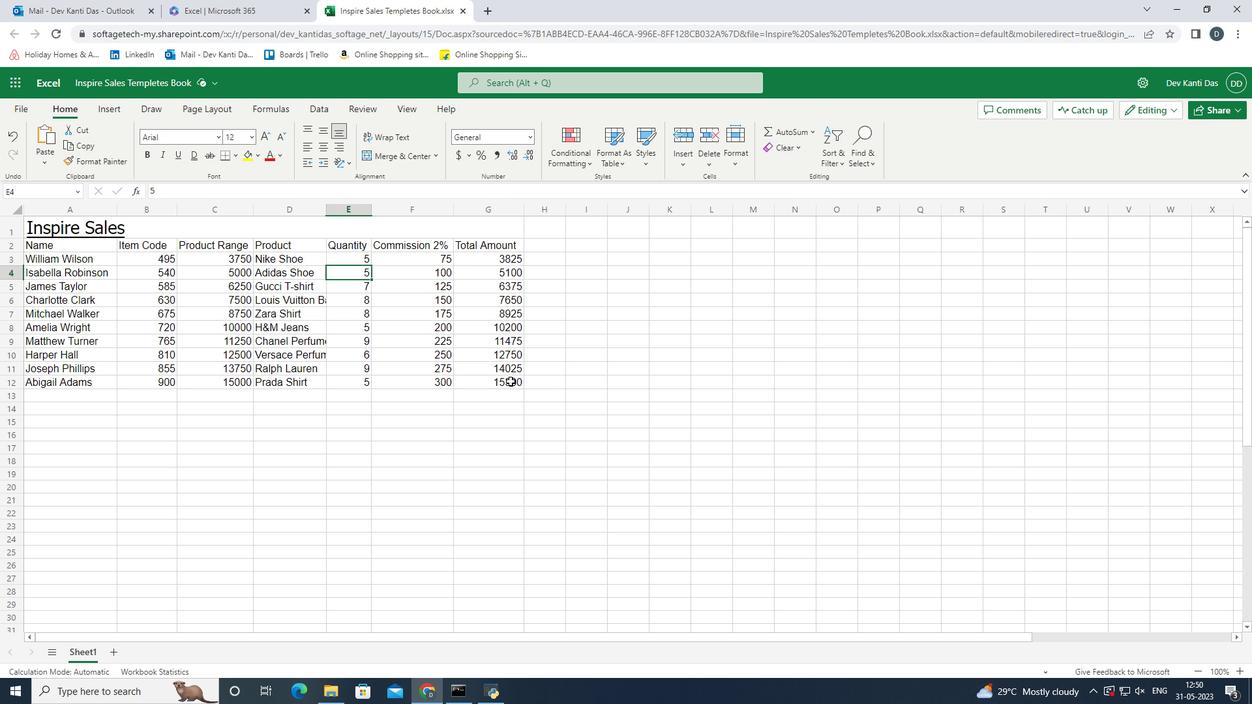 
Action: Mouse moved to (506, 383)
Screenshot: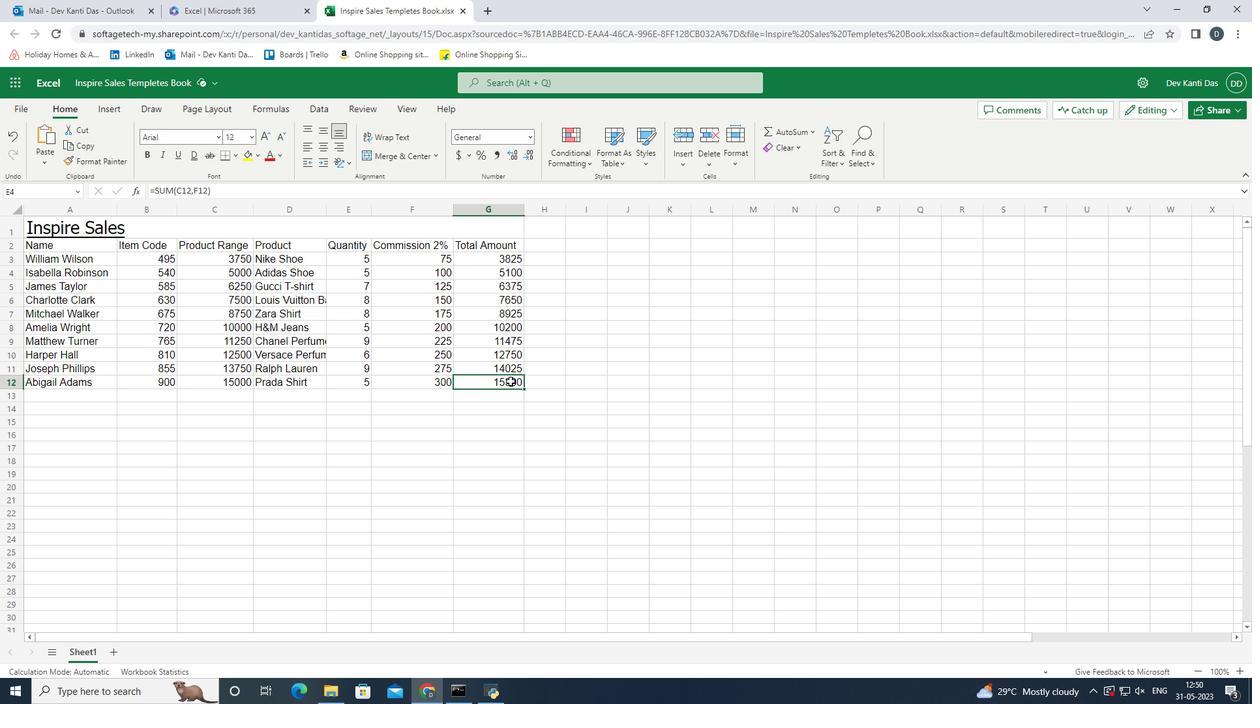 
Action: Mouse pressed left at (506, 383)
Screenshot: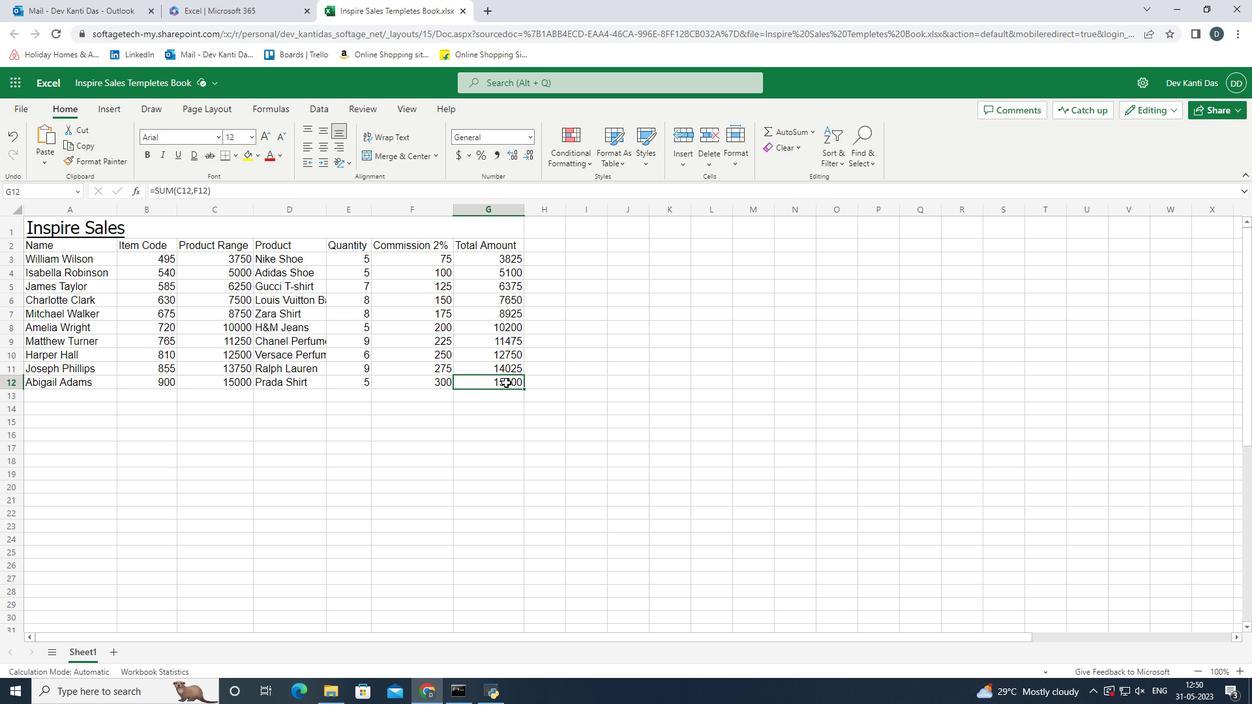 
Action: Mouse moved to (75, 231)
Screenshot: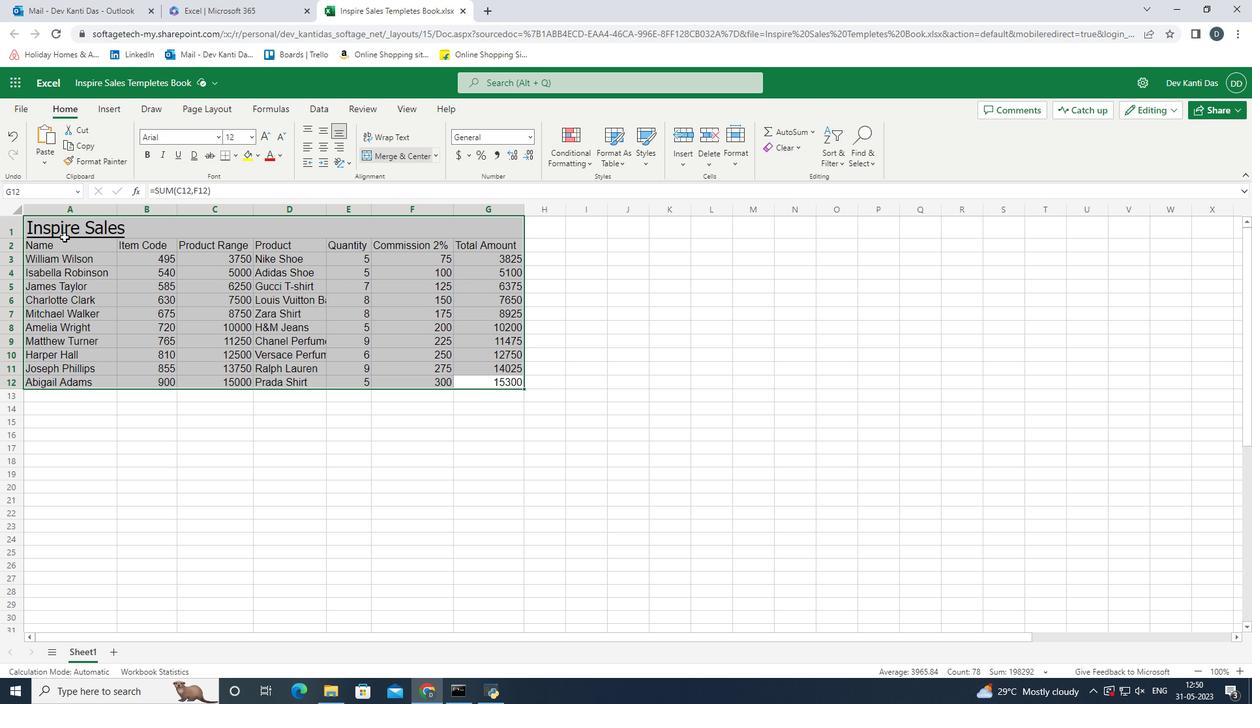 
Action: Mouse pressed left at (75, 231)
Screenshot: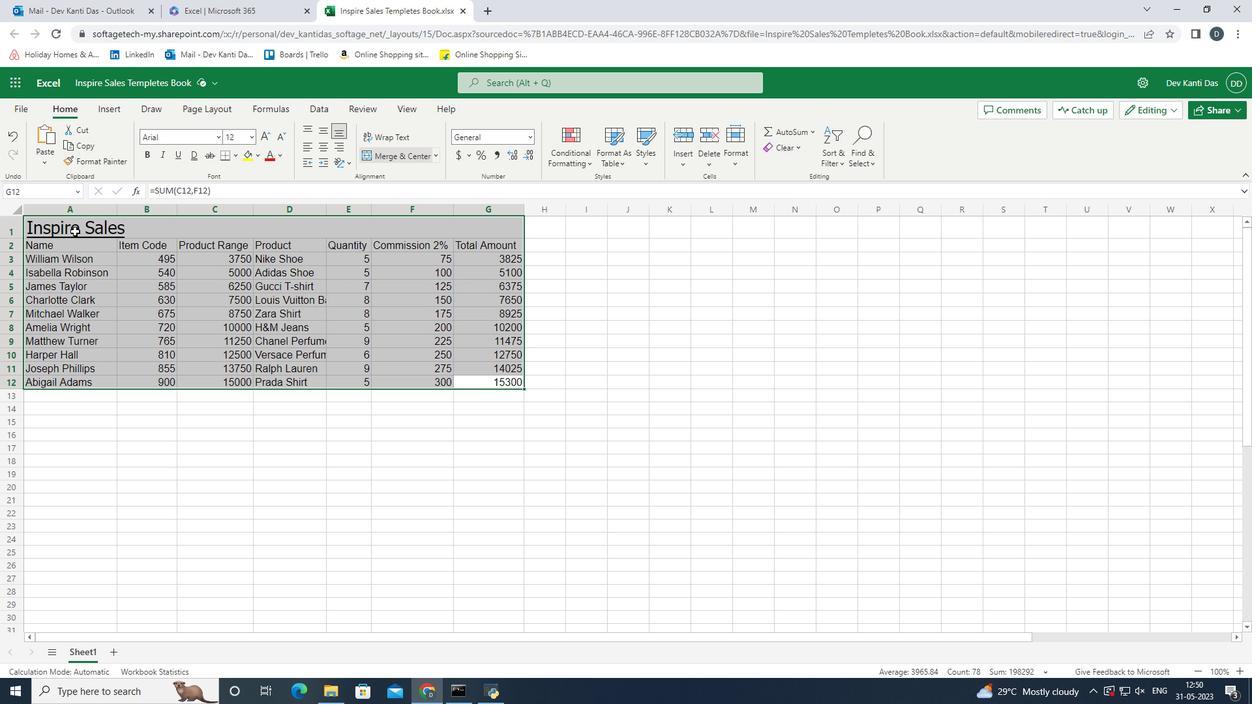 
Action: Mouse moved to (133, 226)
Screenshot: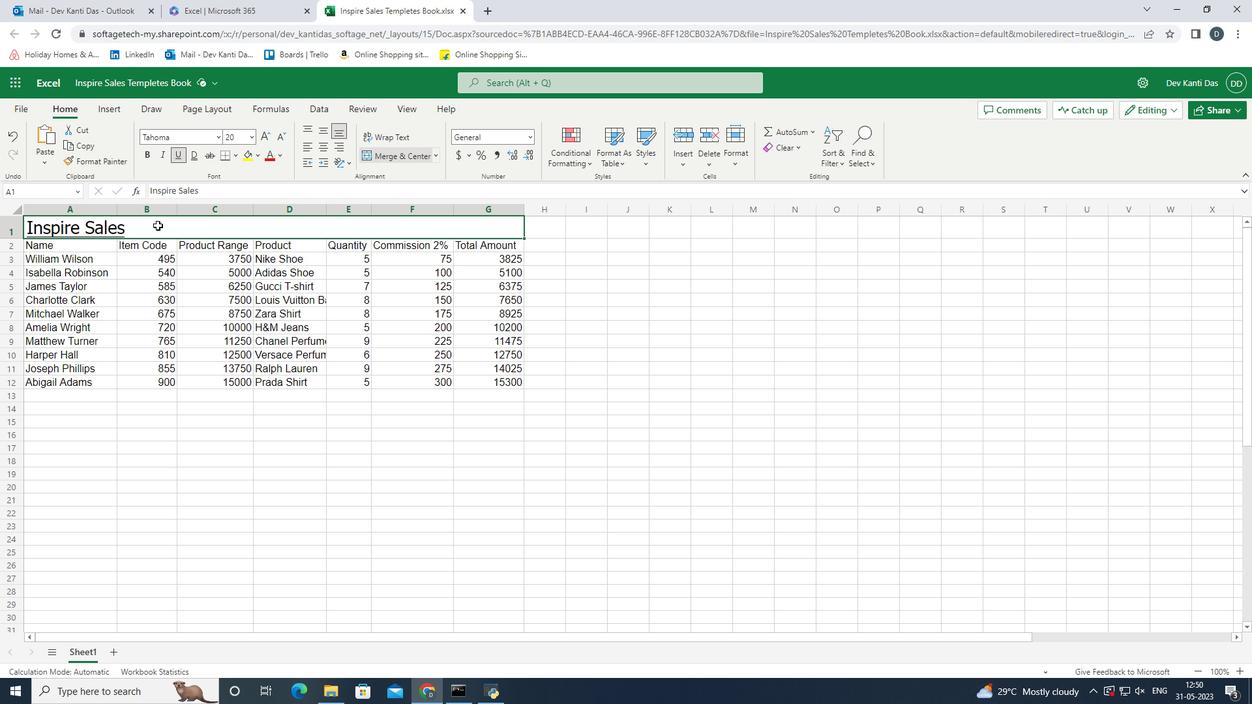 
Action: Mouse pressed left at (133, 226)
Screenshot: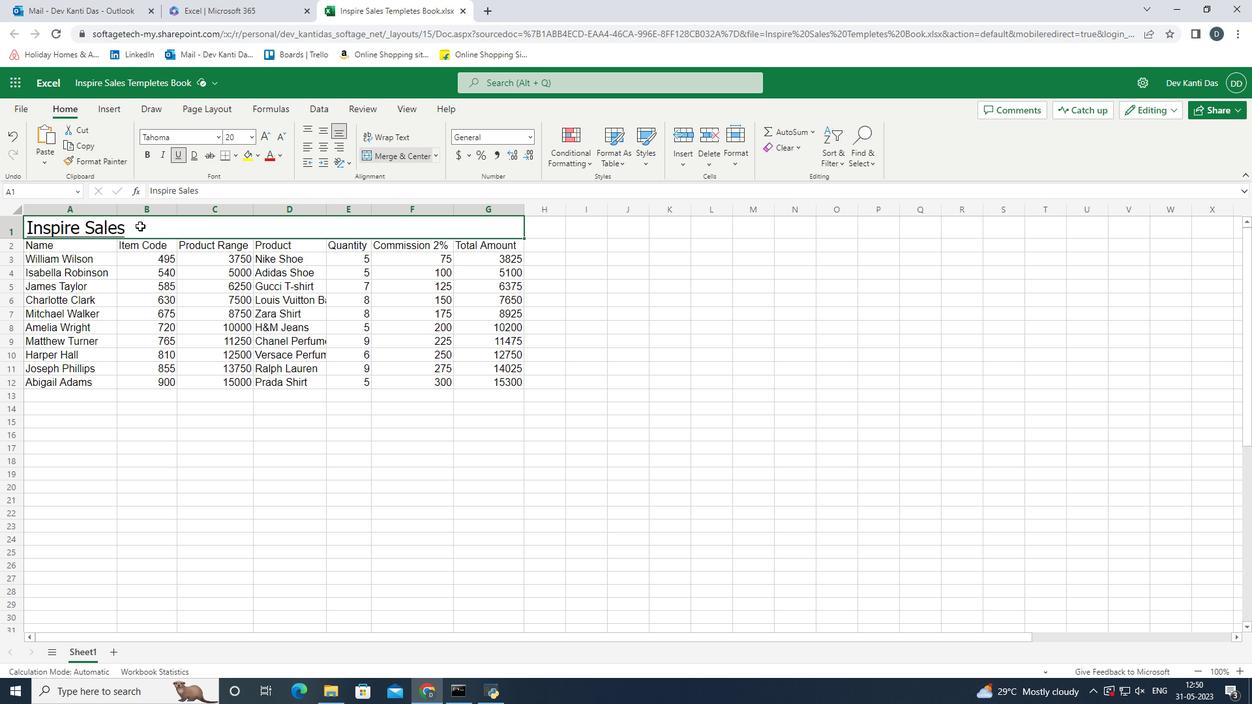 
Action: Mouse moved to (311, 151)
Screenshot: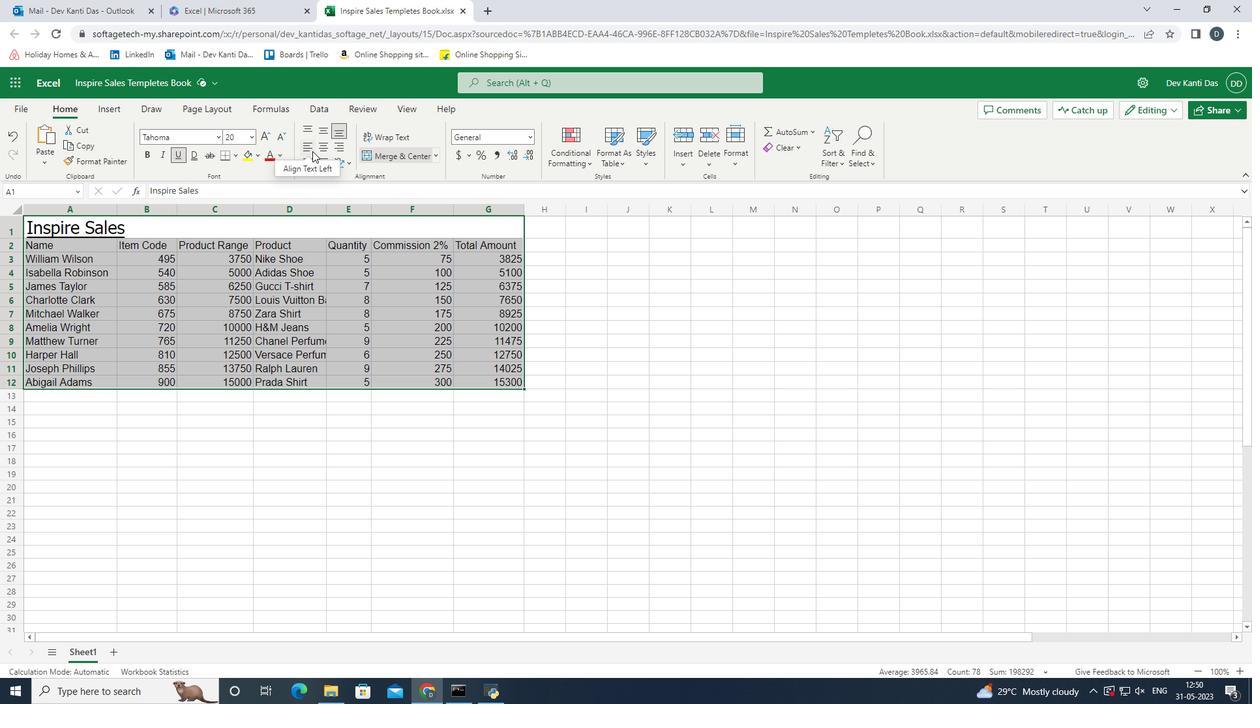 
Action: Mouse pressed left at (311, 151)
Screenshot: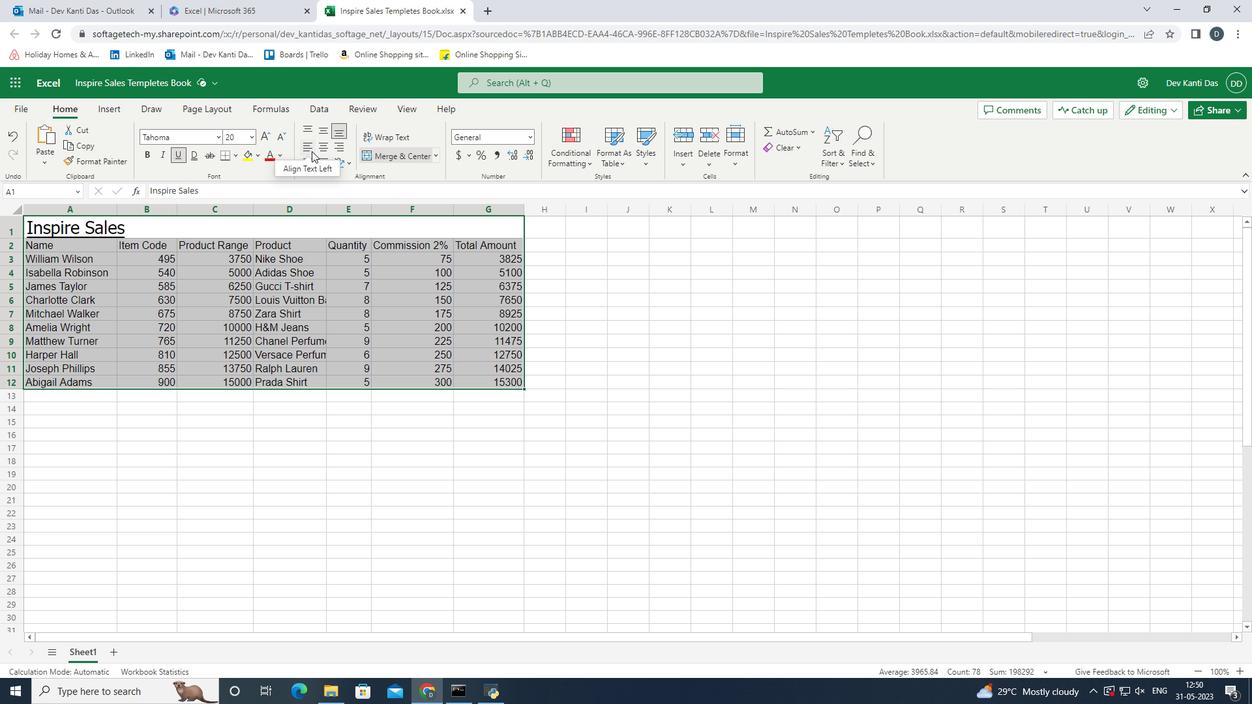 
Action: Mouse moved to (503, 383)
Screenshot: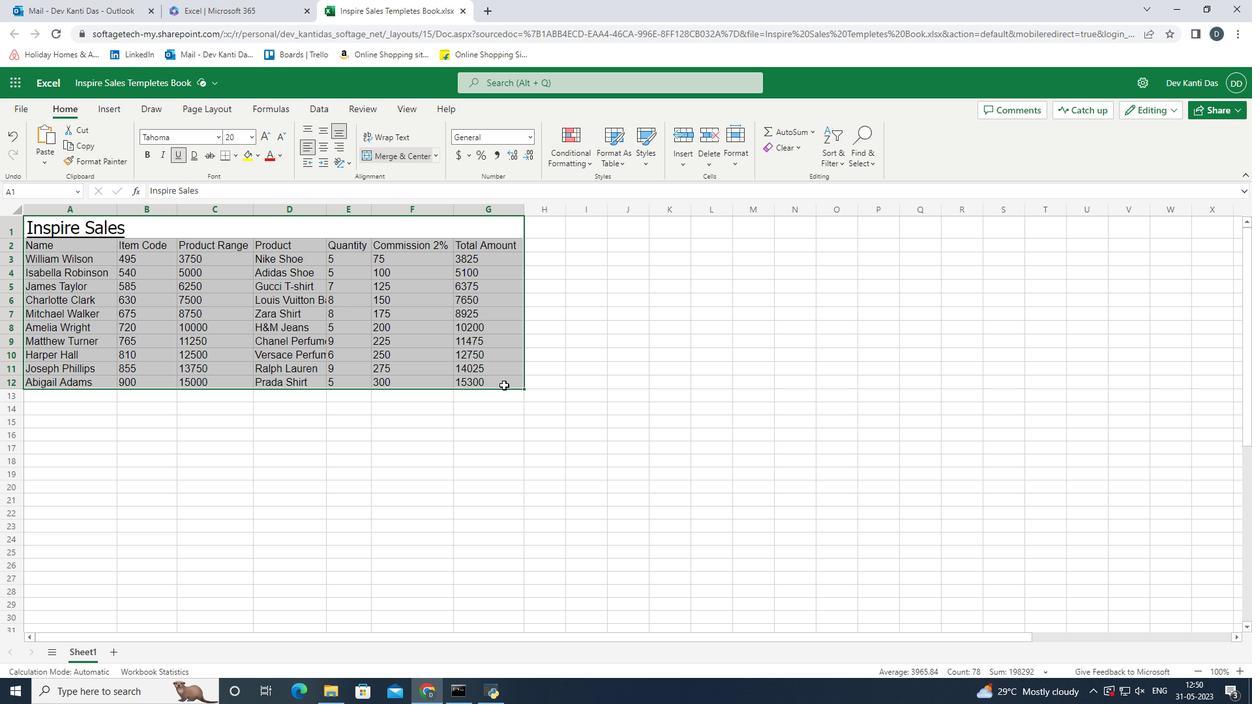 
Action: Mouse pressed left at (503, 383)
Screenshot: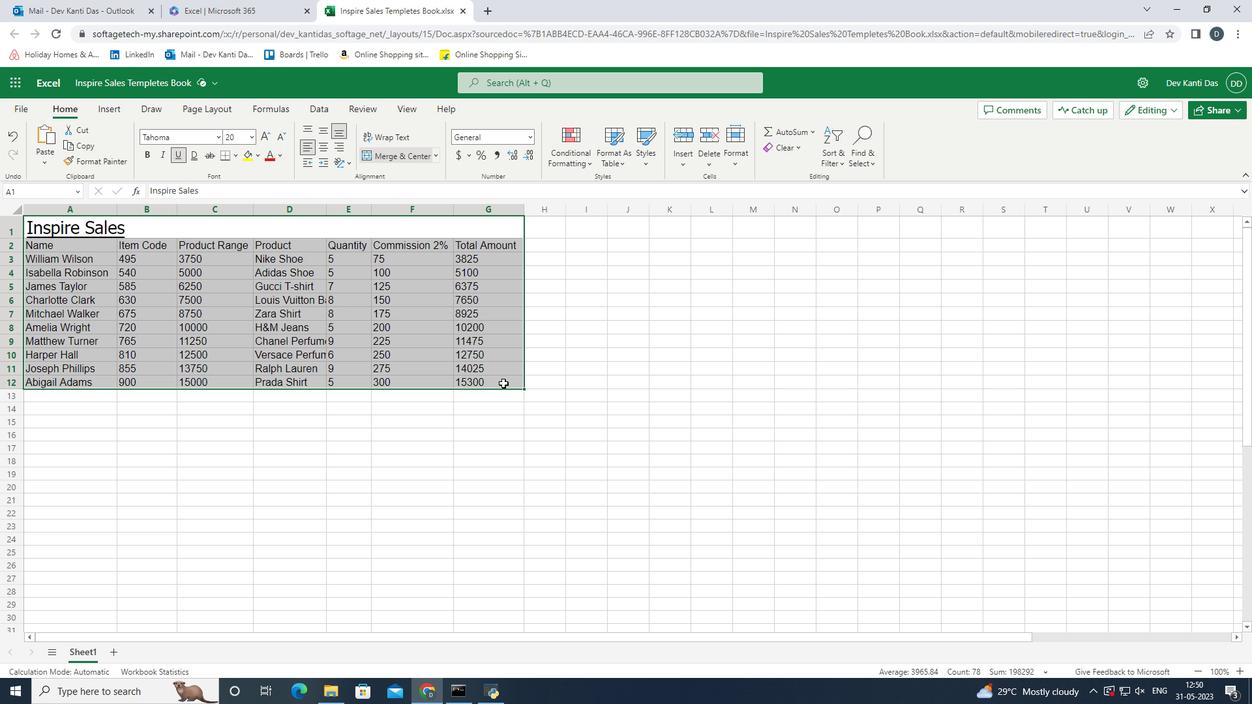 
Action: Mouse moved to (542, 383)
Screenshot: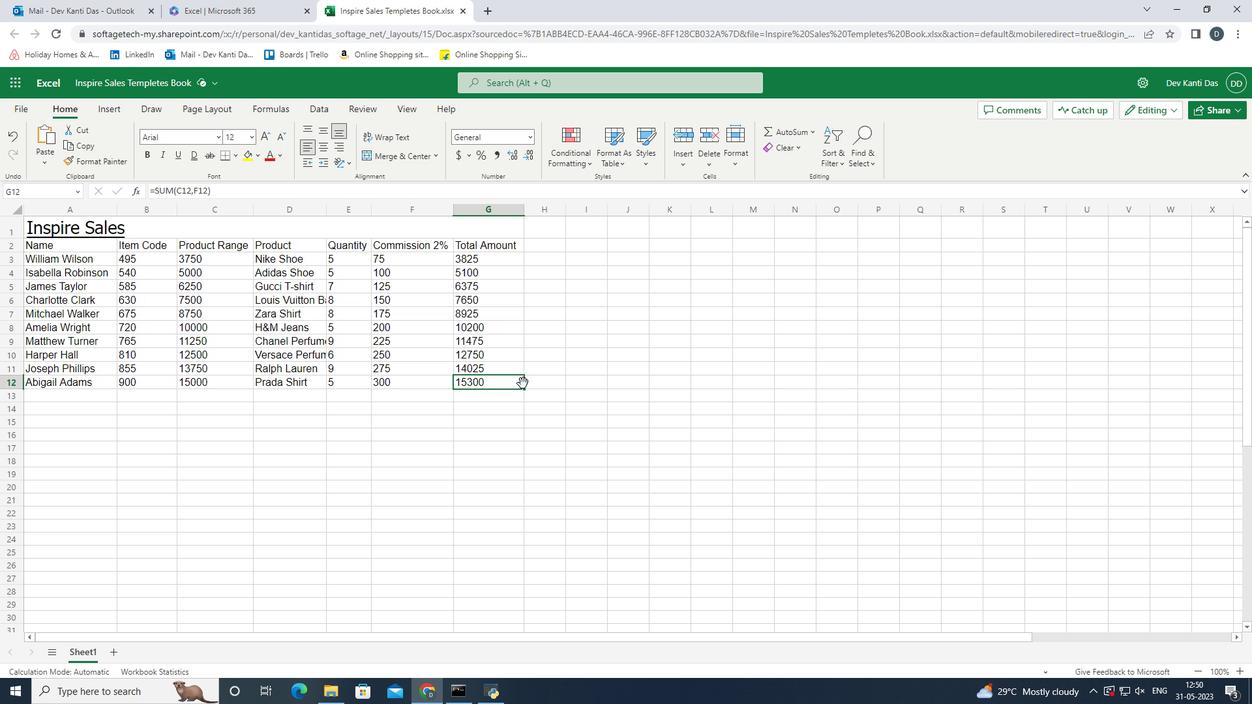 
